 Task: Find connections with filter location Rødovre with filter topic #innovationwith filter profile language German with filter current company Ares Management Corporation with filter school Punjabi University, Patiala with filter industry Furniture and Home Furnishings Manufacturing with filter service category Home Networking with filter keywords title Meals on Wheels Driver
Action: Mouse moved to (589, 78)
Screenshot: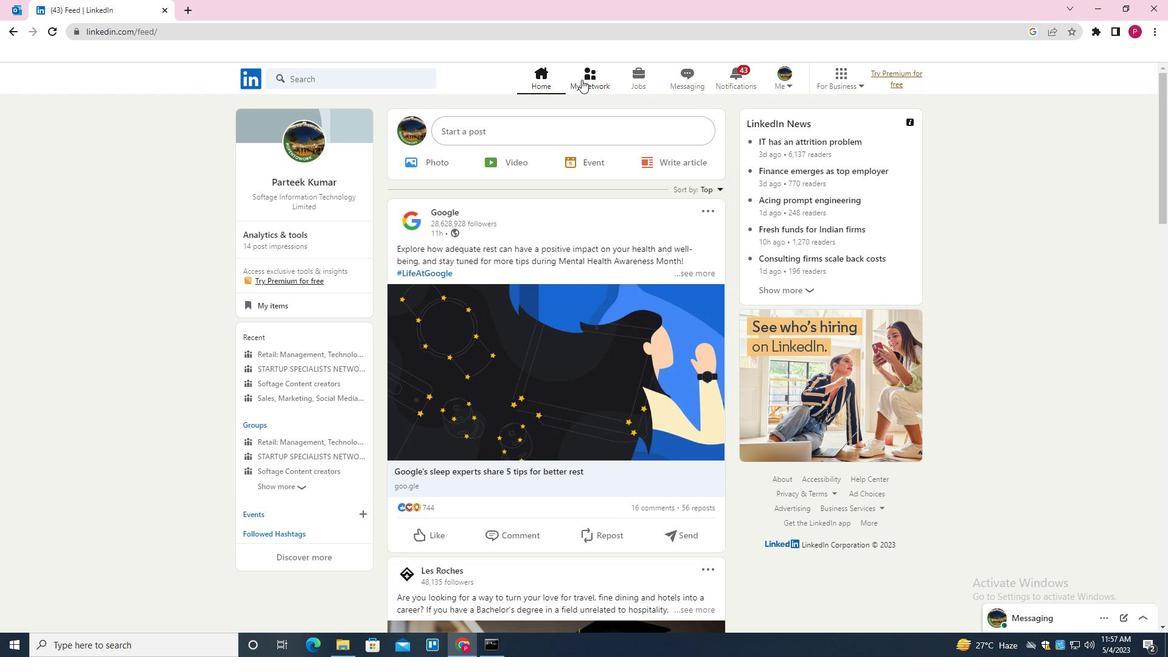 
Action: Mouse pressed left at (589, 78)
Screenshot: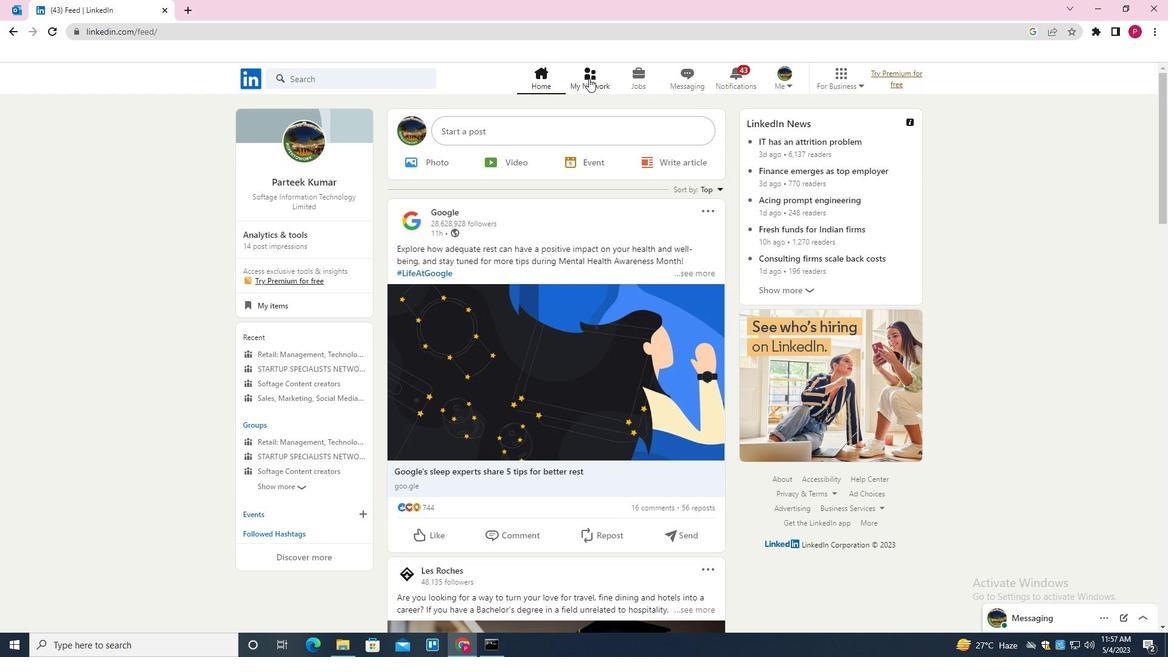 
Action: Mouse moved to (369, 143)
Screenshot: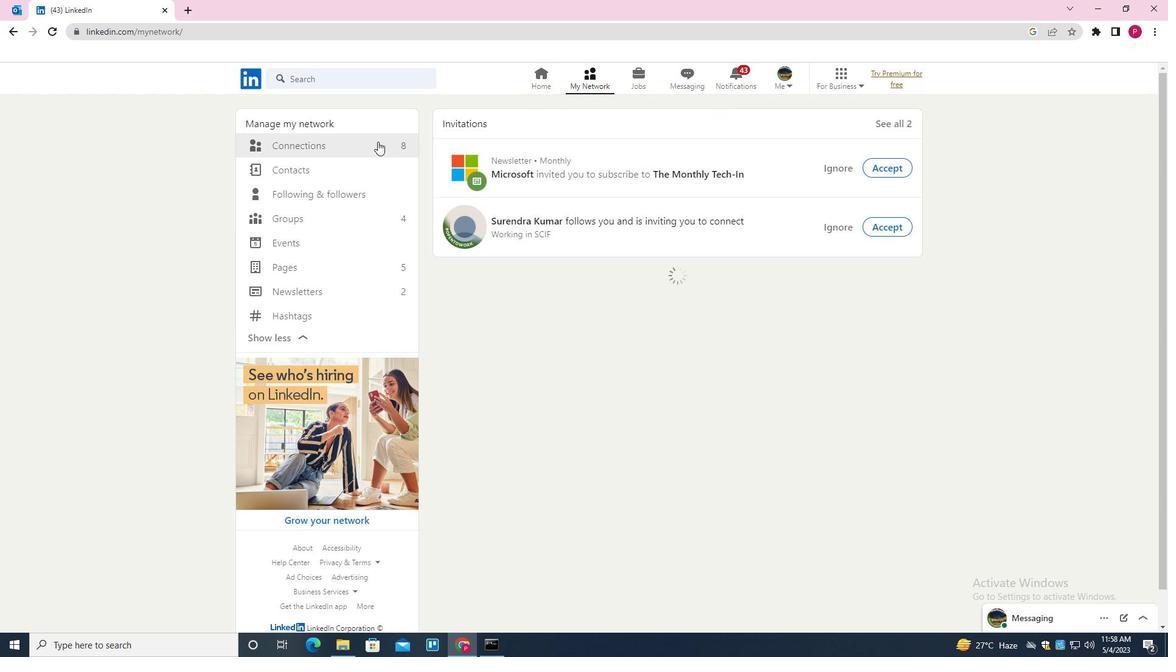 
Action: Mouse pressed left at (369, 143)
Screenshot: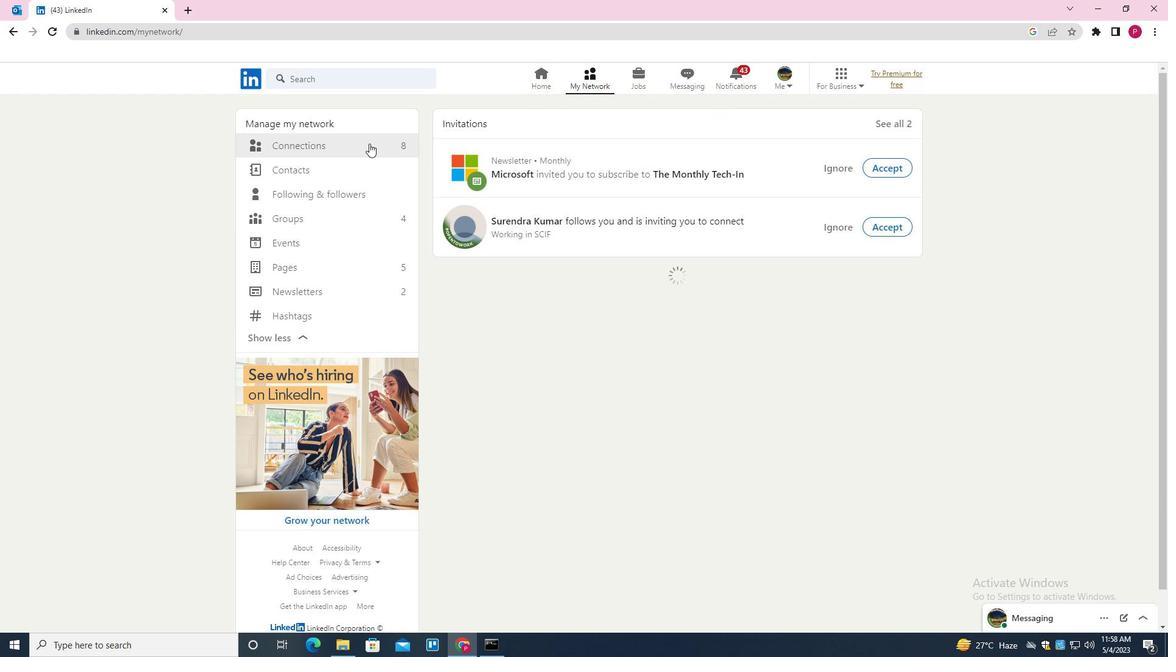 
Action: Mouse moved to (697, 144)
Screenshot: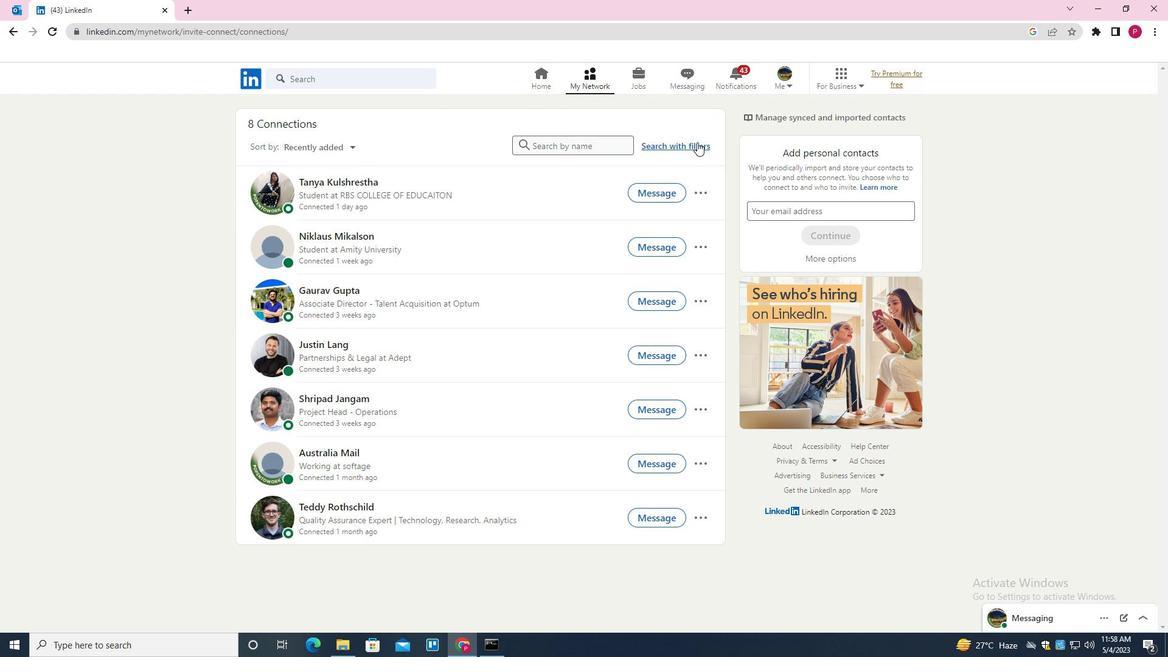 
Action: Mouse pressed left at (697, 144)
Screenshot: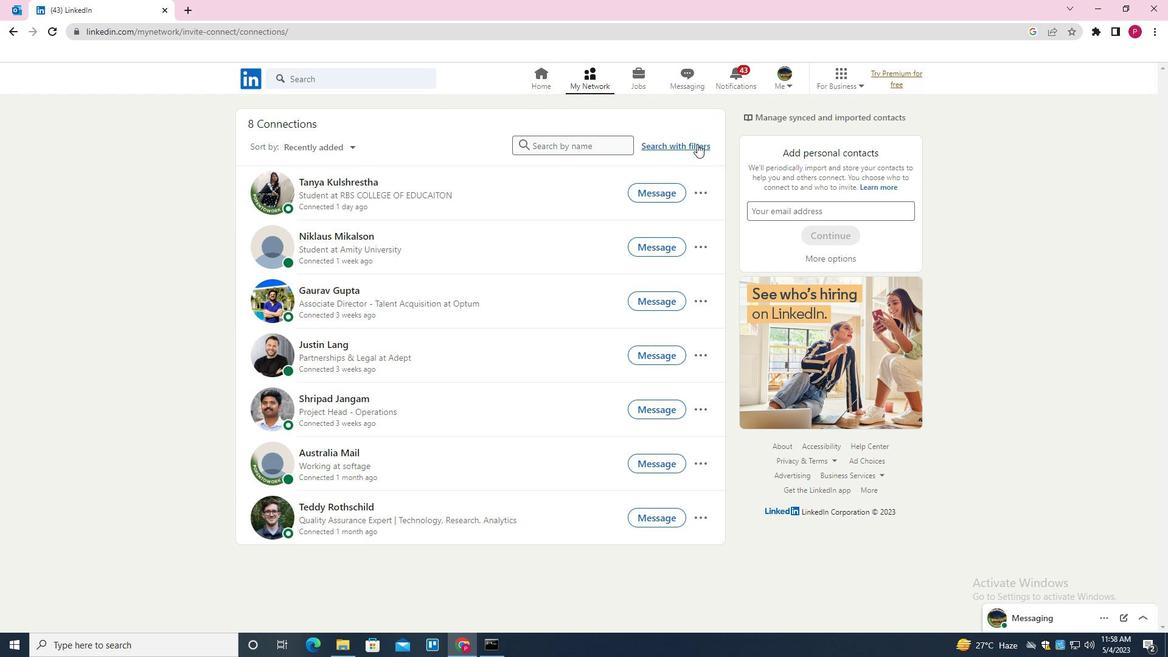 
Action: Mouse moved to (623, 110)
Screenshot: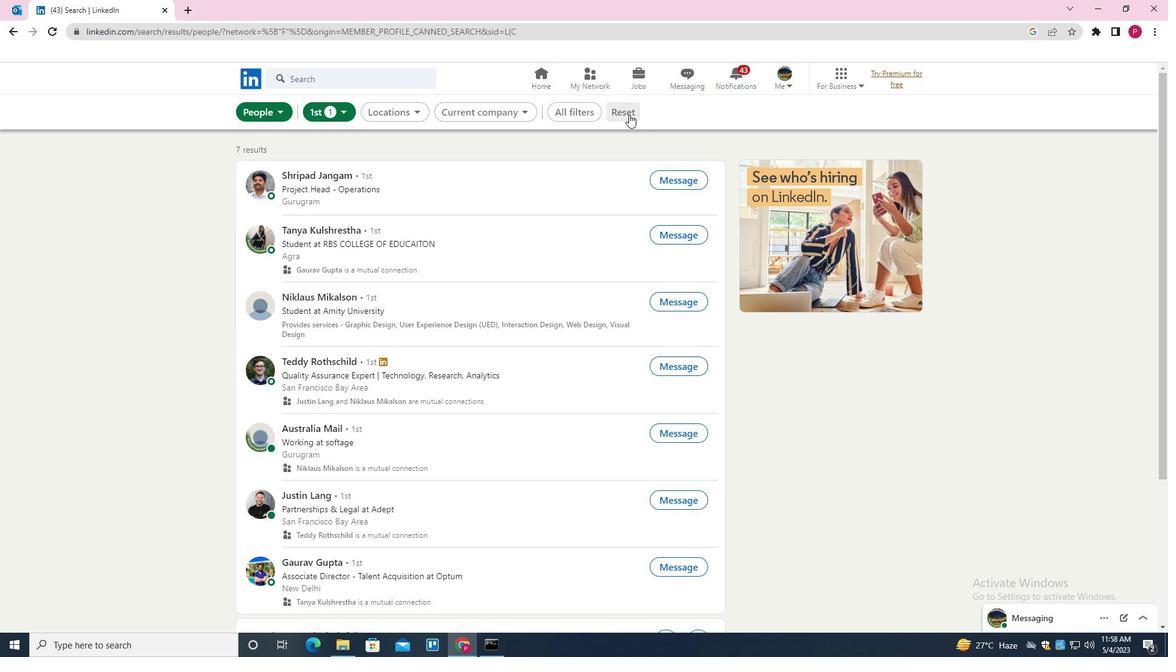 
Action: Mouse pressed left at (623, 110)
Screenshot: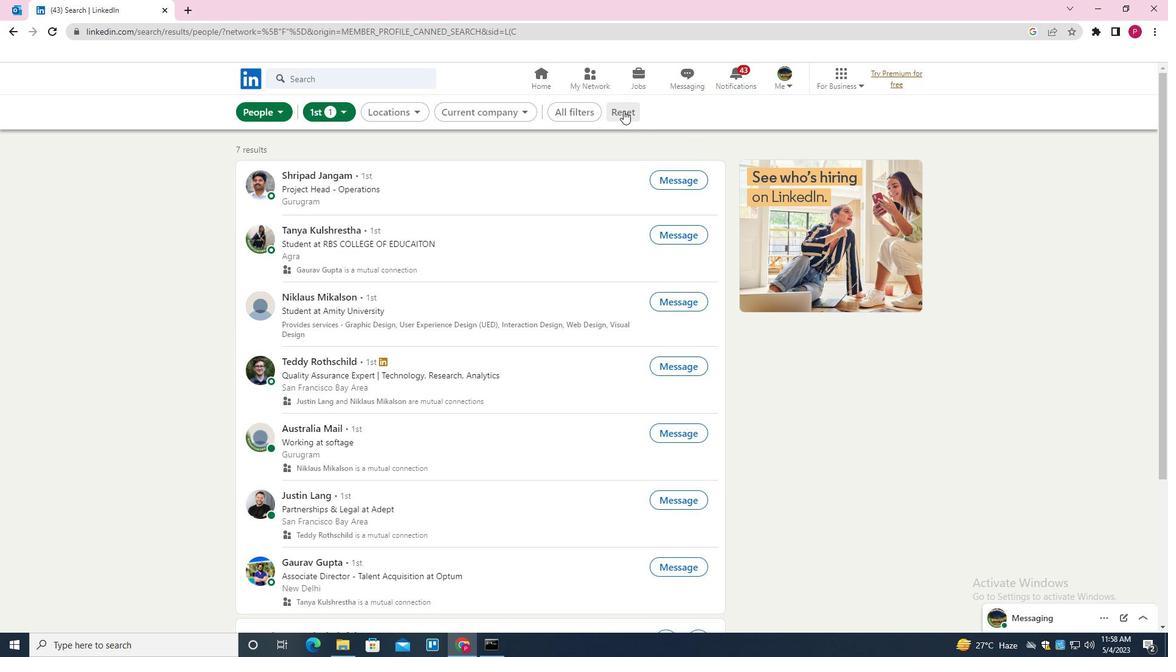 
Action: Mouse moved to (603, 110)
Screenshot: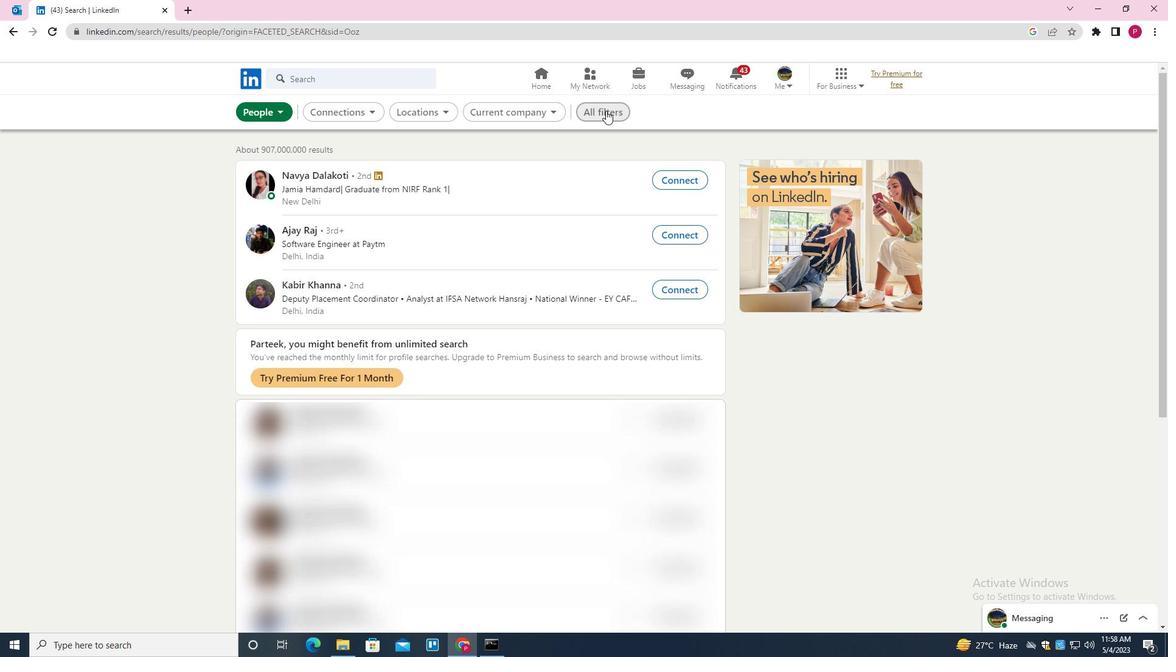 
Action: Mouse pressed left at (603, 110)
Screenshot: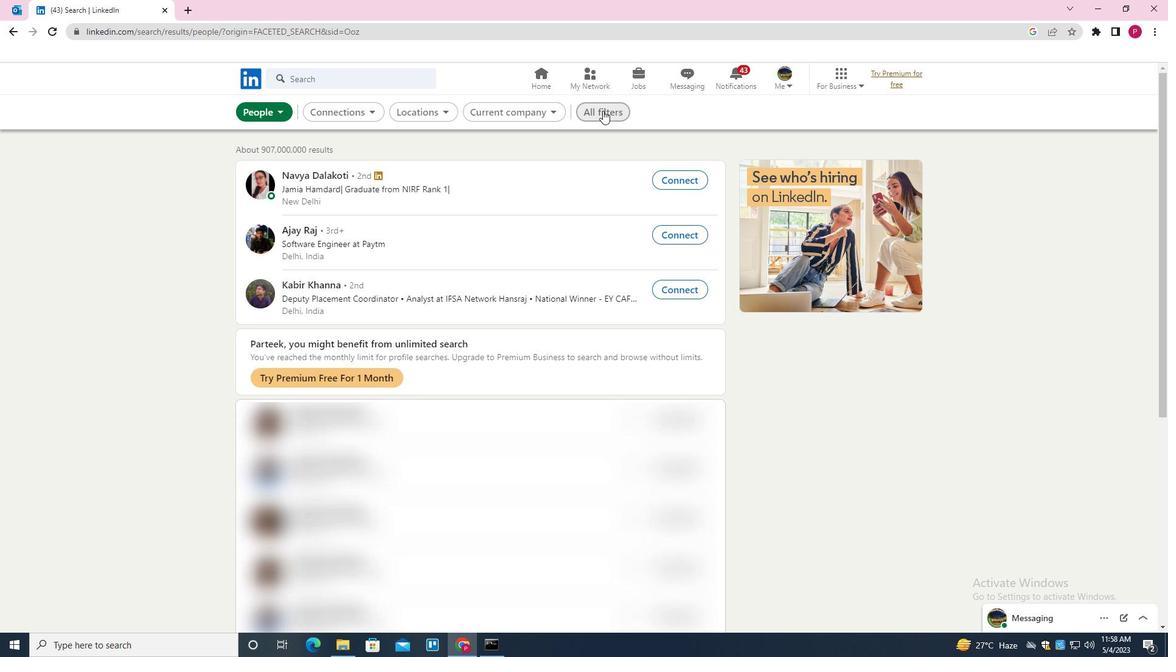 
Action: Mouse moved to (966, 336)
Screenshot: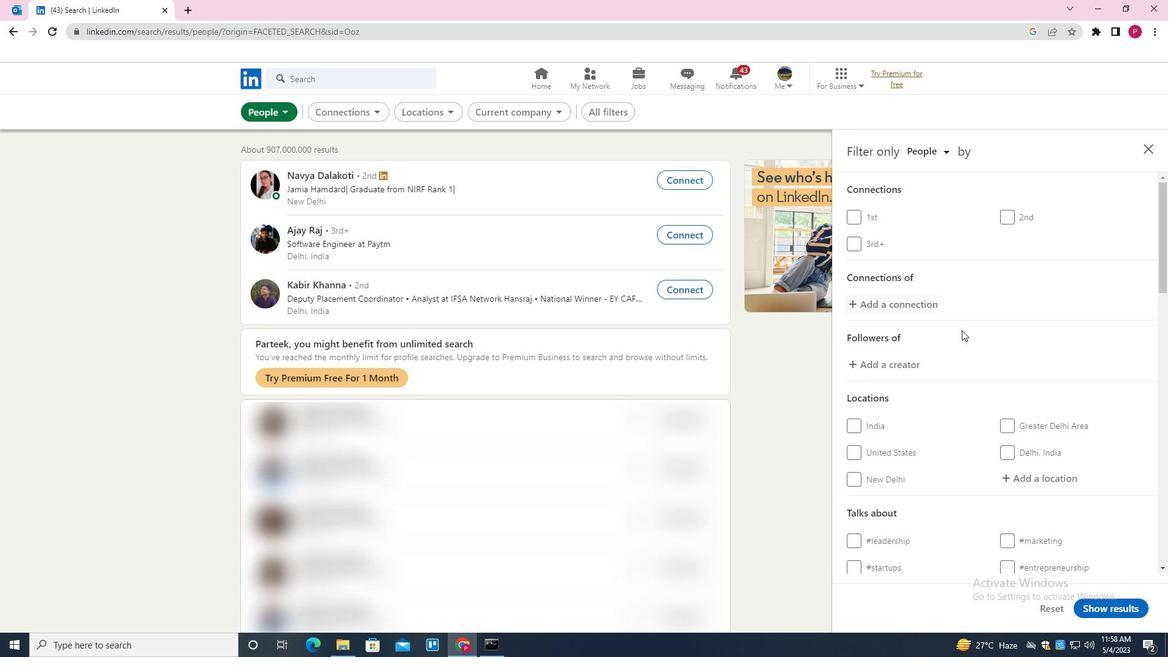 
Action: Mouse scrolled (966, 335) with delta (0, 0)
Screenshot: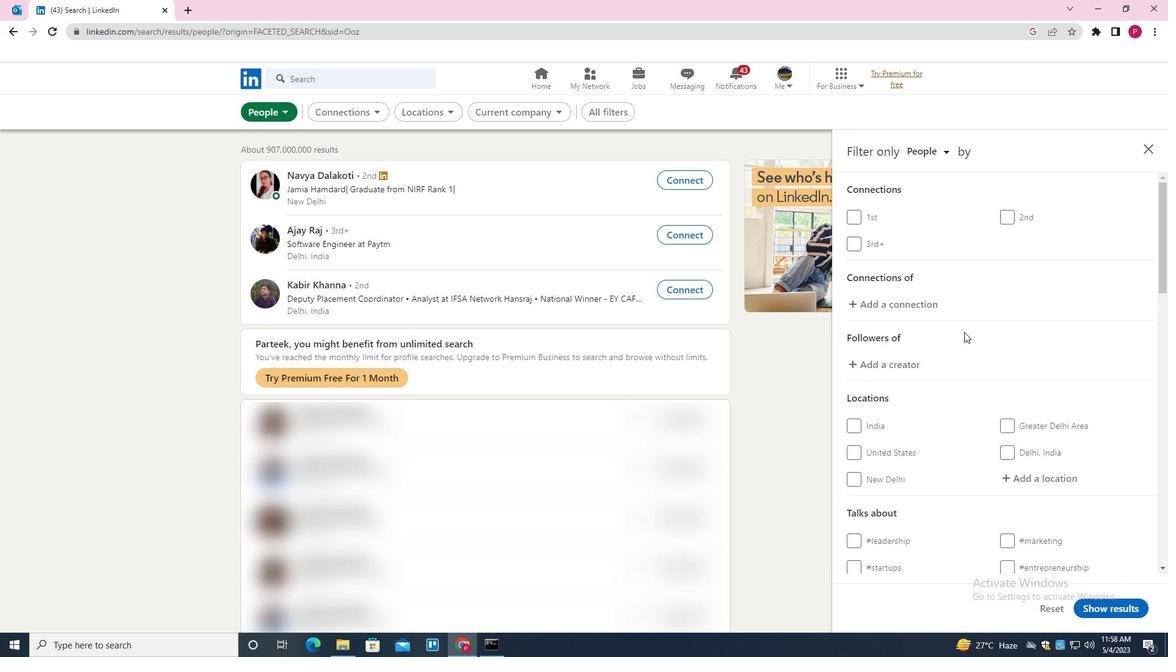 
Action: Mouse moved to (973, 340)
Screenshot: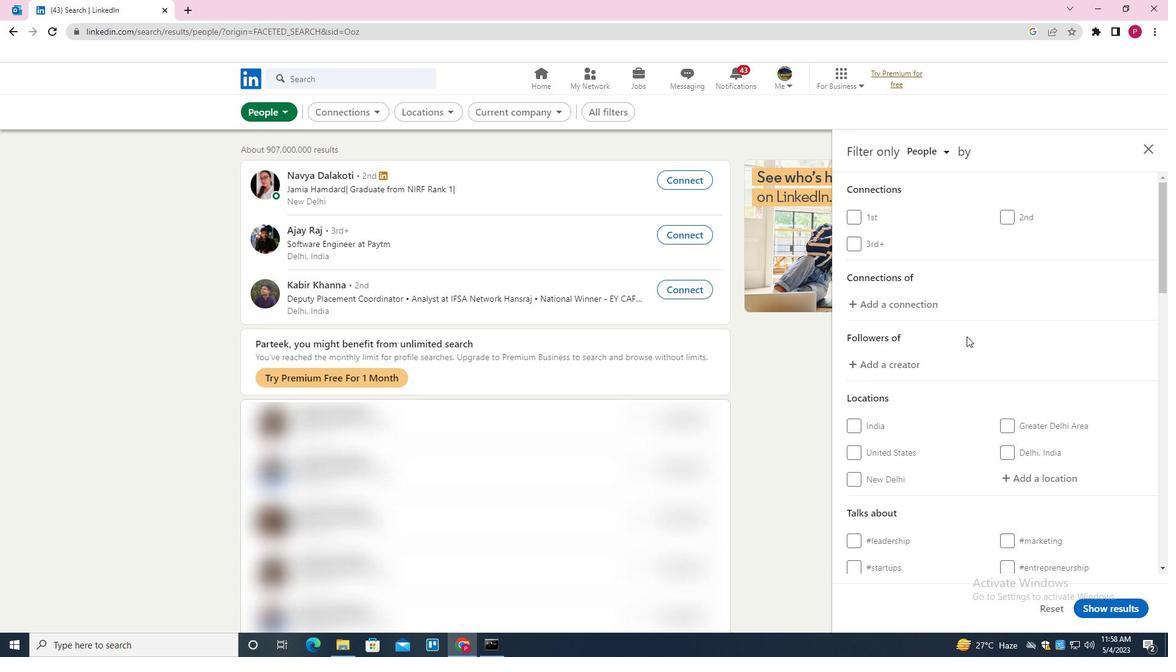
Action: Mouse scrolled (973, 339) with delta (0, 0)
Screenshot: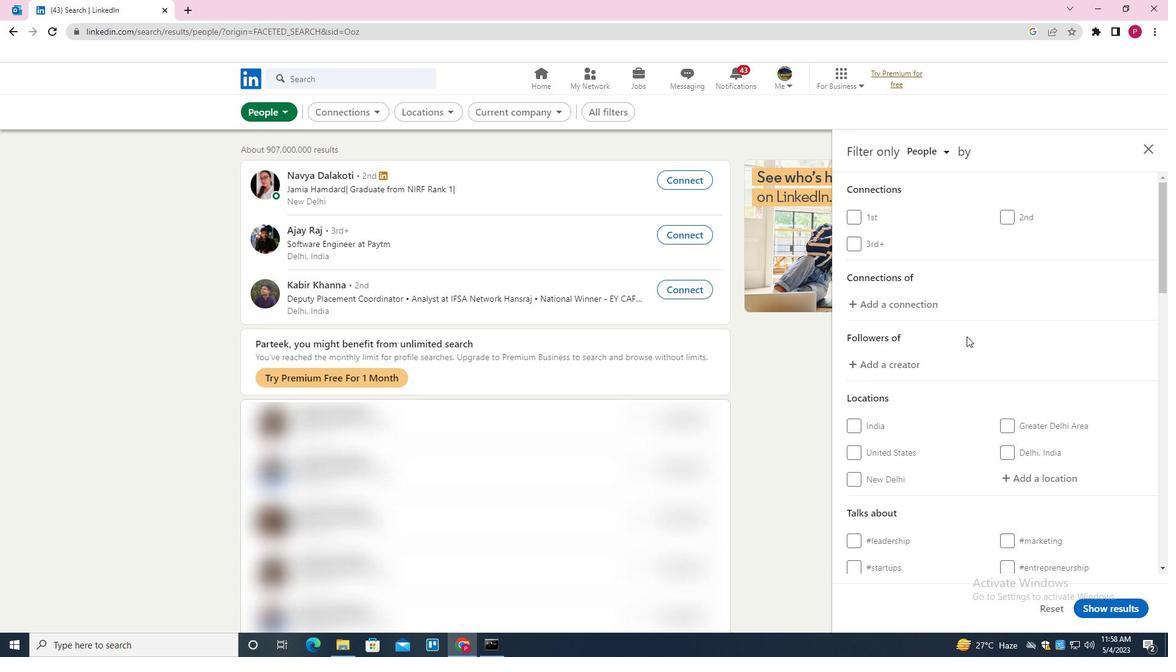 
Action: Mouse moved to (973, 340)
Screenshot: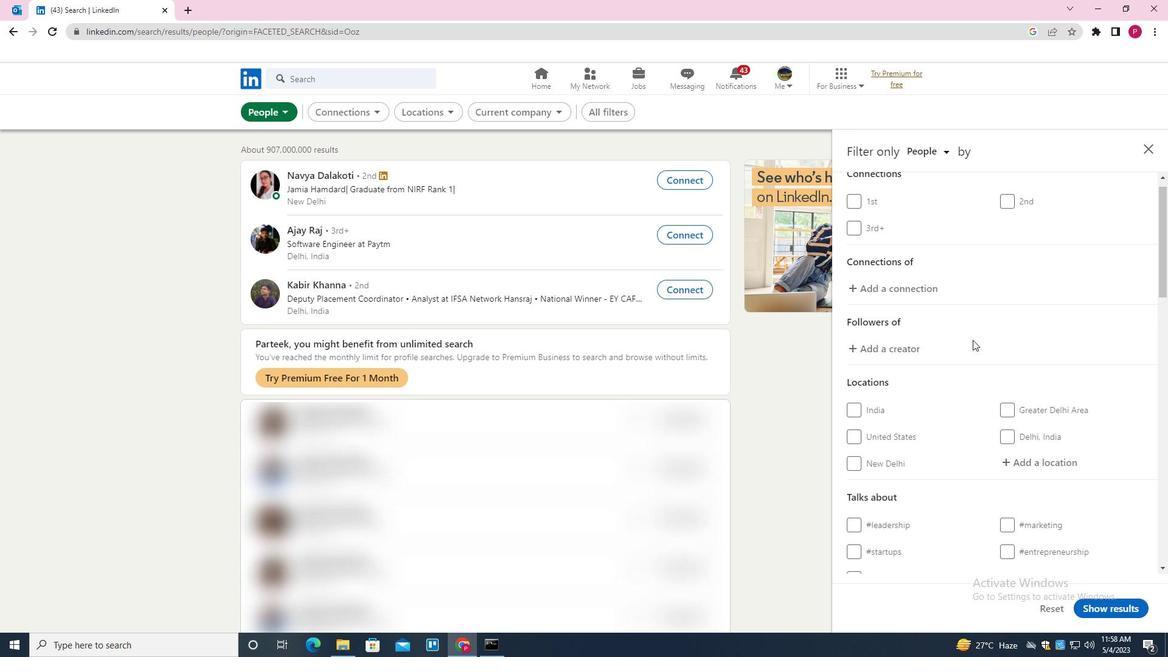 
Action: Mouse scrolled (973, 339) with delta (0, 0)
Screenshot: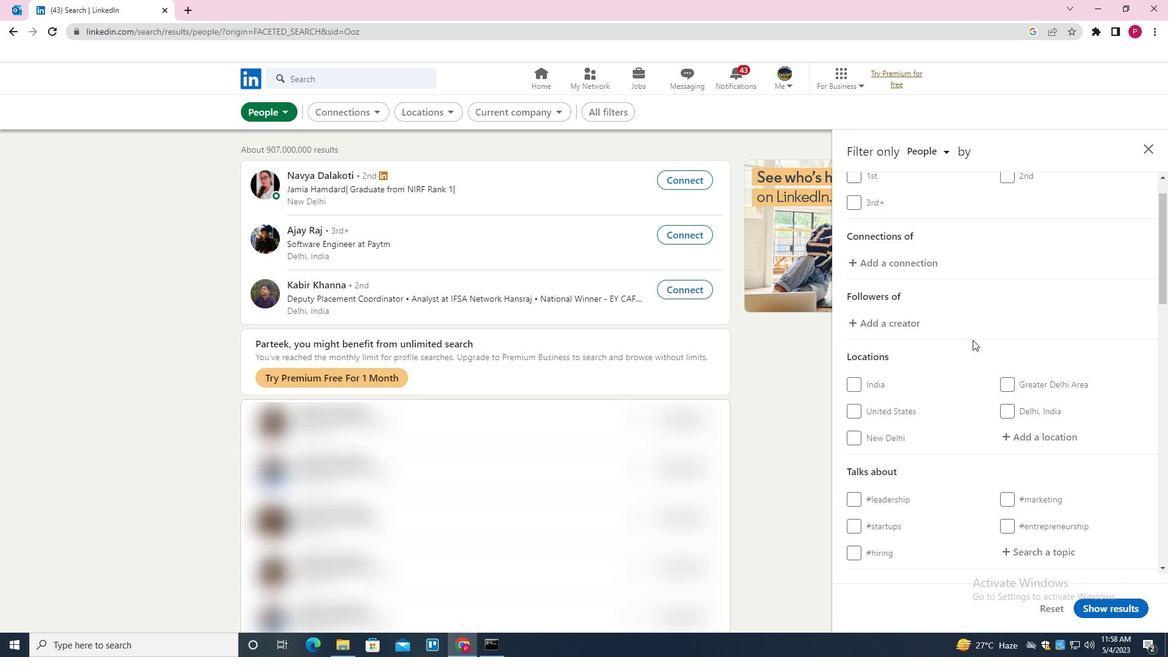
Action: Mouse moved to (1047, 292)
Screenshot: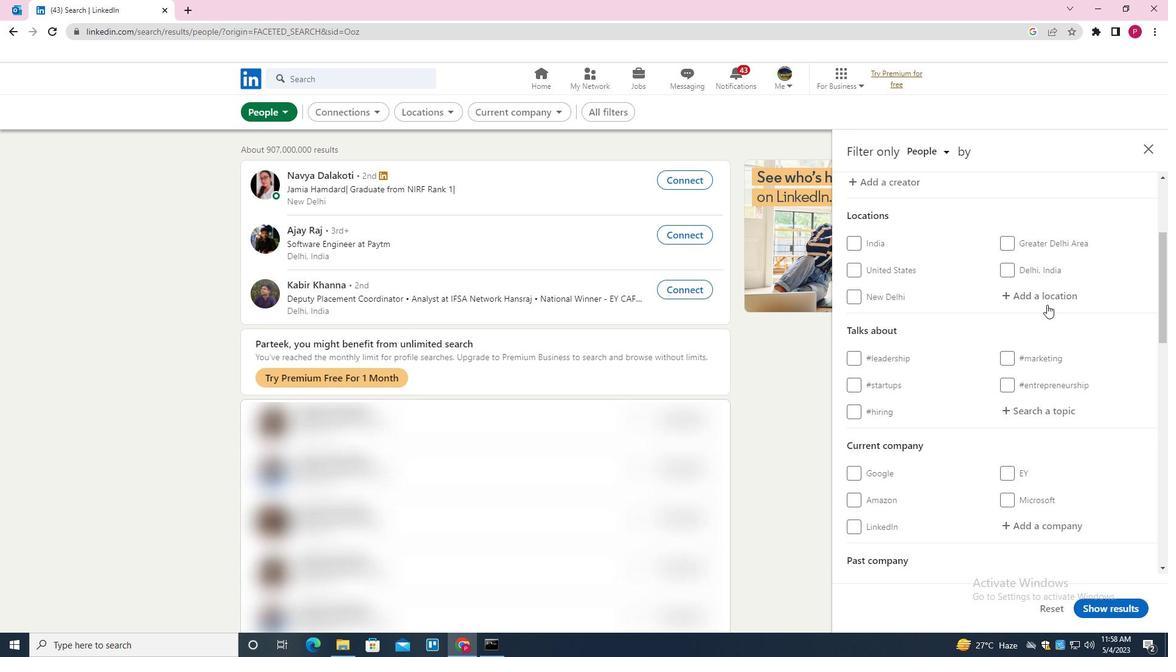 
Action: Mouse pressed left at (1047, 292)
Screenshot: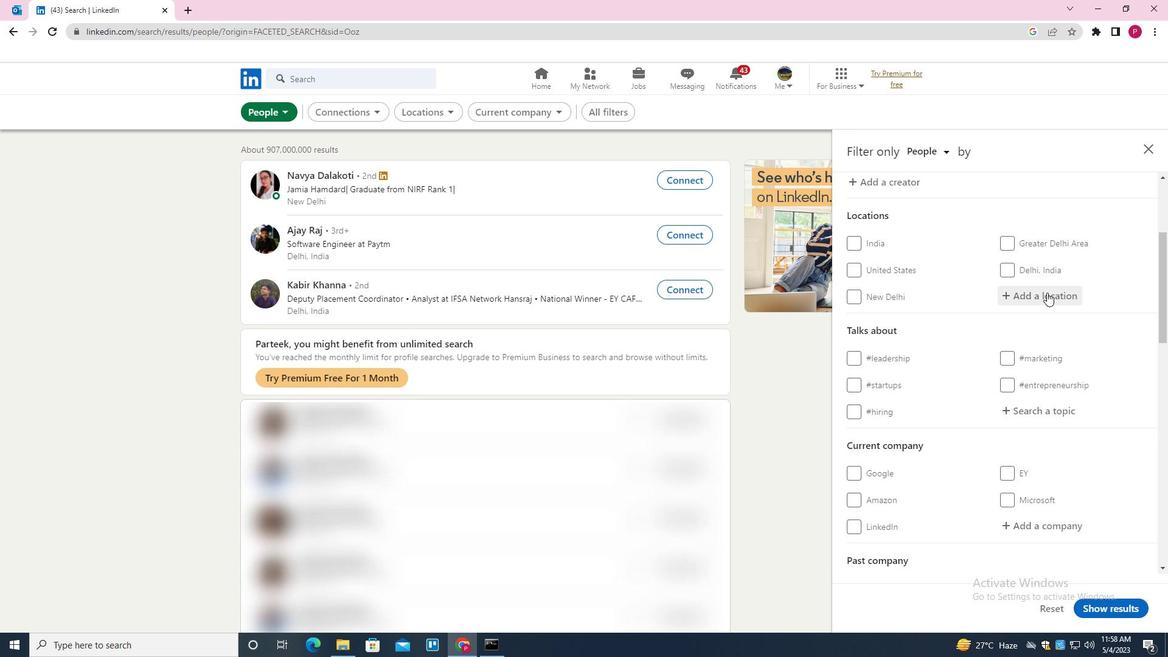 
Action: Key pressed <Key.shift><Key.shift>RODOVRE<Key.down><Key.enter>
Screenshot: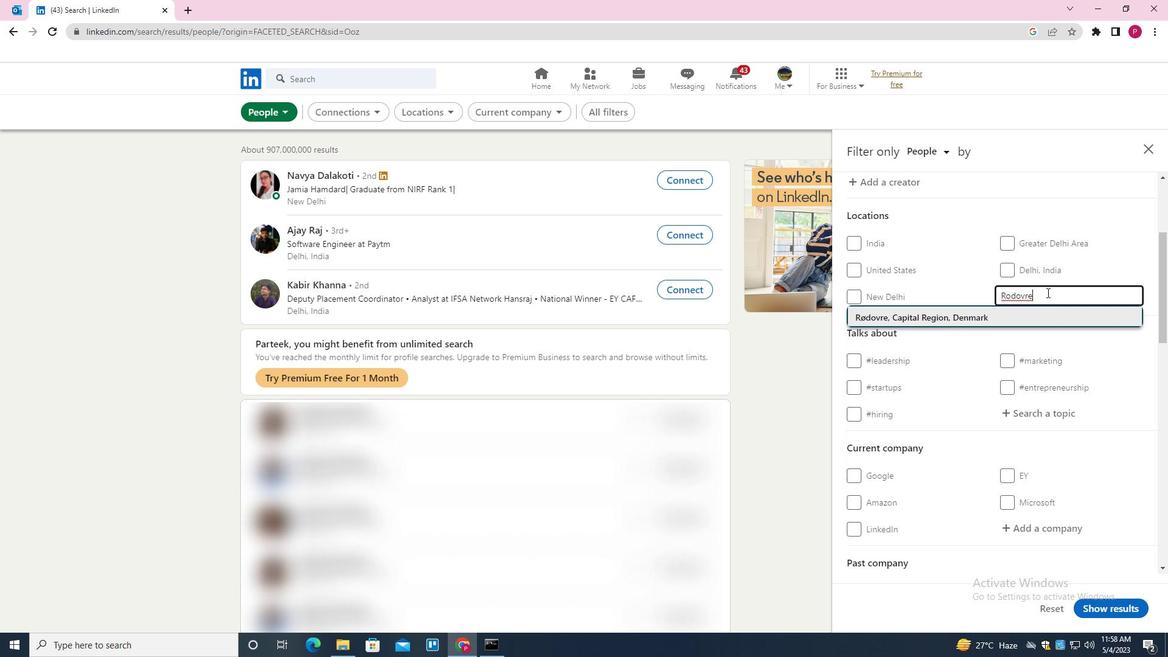 
Action: Mouse moved to (1038, 315)
Screenshot: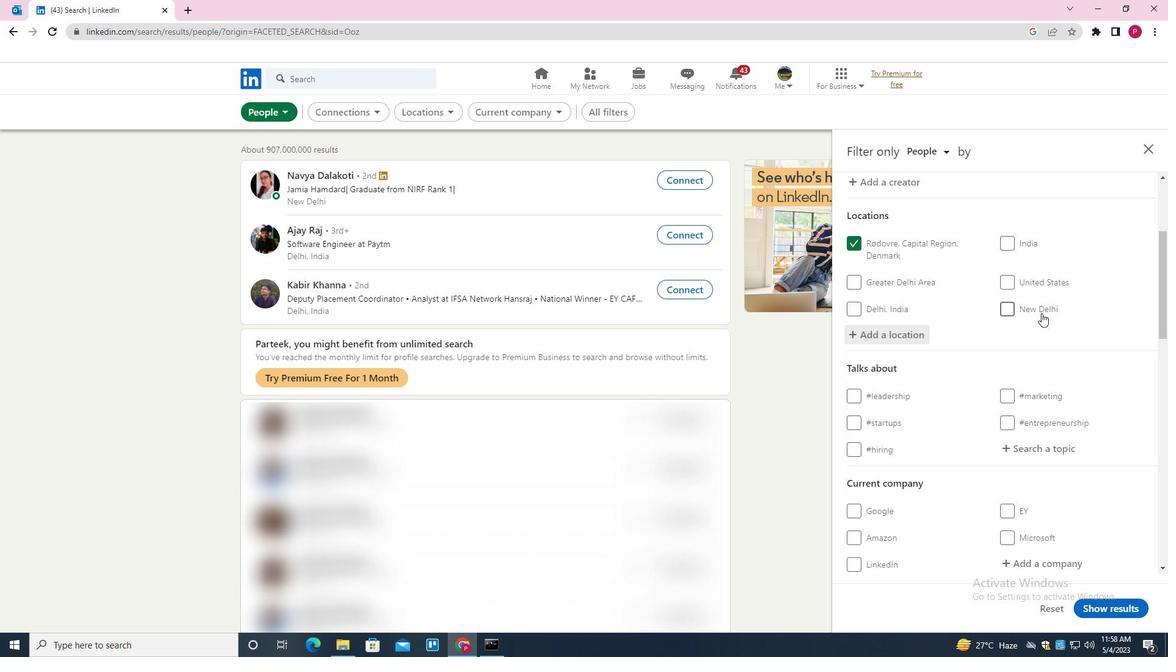 
Action: Mouse scrolled (1038, 315) with delta (0, 0)
Screenshot: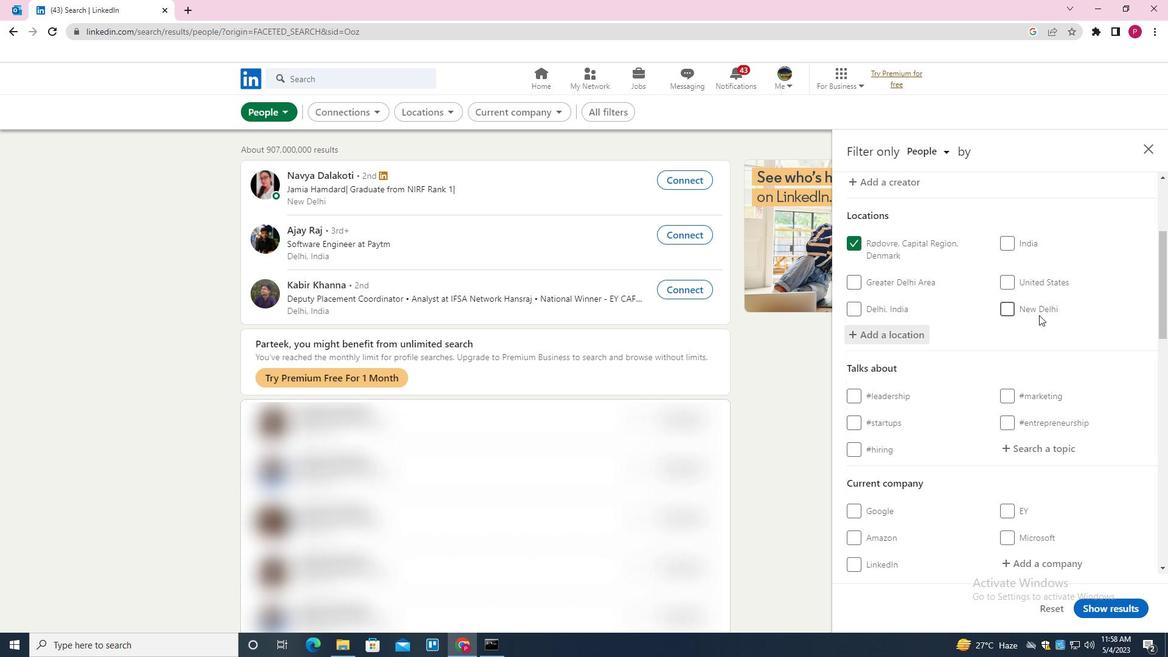 
Action: Mouse scrolled (1038, 315) with delta (0, 0)
Screenshot: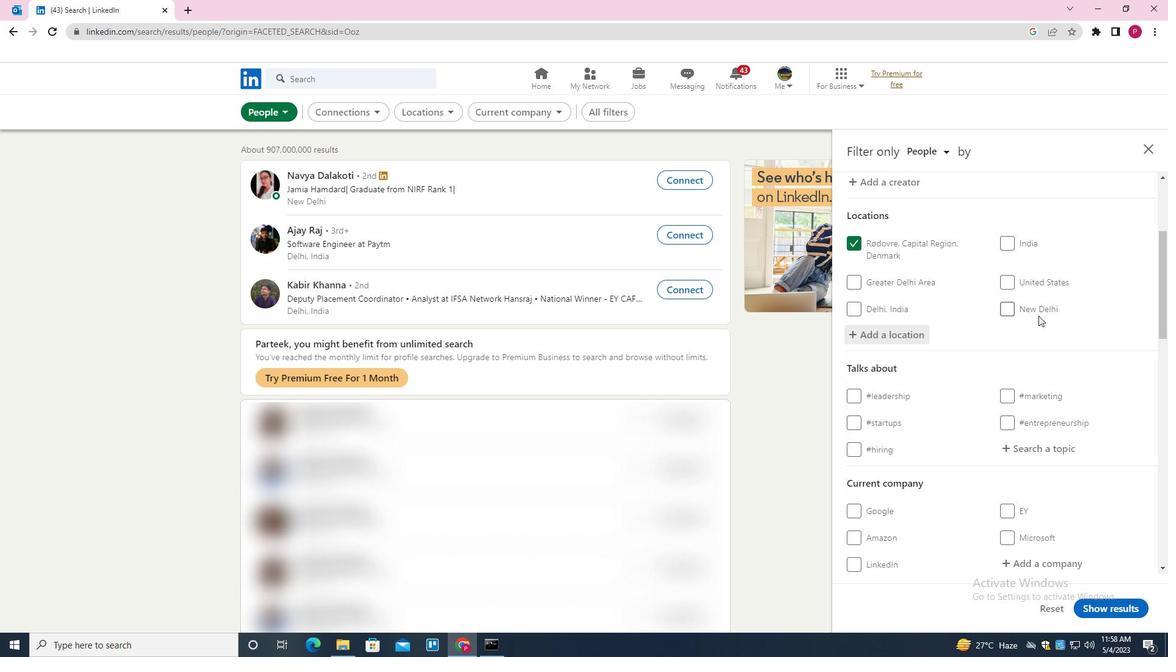 
Action: Mouse moved to (1036, 317)
Screenshot: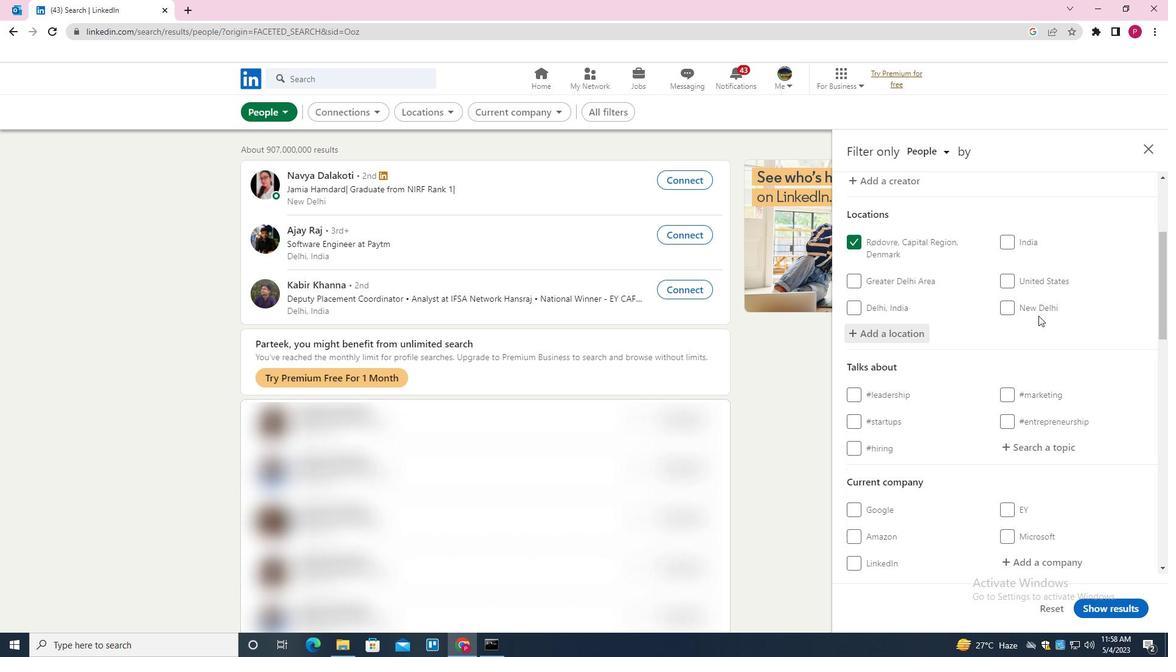 
Action: Mouse scrolled (1036, 316) with delta (0, 0)
Screenshot: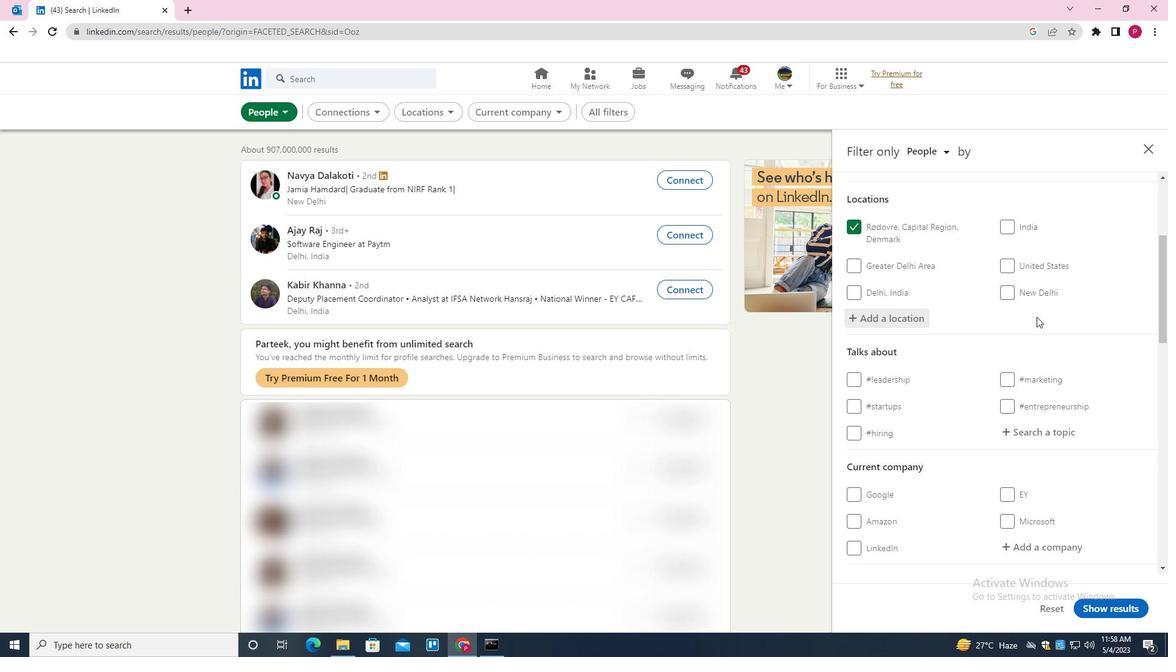 
Action: Mouse moved to (1038, 263)
Screenshot: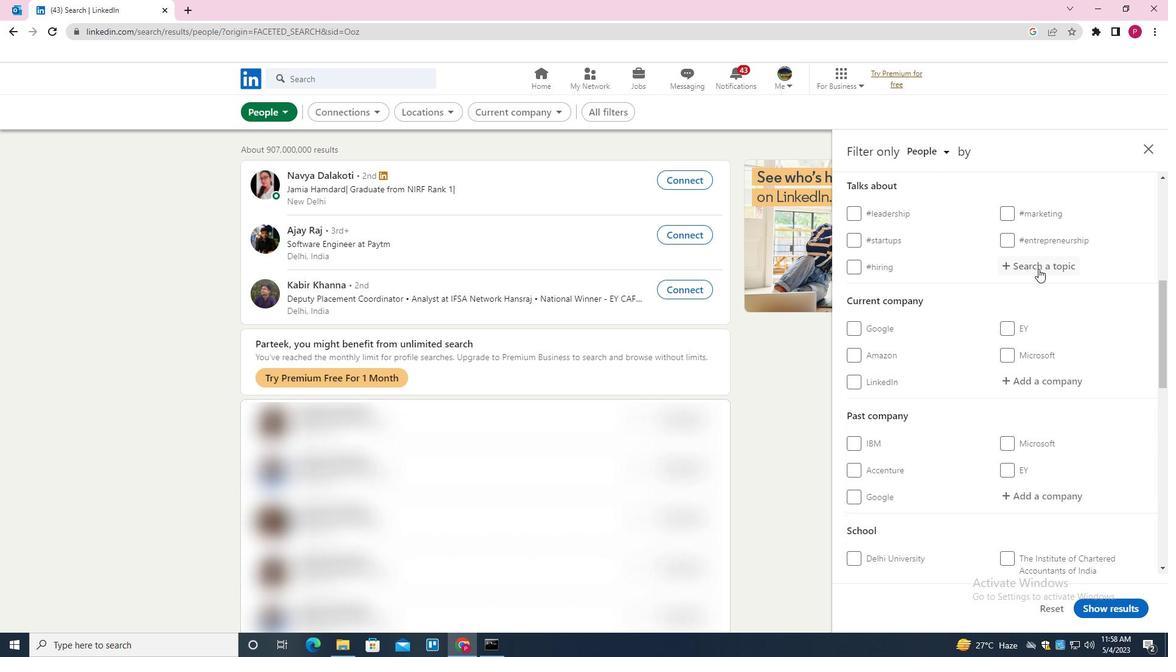 
Action: Mouse pressed left at (1038, 263)
Screenshot: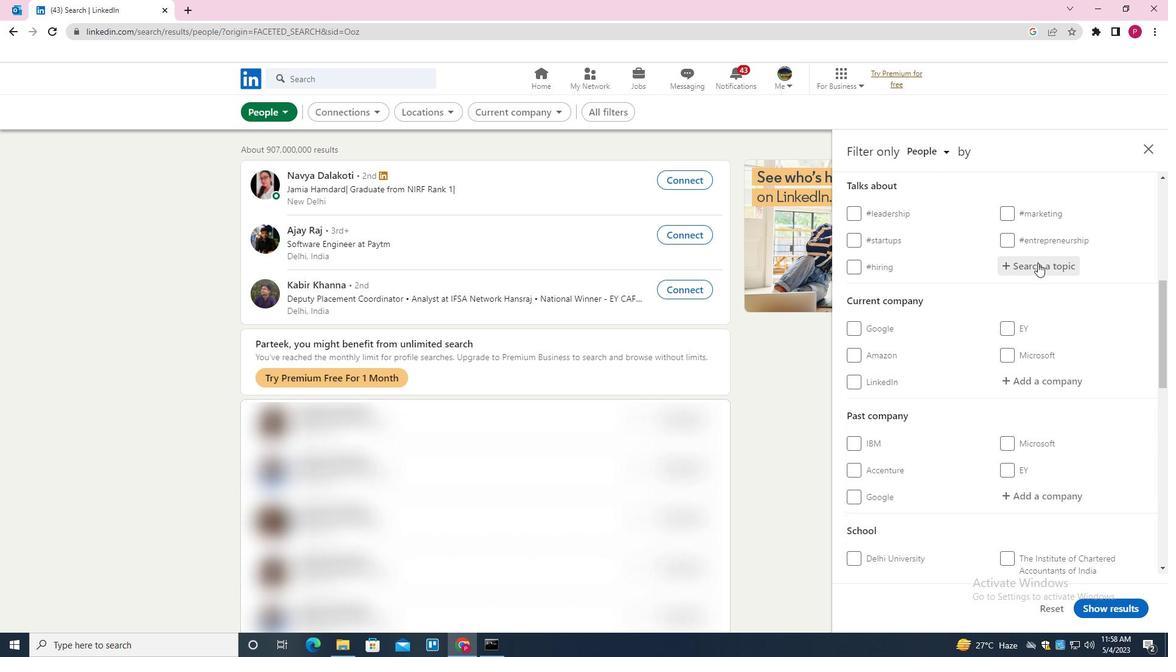 
Action: Key pressed INNOVATION<Key.down><Key.enter>
Screenshot: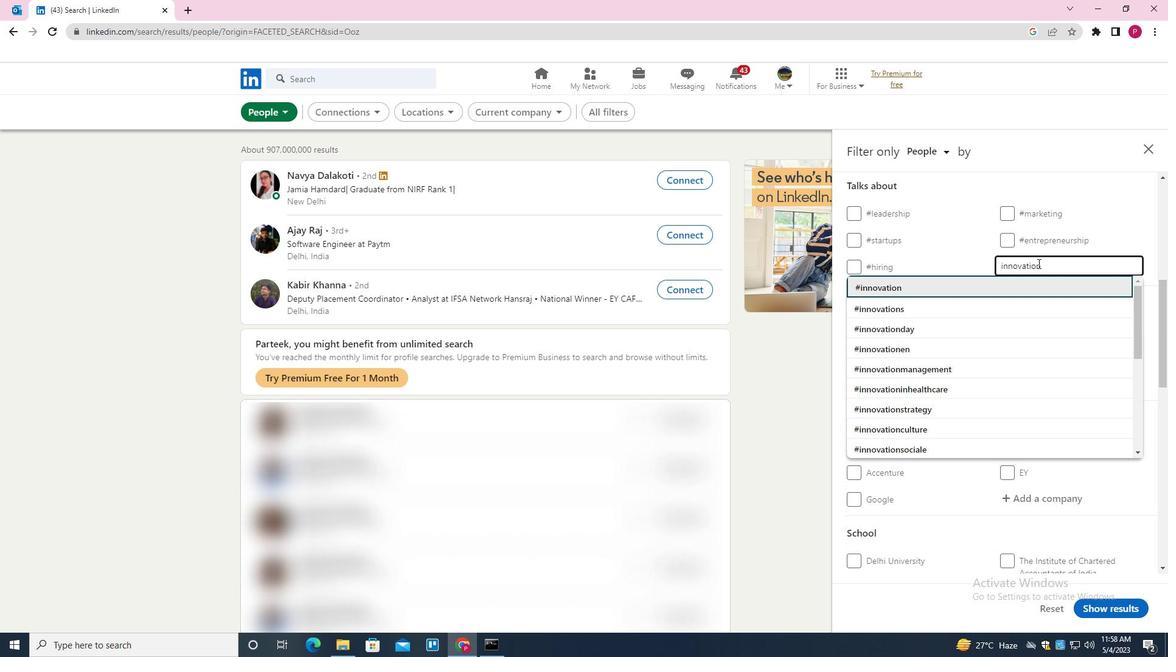
Action: Mouse moved to (978, 304)
Screenshot: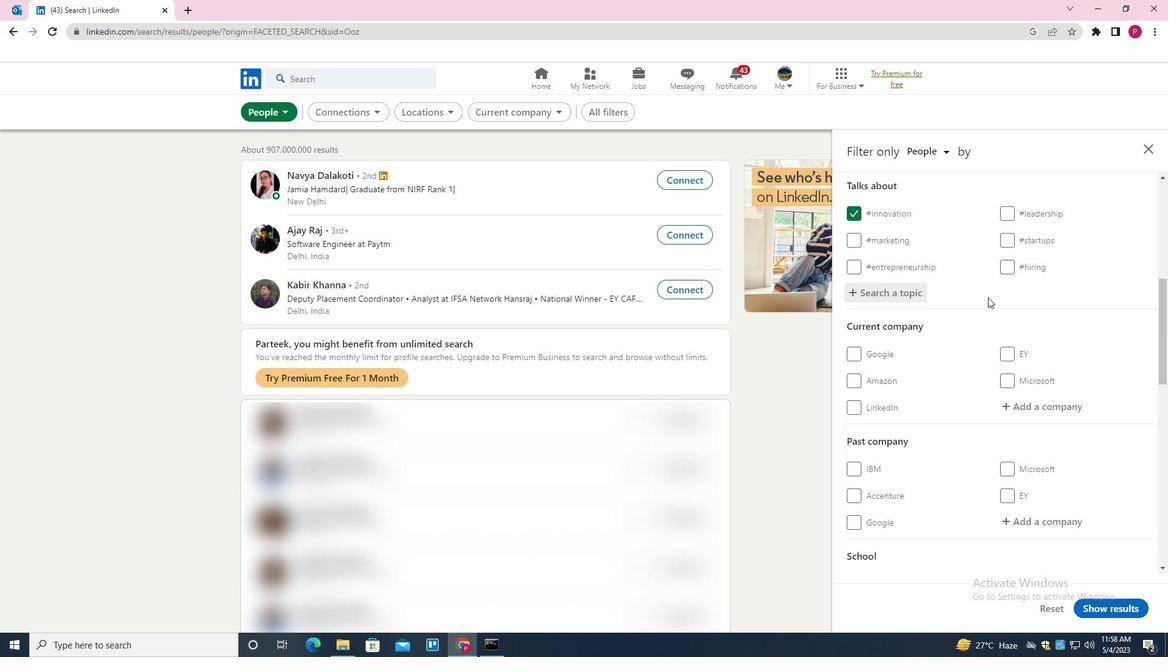 
Action: Mouse scrolled (978, 304) with delta (0, 0)
Screenshot: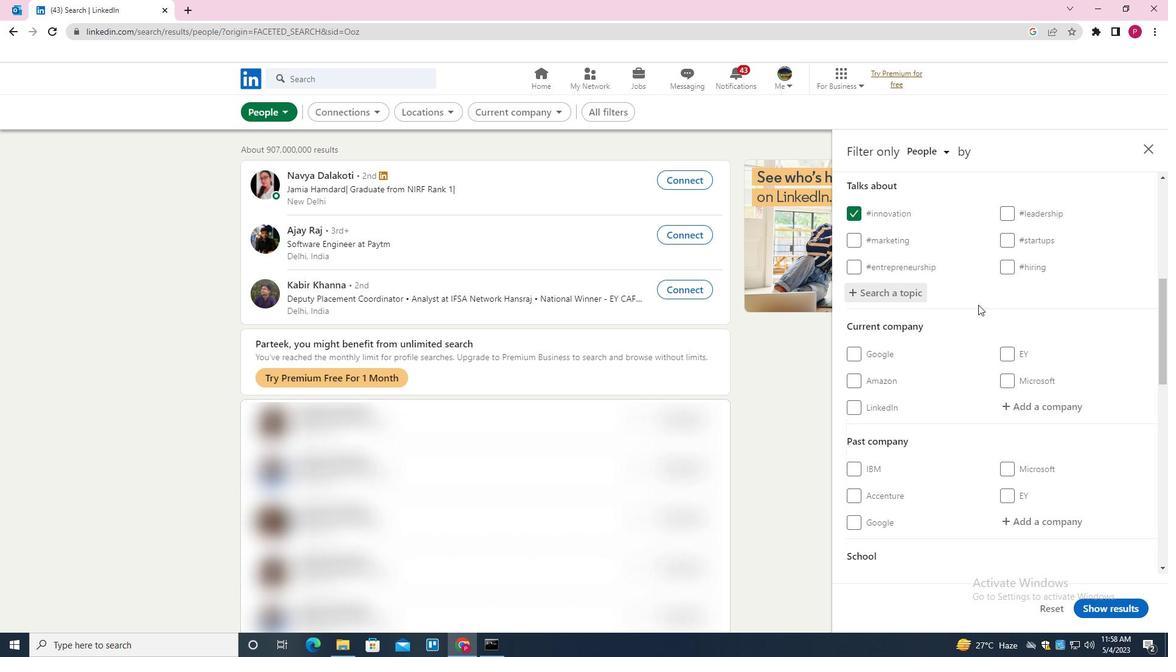 
Action: Mouse scrolled (978, 304) with delta (0, 0)
Screenshot: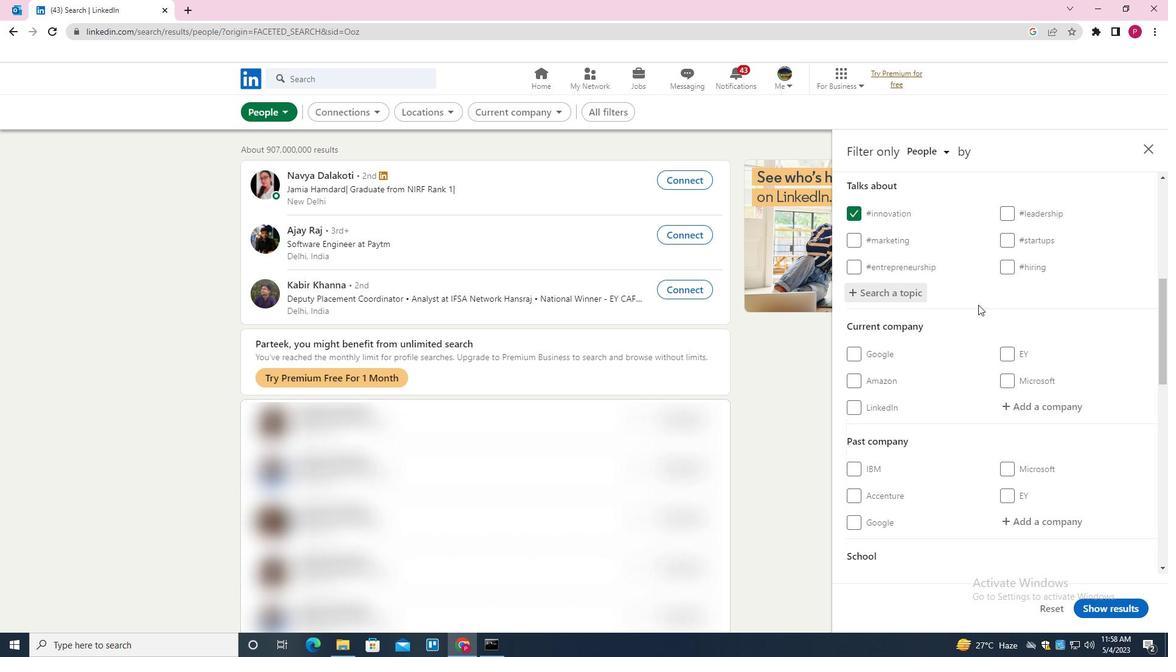 
Action: Mouse scrolled (978, 304) with delta (0, 0)
Screenshot: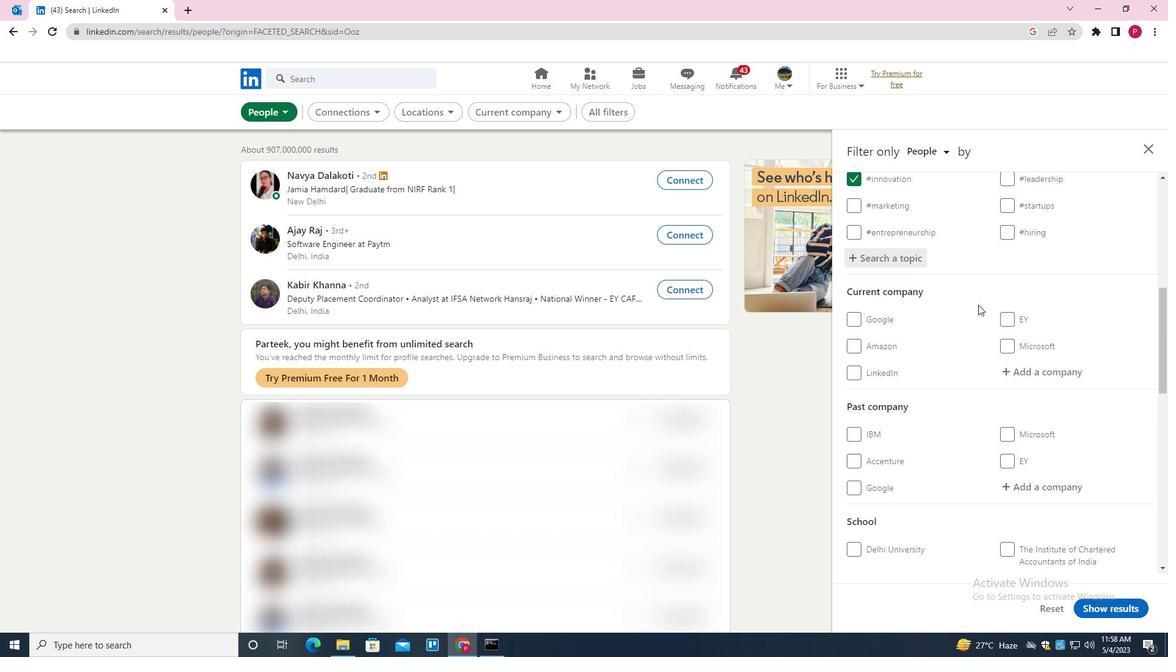 
Action: Mouse moved to (976, 306)
Screenshot: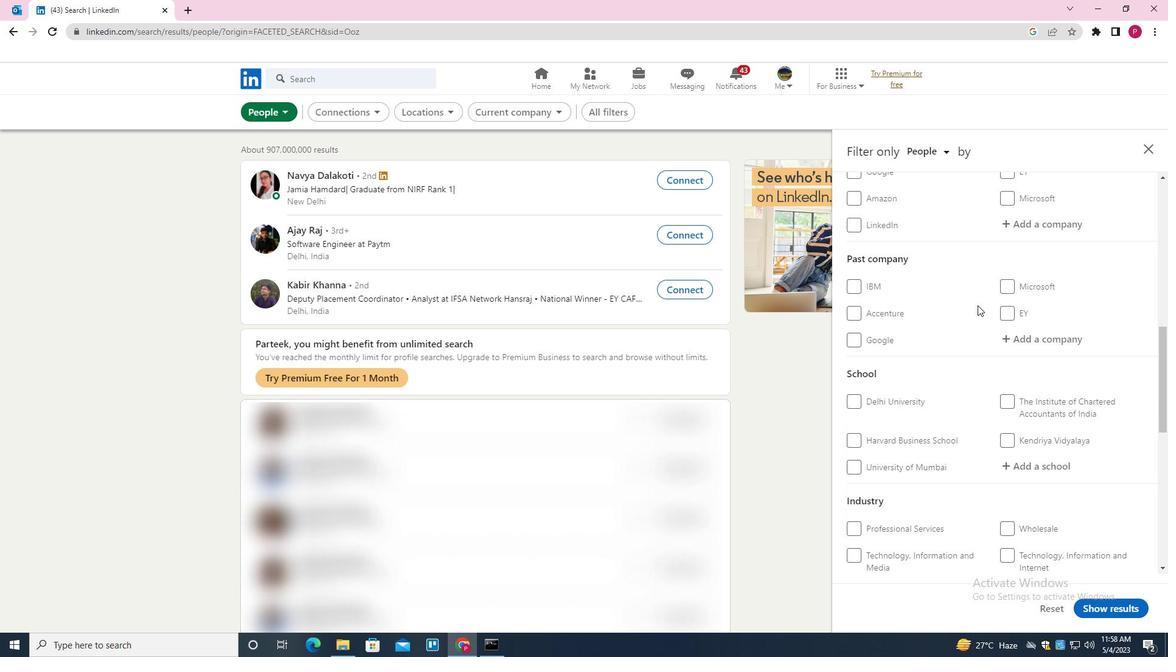 
Action: Mouse scrolled (976, 305) with delta (0, 0)
Screenshot: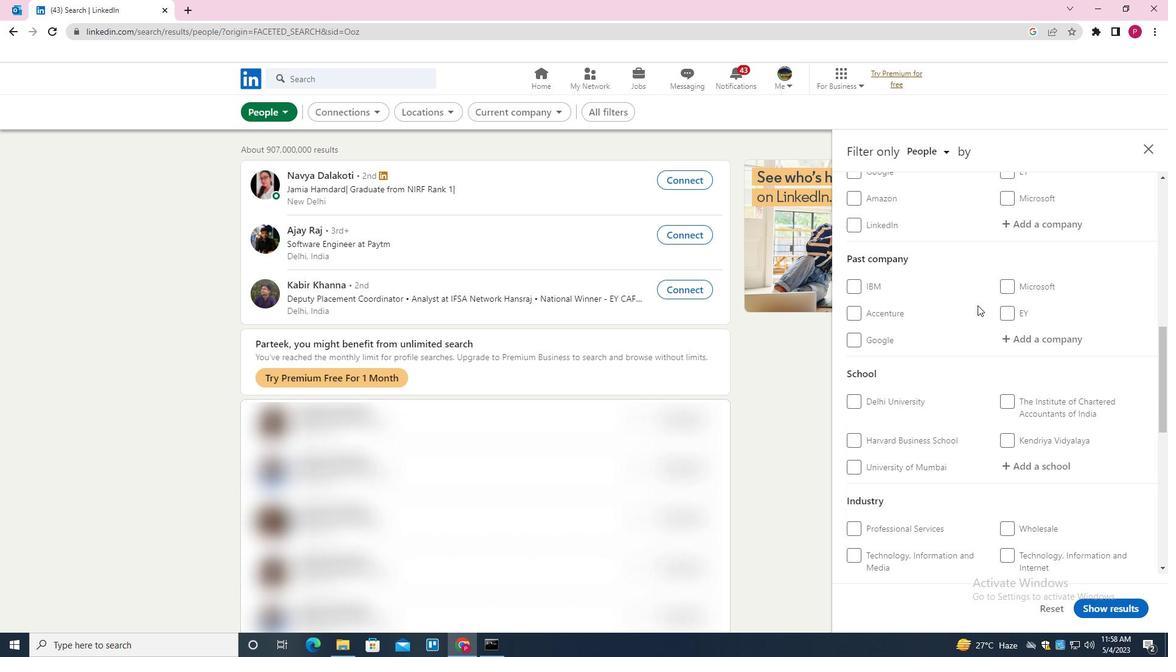 
Action: Mouse scrolled (976, 305) with delta (0, 0)
Screenshot: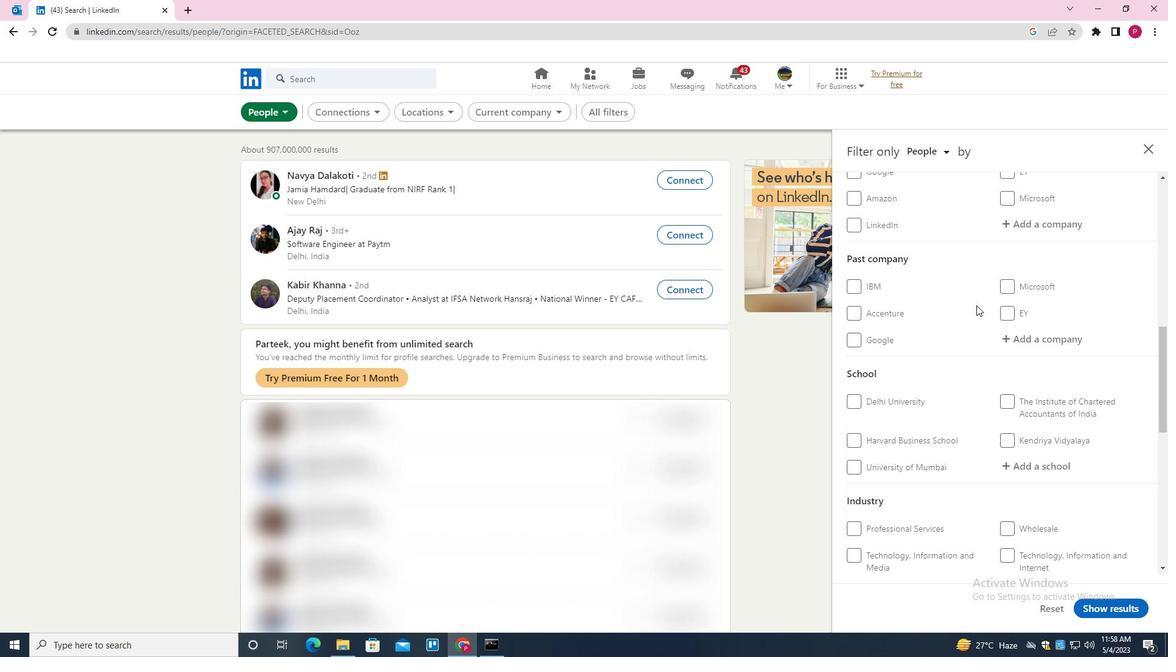 
Action: Mouse scrolled (976, 305) with delta (0, 0)
Screenshot: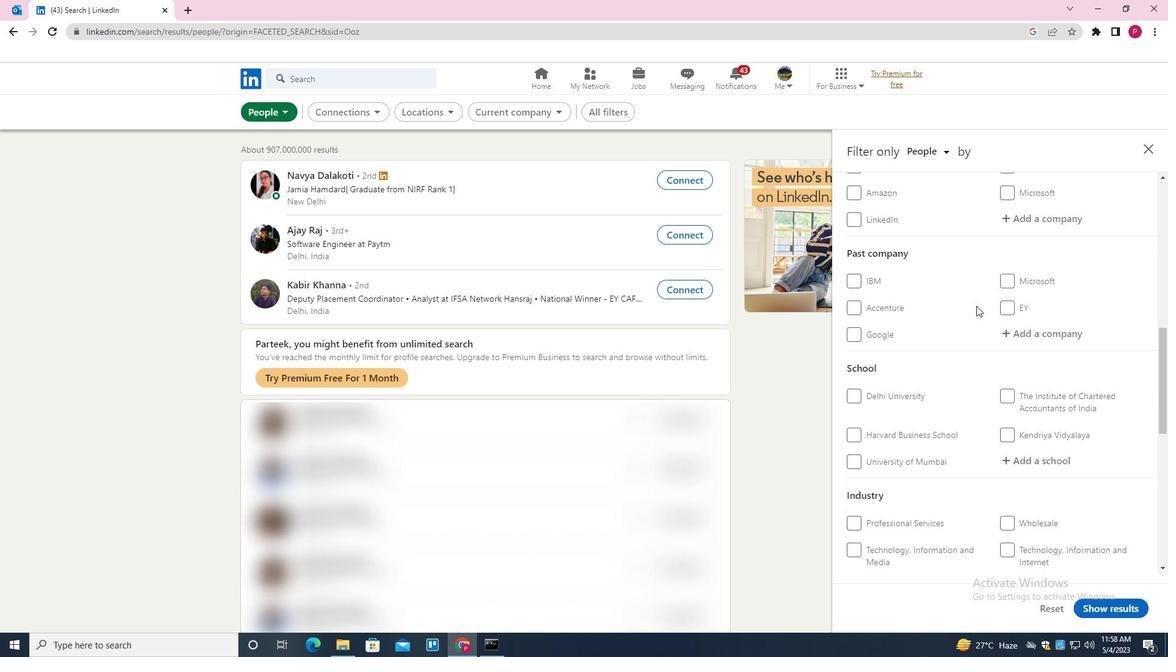 
Action: Mouse scrolled (976, 305) with delta (0, 0)
Screenshot: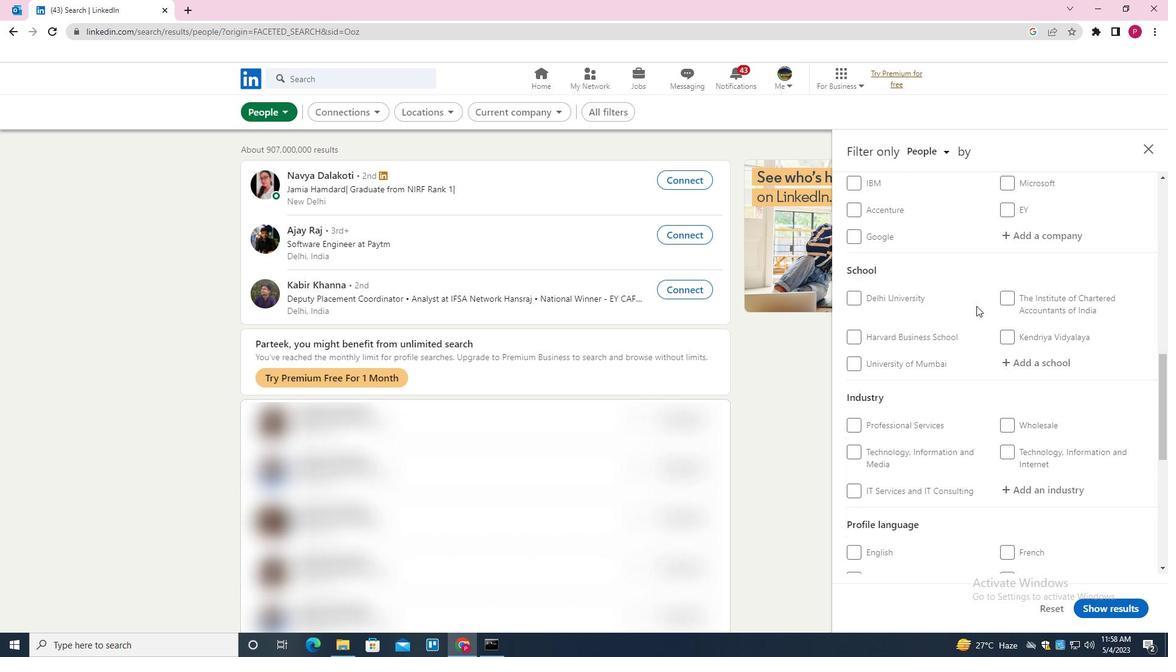 
Action: Mouse scrolled (976, 305) with delta (0, 0)
Screenshot: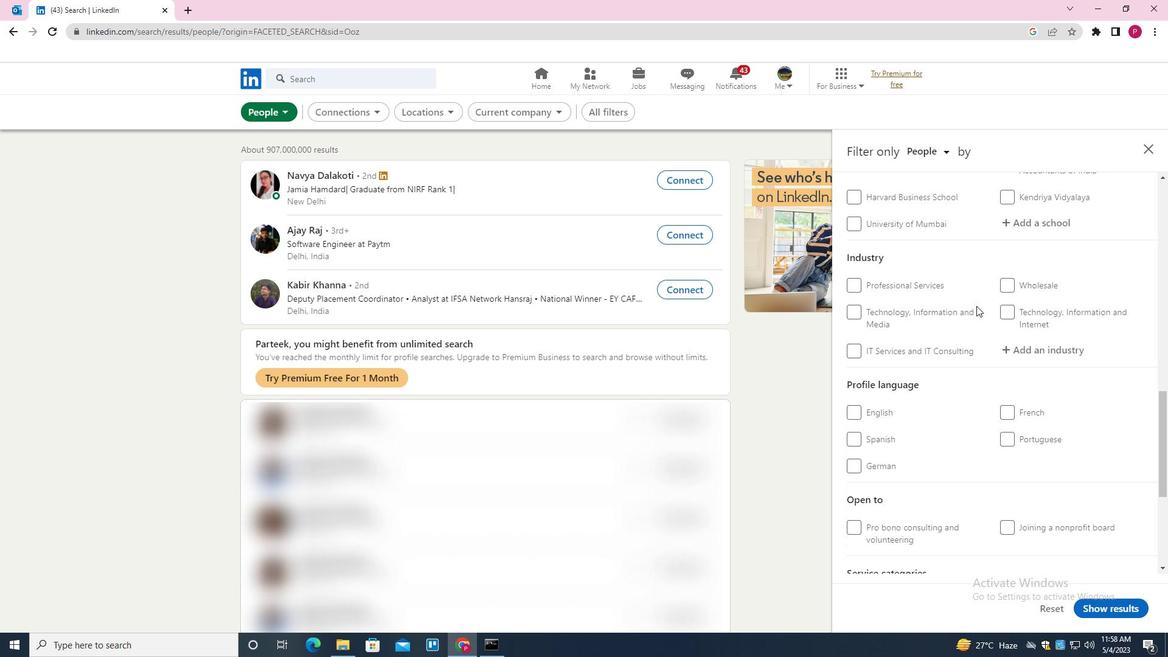 
Action: Mouse scrolled (976, 305) with delta (0, 0)
Screenshot: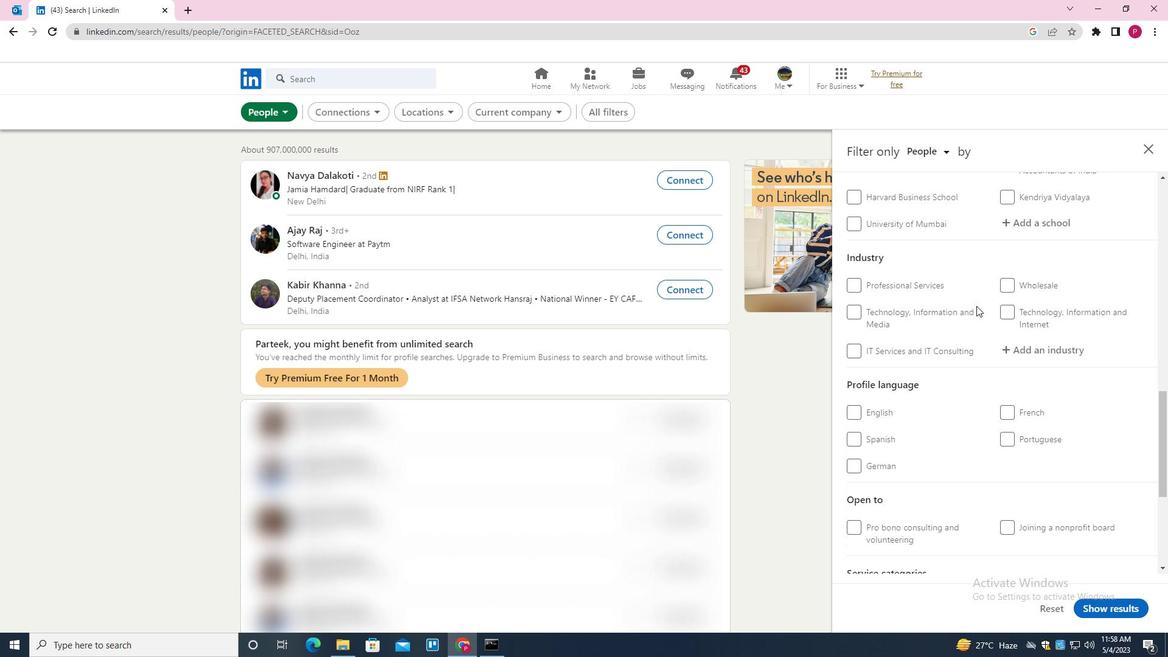 
Action: Mouse moved to (884, 341)
Screenshot: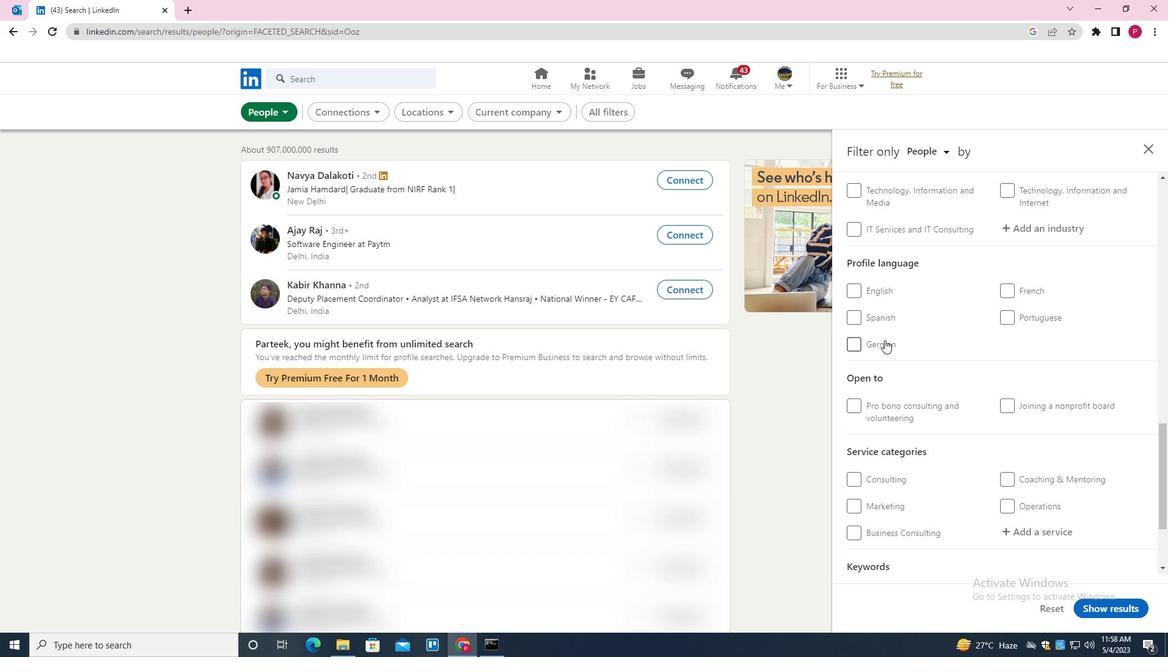 
Action: Mouse pressed left at (884, 341)
Screenshot: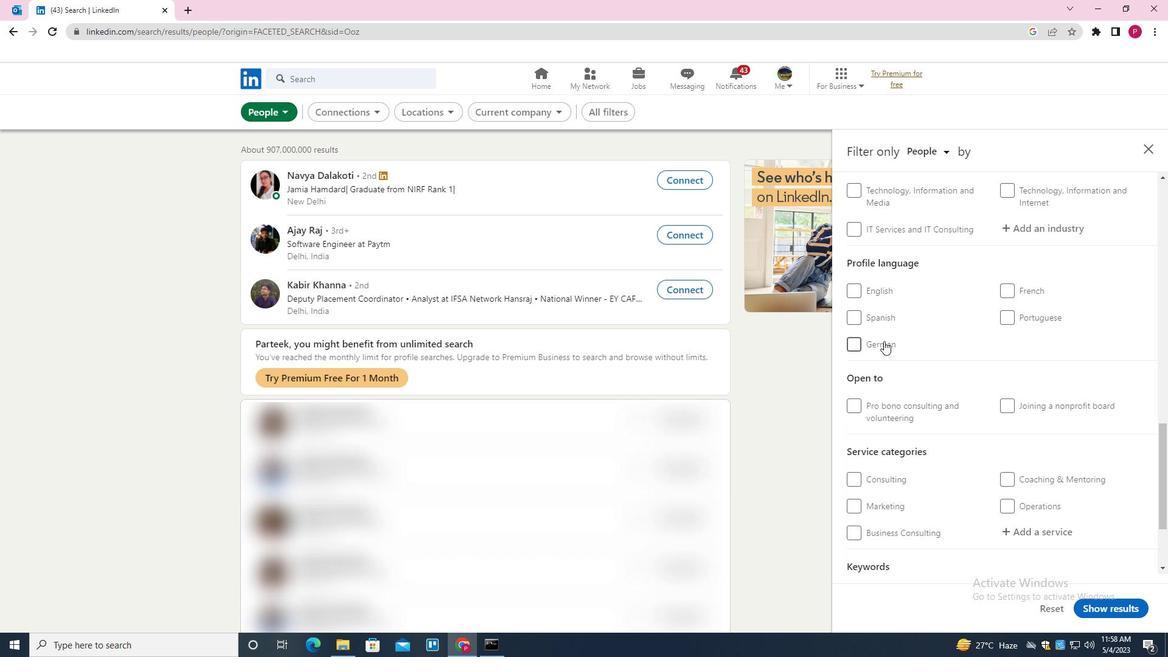 
Action: Mouse moved to (918, 329)
Screenshot: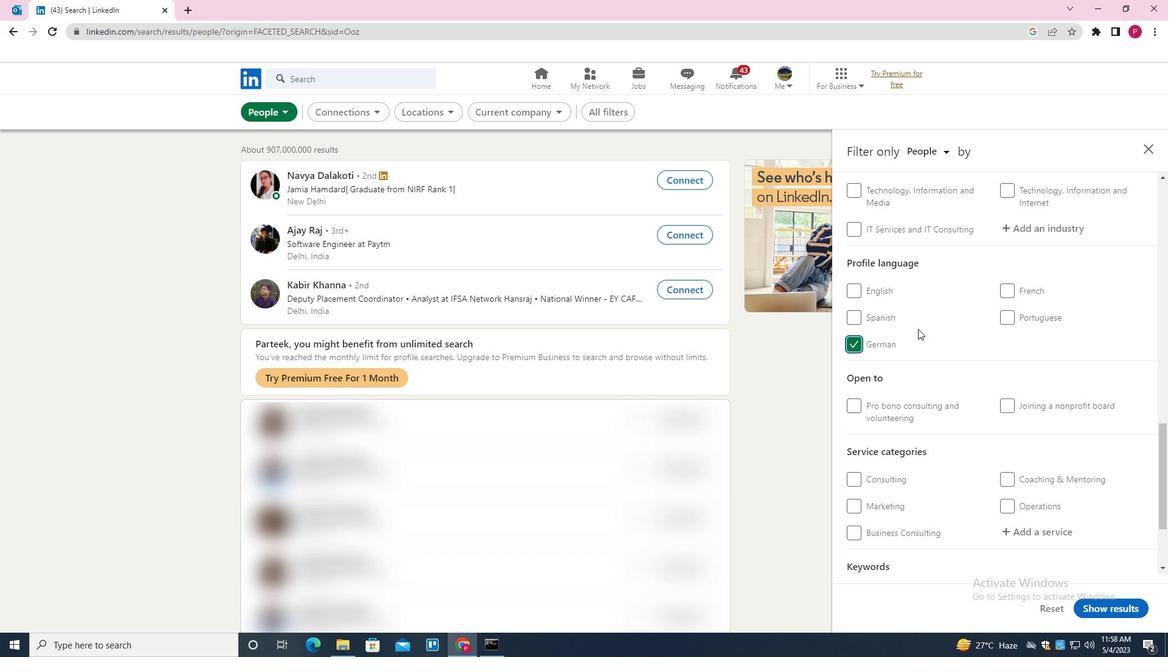 
Action: Mouse scrolled (918, 329) with delta (0, 0)
Screenshot: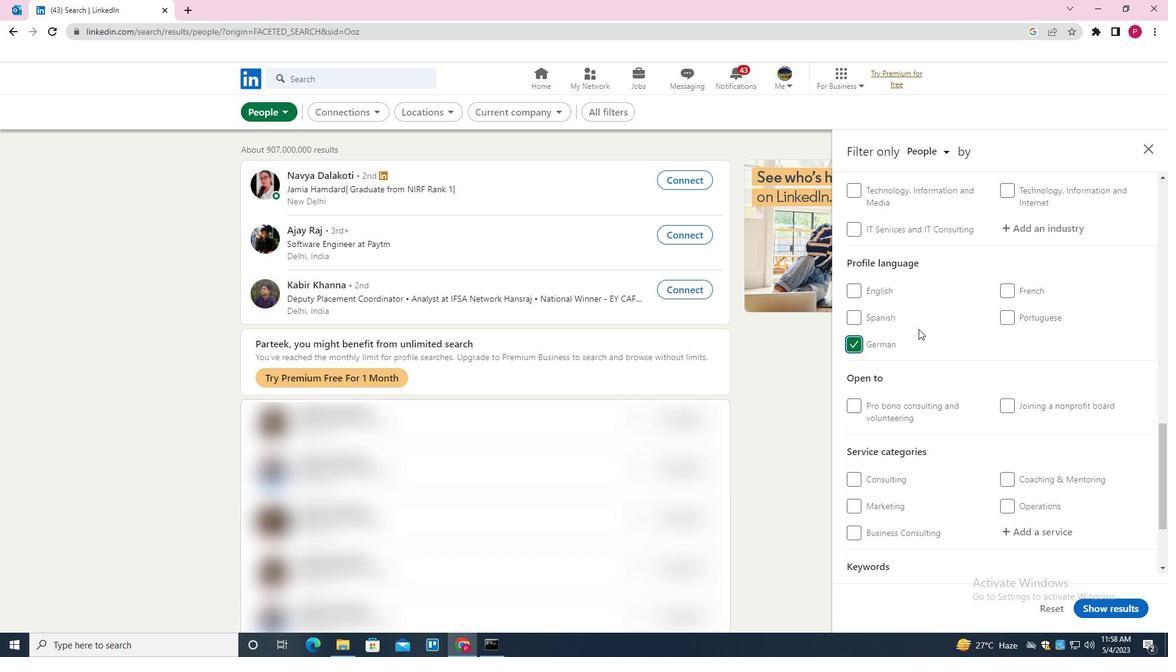 
Action: Mouse scrolled (918, 329) with delta (0, 0)
Screenshot: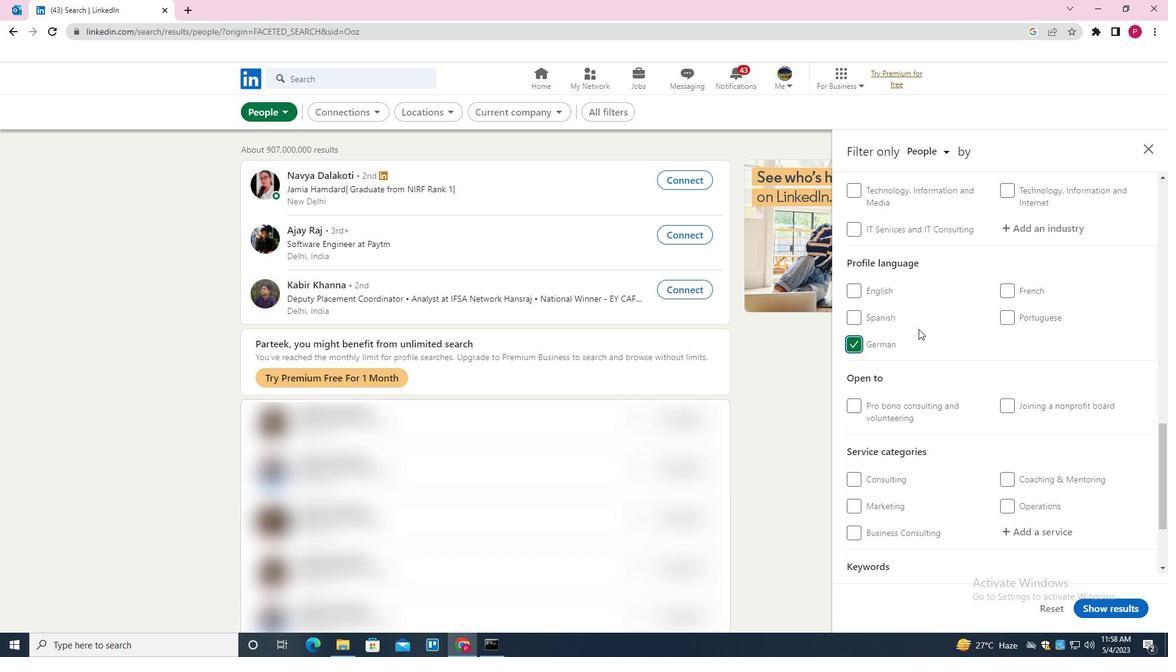 
Action: Mouse scrolled (918, 329) with delta (0, 0)
Screenshot: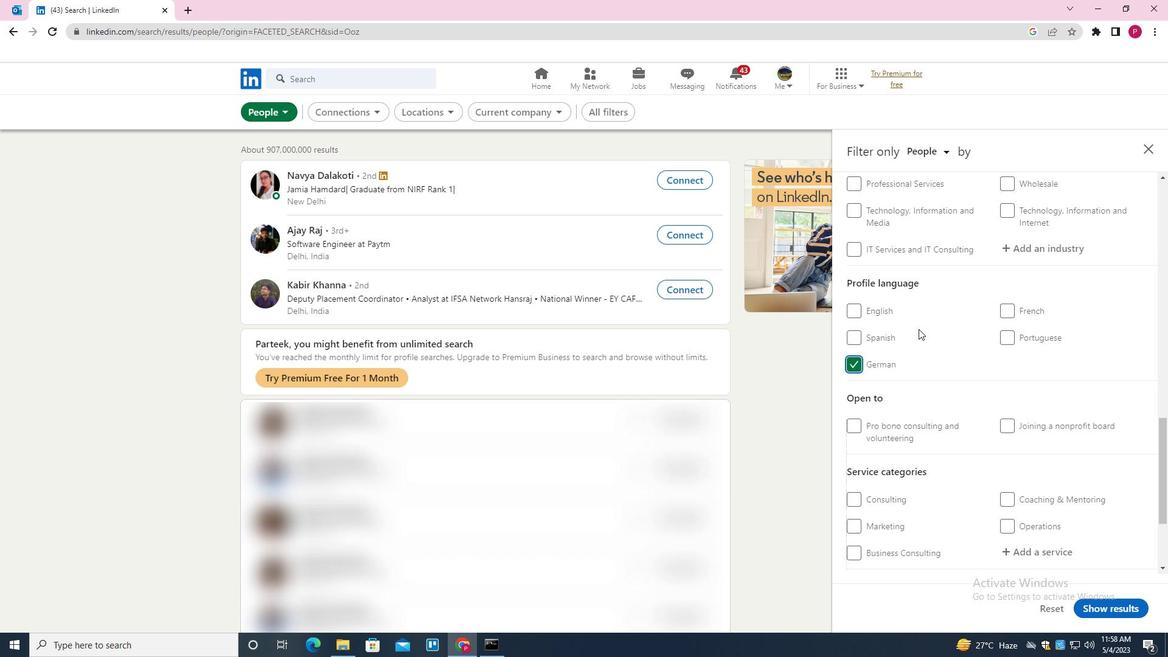 
Action: Mouse scrolled (918, 329) with delta (0, 0)
Screenshot: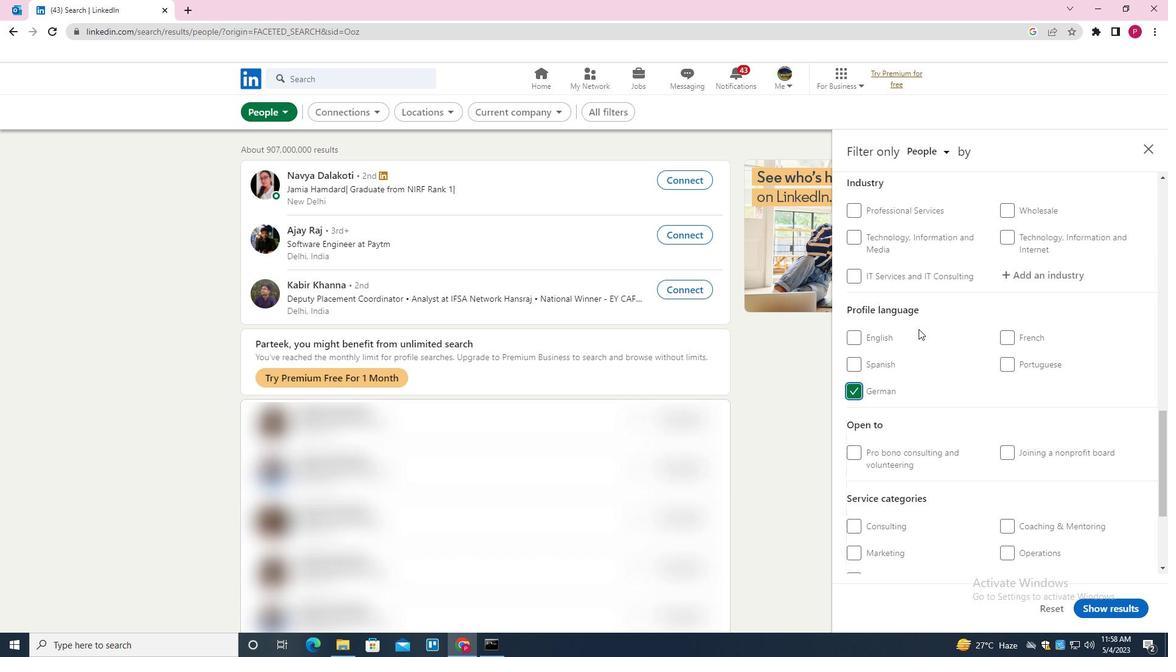 
Action: Mouse scrolled (918, 329) with delta (0, 0)
Screenshot: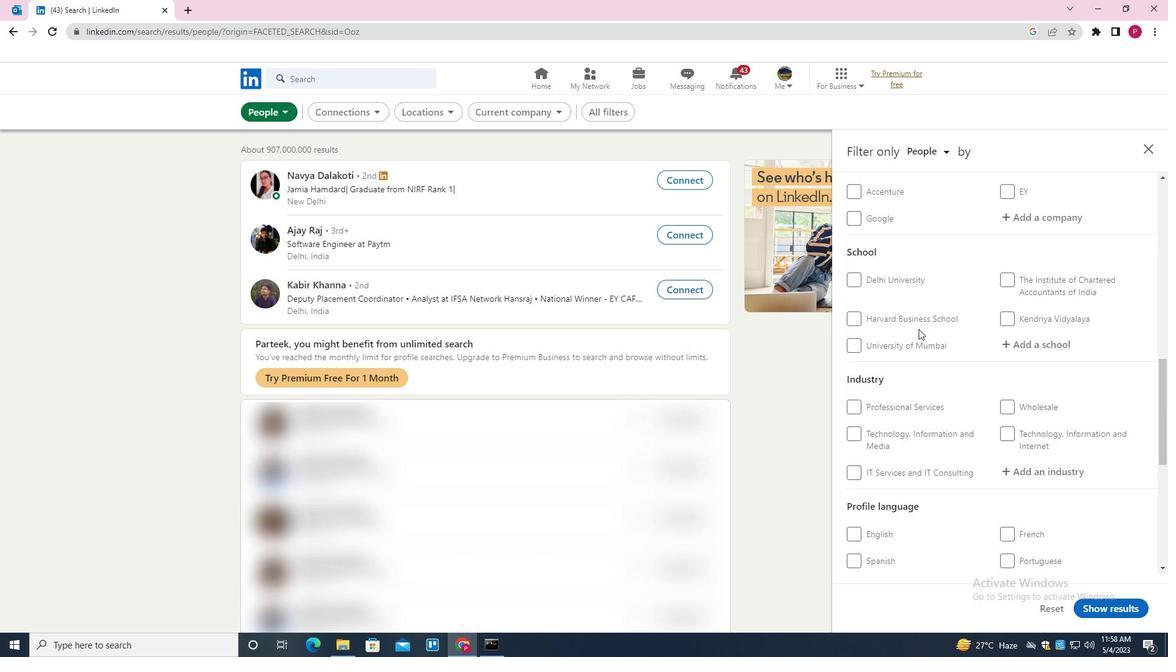 
Action: Mouse scrolled (918, 329) with delta (0, 0)
Screenshot: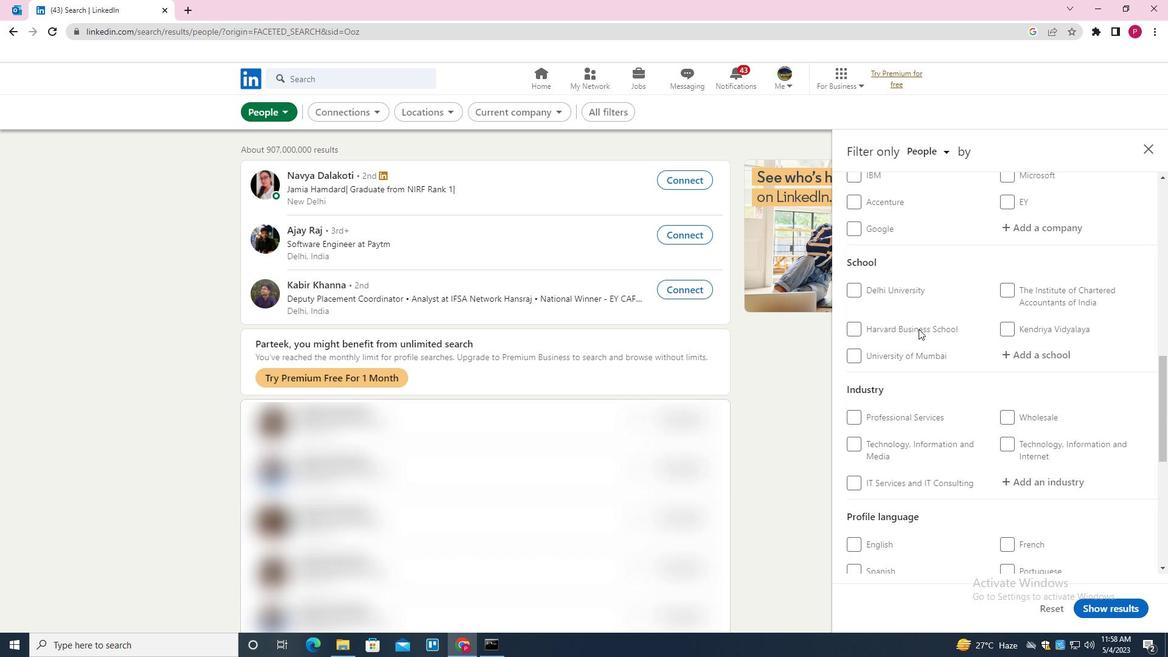 
Action: Mouse scrolled (918, 329) with delta (0, 0)
Screenshot: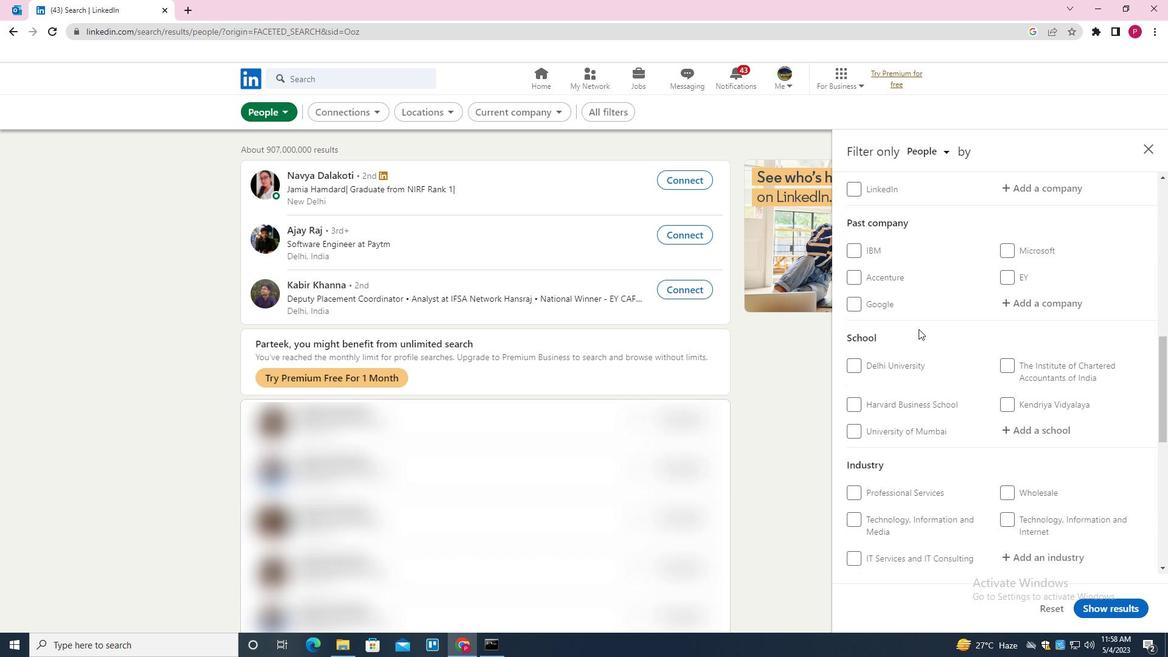 
Action: Mouse scrolled (918, 329) with delta (0, 0)
Screenshot: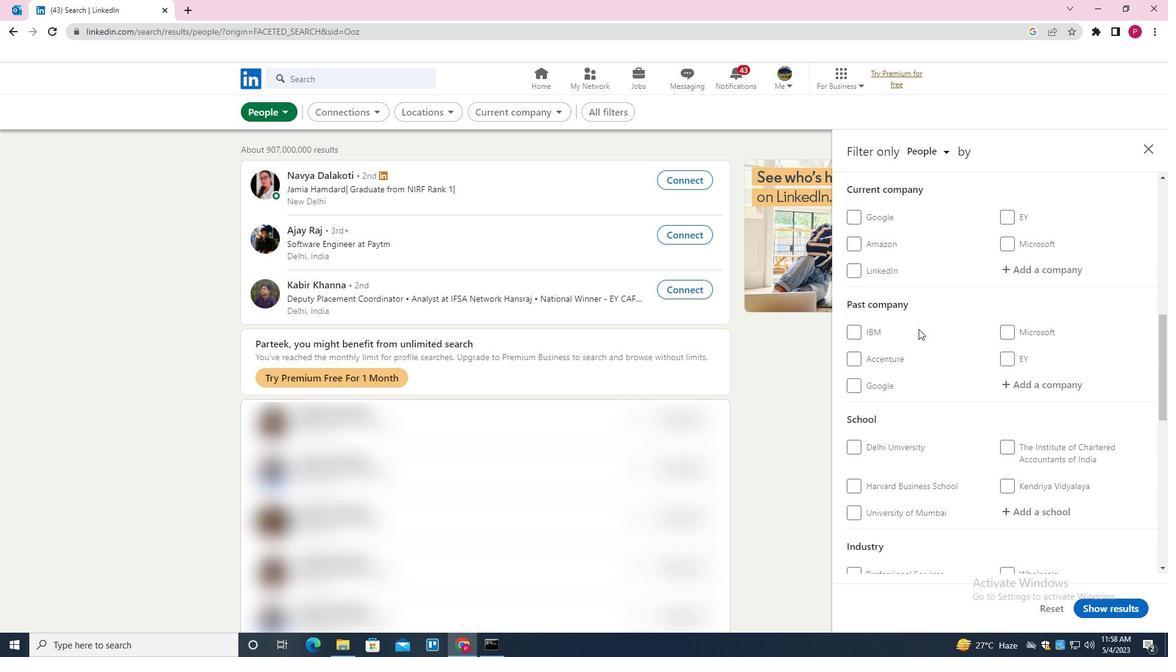 
Action: Mouse moved to (1016, 342)
Screenshot: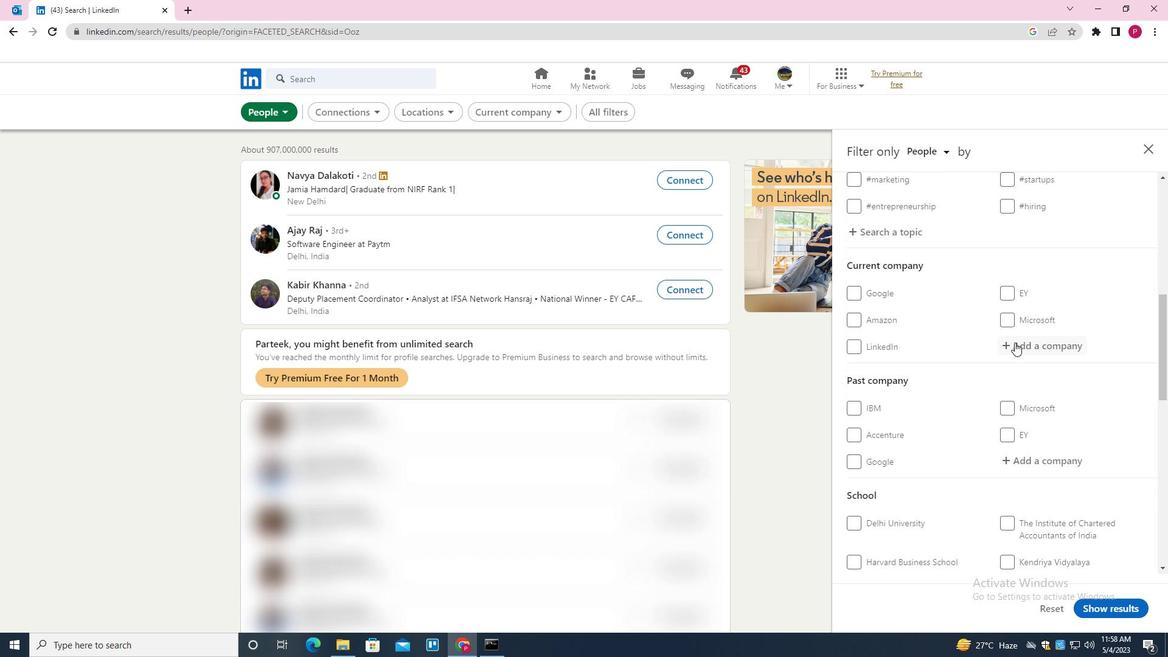 
Action: Mouse pressed left at (1016, 342)
Screenshot: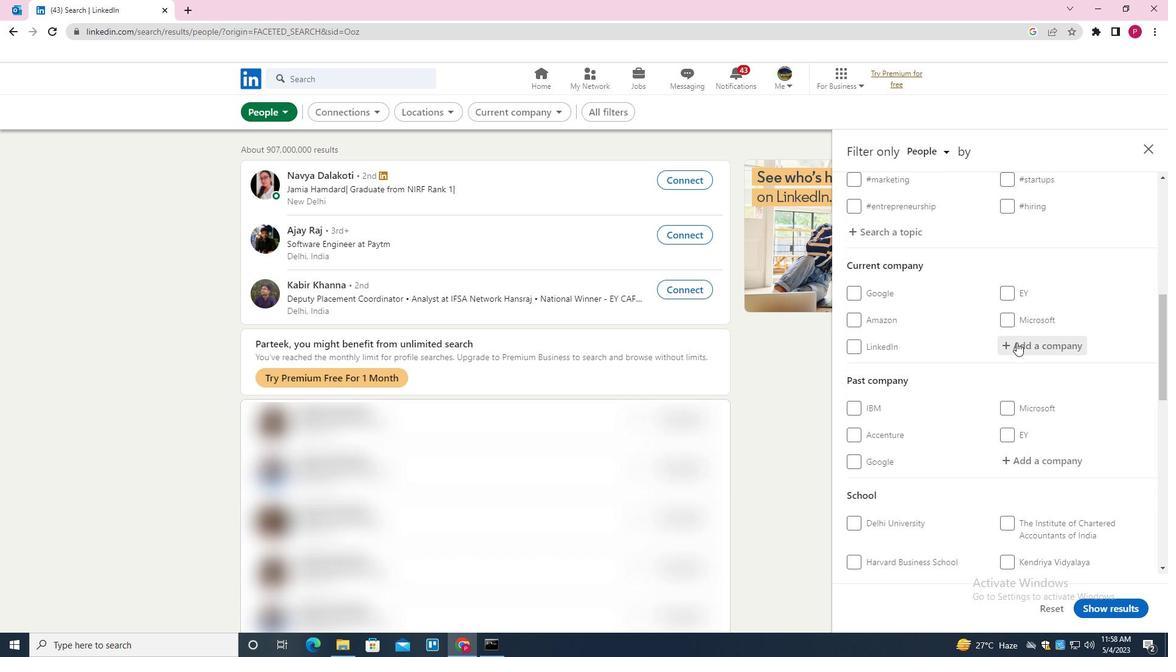 
Action: Key pressed <Key.shift><Key.shift><Key.shift><Key.shift><Key.shift>ARES<Key.space><Key.shift><Key.shift><Key.shift>MANAGEMENT<Key.space><Key.shift><Key.shift>CORPORATION<Key.down><Key.enter>
Screenshot: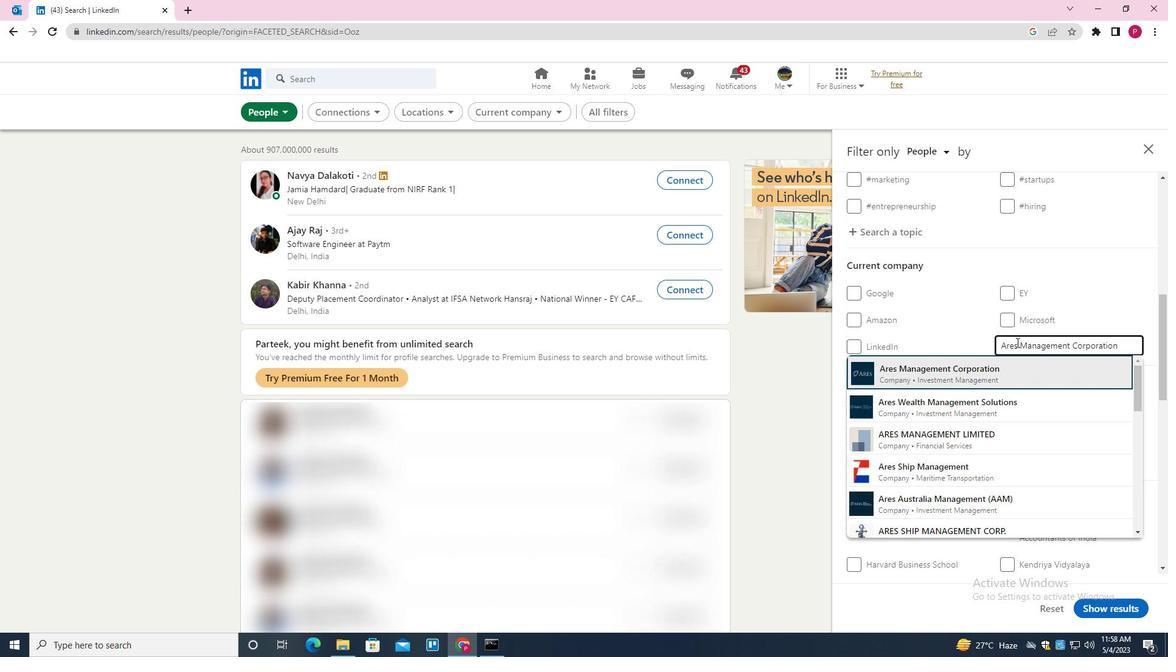 
Action: Mouse moved to (1008, 349)
Screenshot: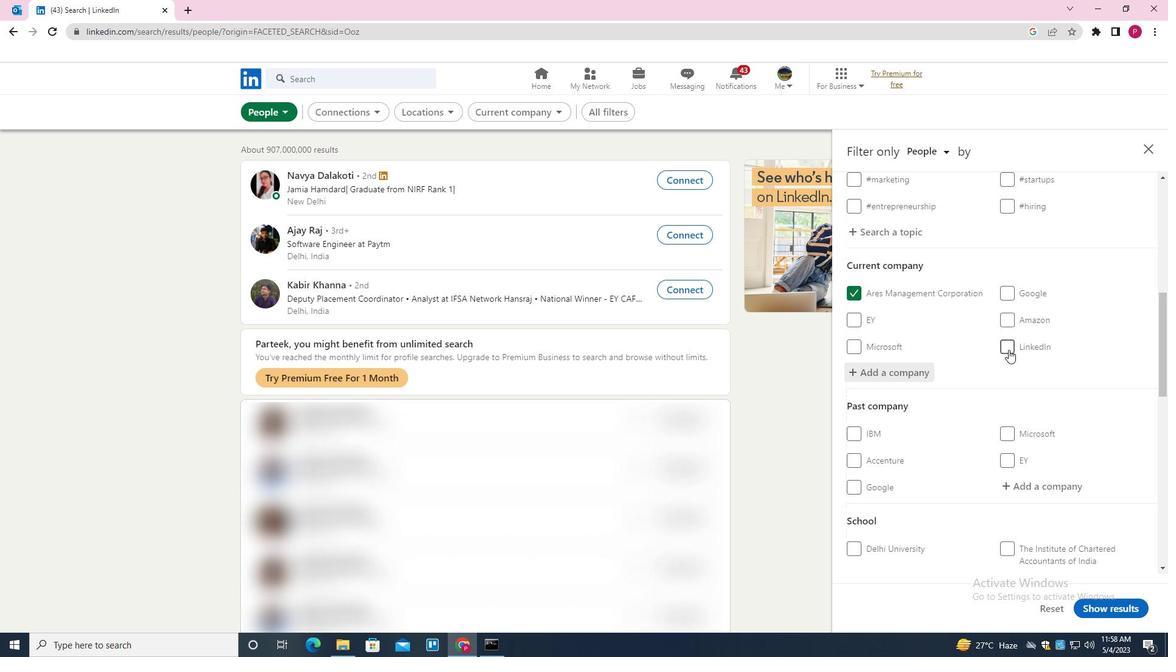 
Action: Mouse scrolled (1008, 349) with delta (0, 0)
Screenshot: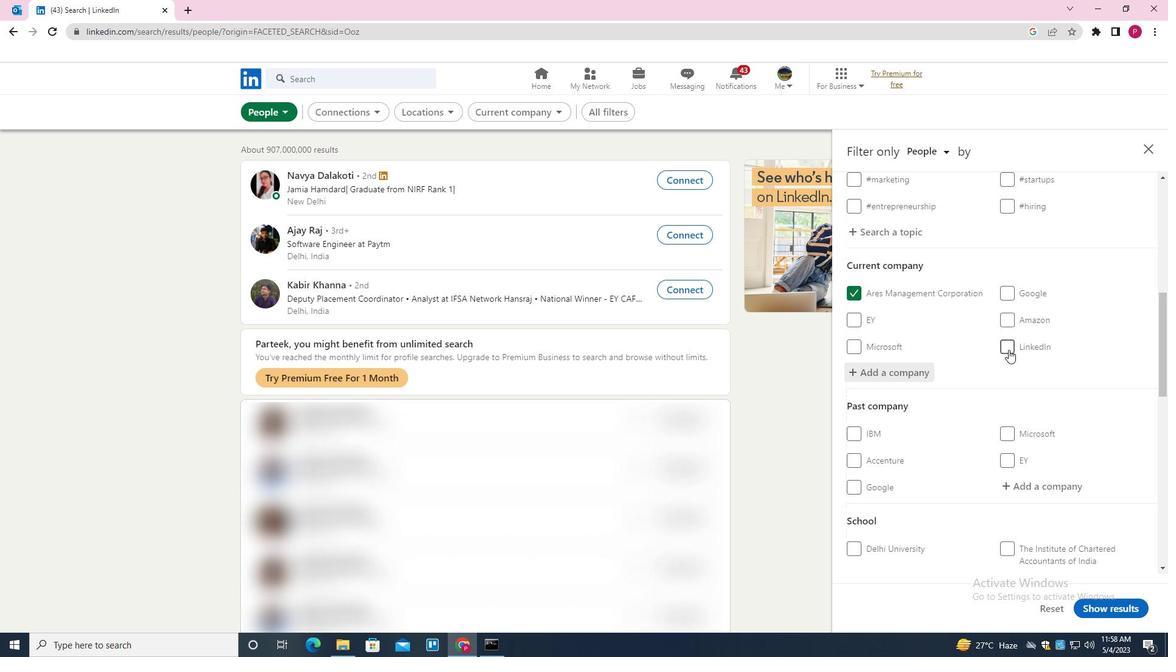 
Action: Mouse moved to (1006, 348)
Screenshot: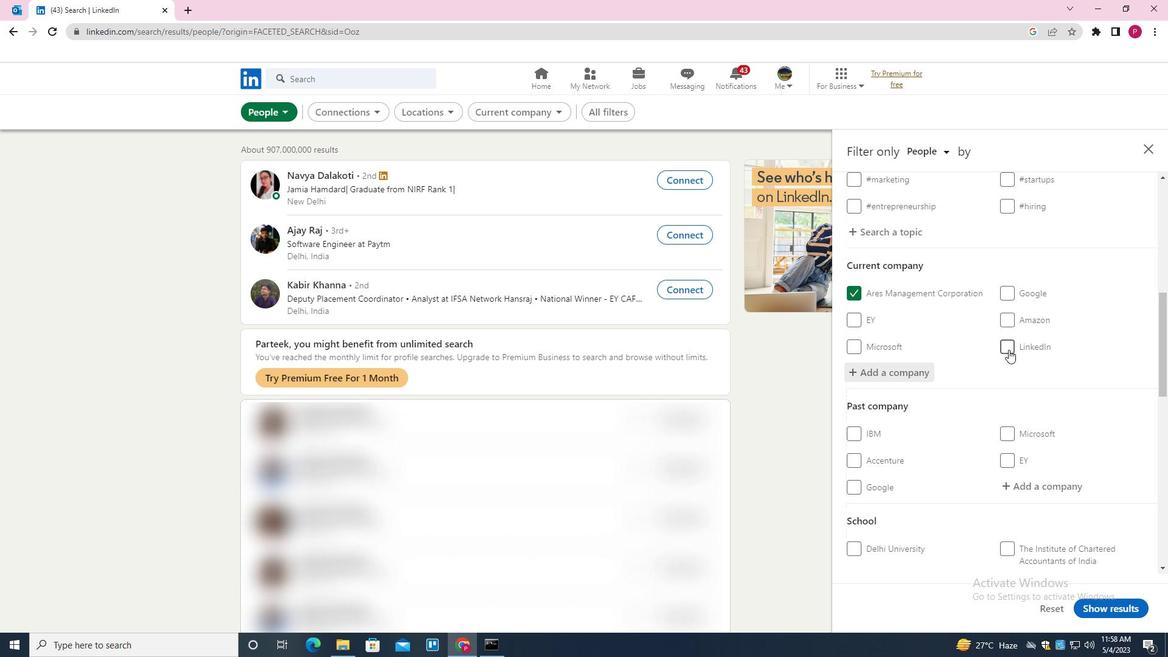 
Action: Mouse scrolled (1006, 347) with delta (0, 0)
Screenshot: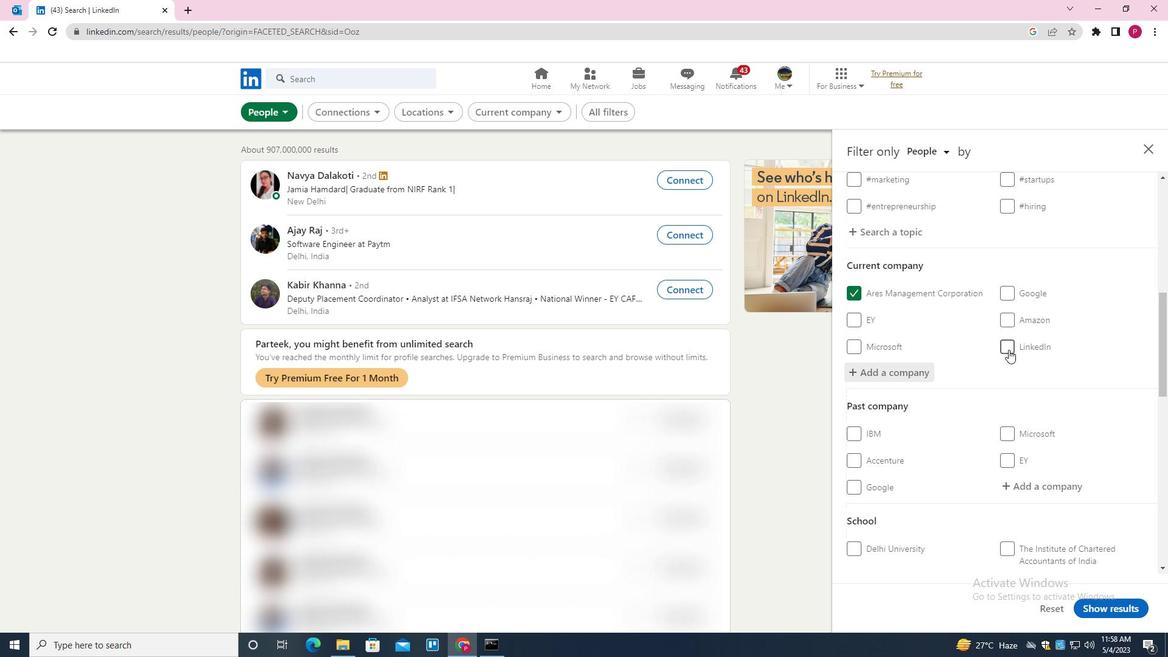 
Action: Mouse moved to (1006, 348)
Screenshot: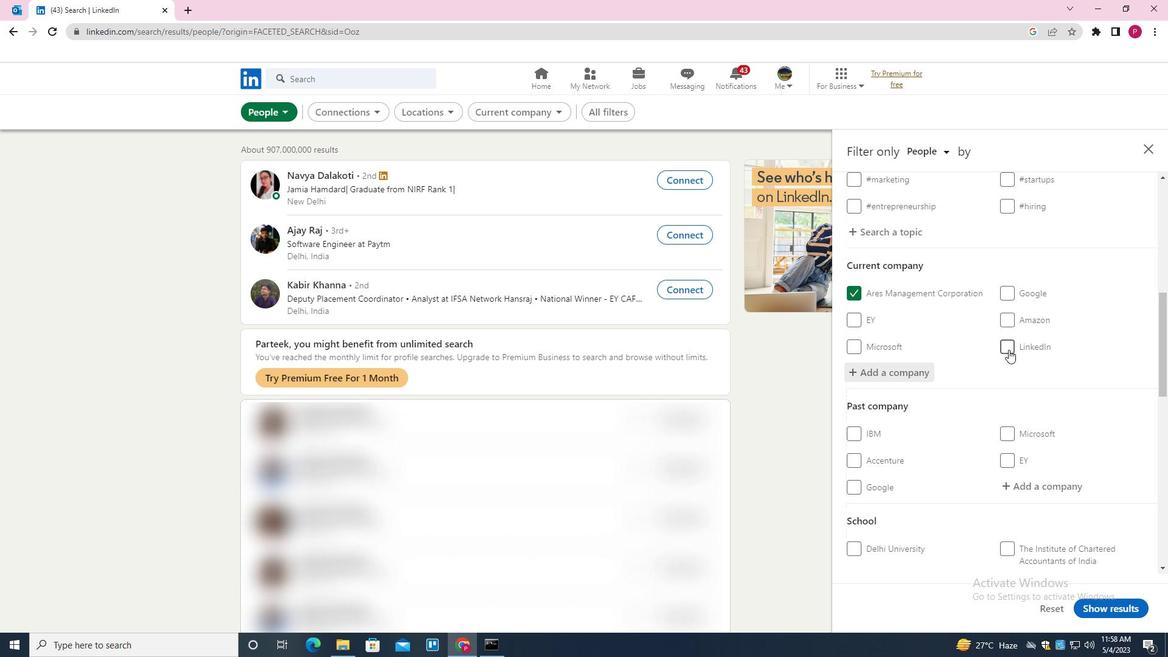 
Action: Mouse scrolled (1006, 347) with delta (0, 0)
Screenshot: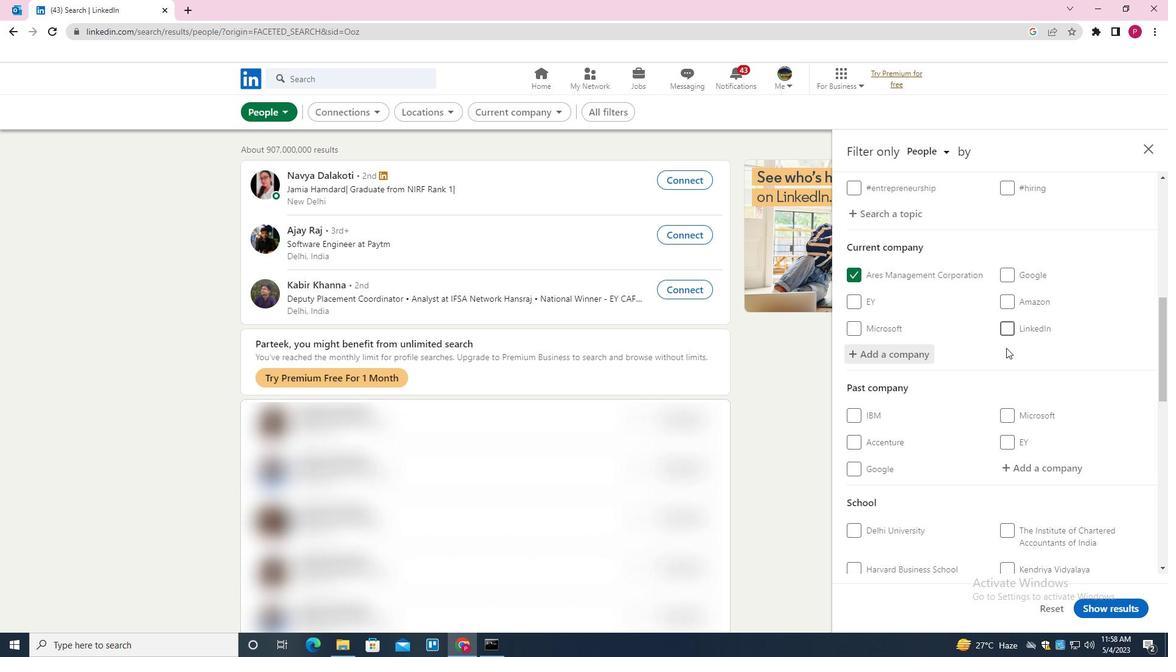 
Action: Mouse scrolled (1006, 347) with delta (0, 0)
Screenshot: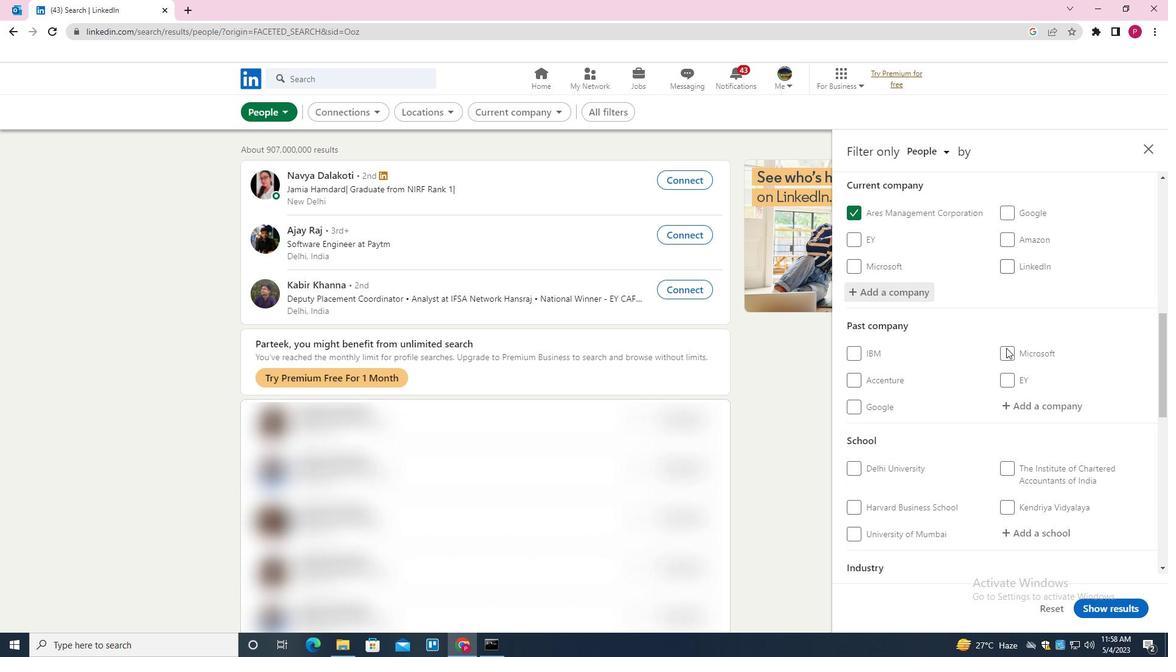 
Action: Mouse moved to (1034, 368)
Screenshot: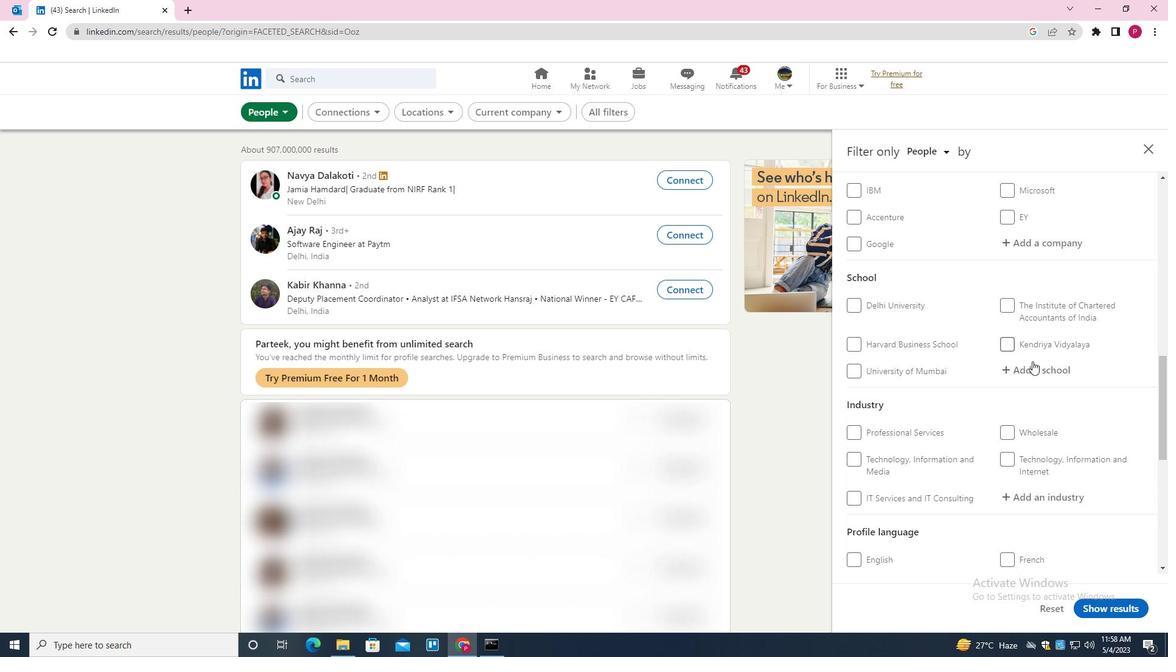 
Action: Mouse pressed left at (1034, 368)
Screenshot: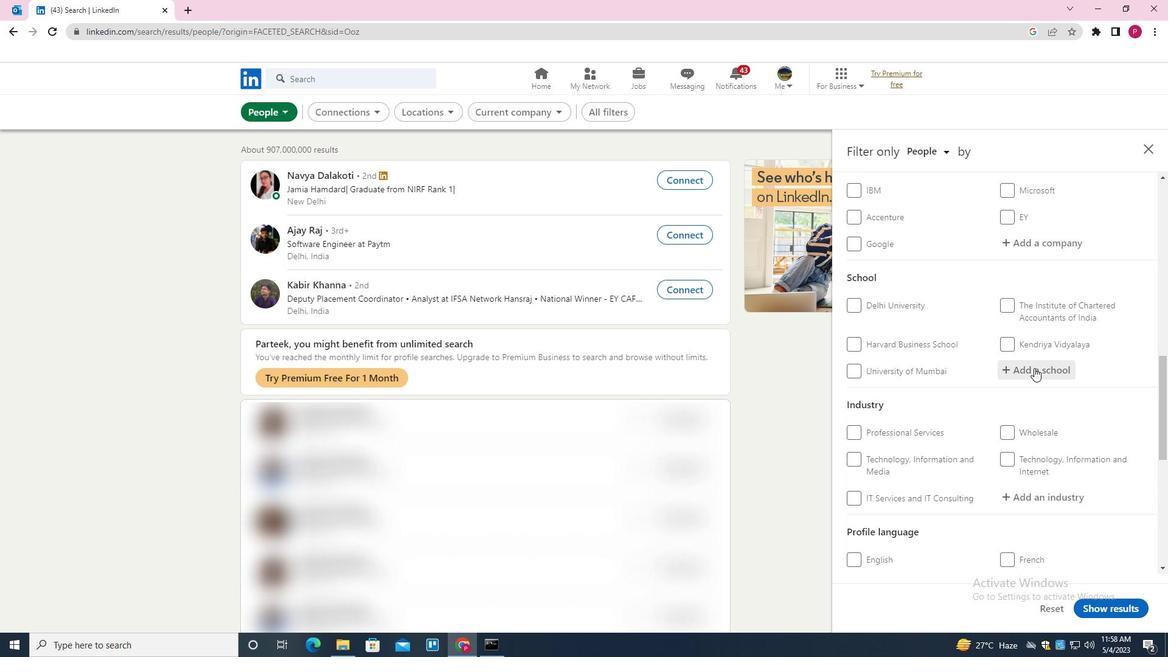 
Action: Key pressed <Key.shift><Key.shift><Key.shift><Key.shift><Key.shift><Key.shift>PUNJABI<Key.space><Key.shift>UNIVERSITY<Key.space><Key.down><Key.down><Key.enter>
Screenshot: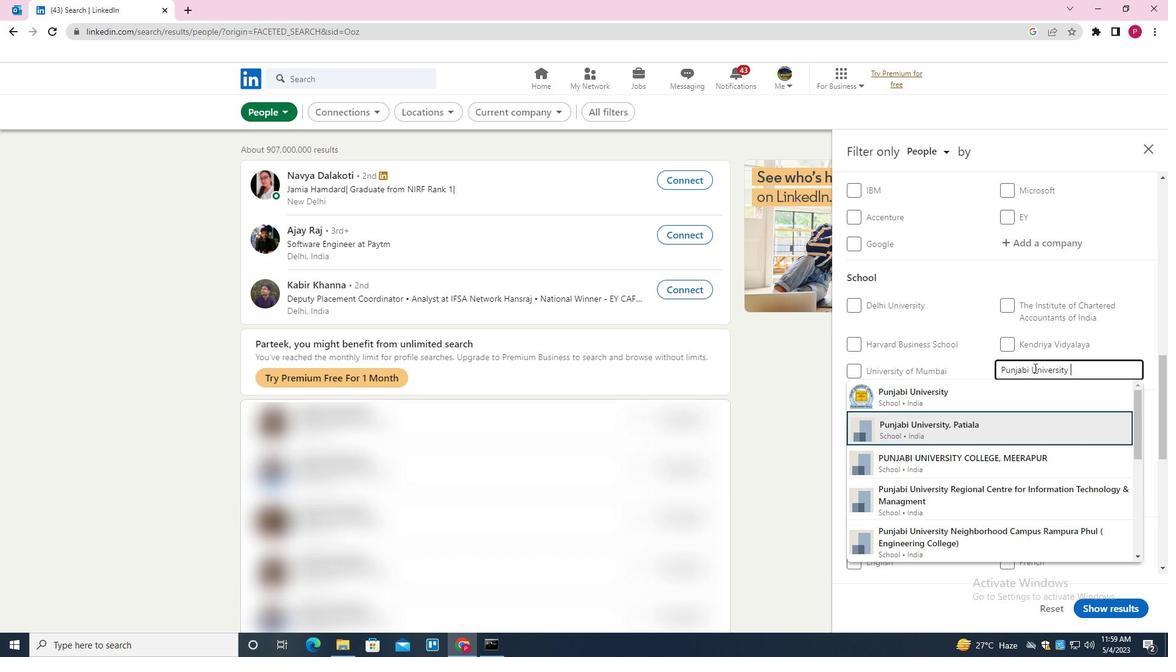 
Action: Mouse moved to (1013, 335)
Screenshot: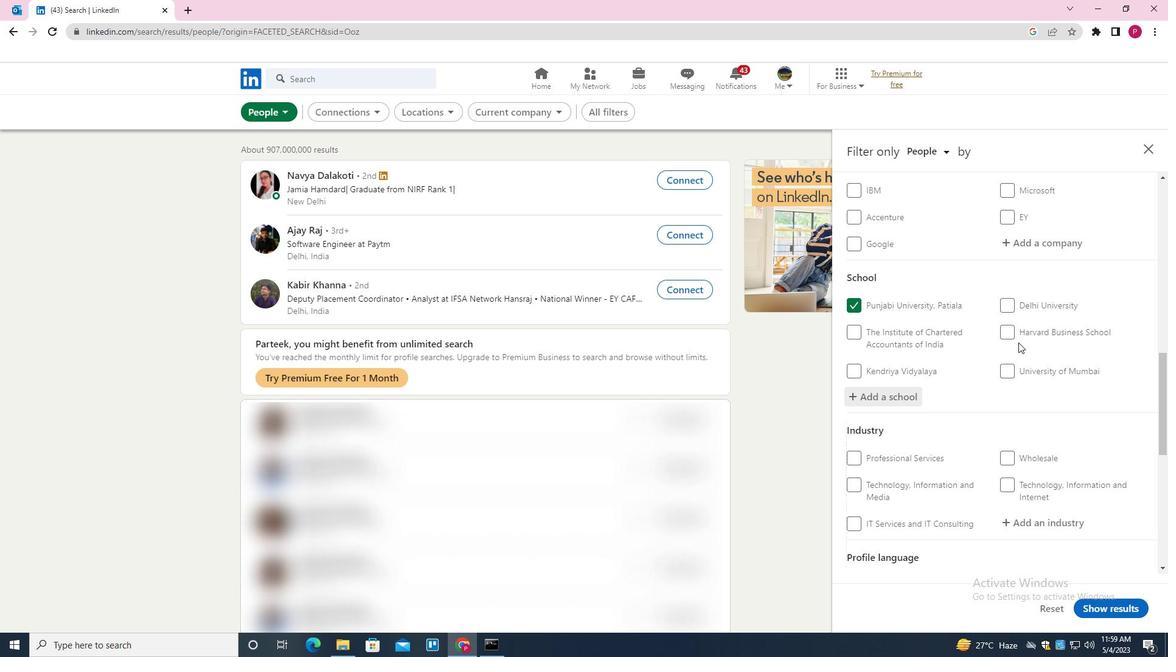 
Action: Mouse scrolled (1013, 335) with delta (0, 0)
Screenshot: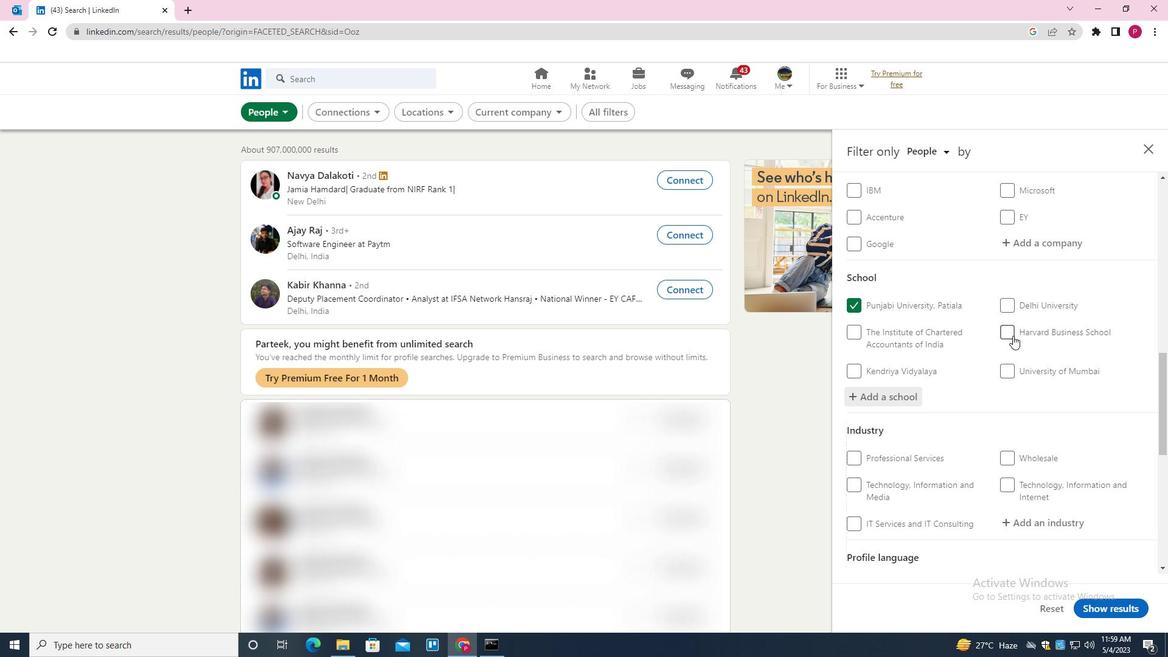 
Action: Mouse scrolled (1013, 335) with delta (0, 0)
Screenshot: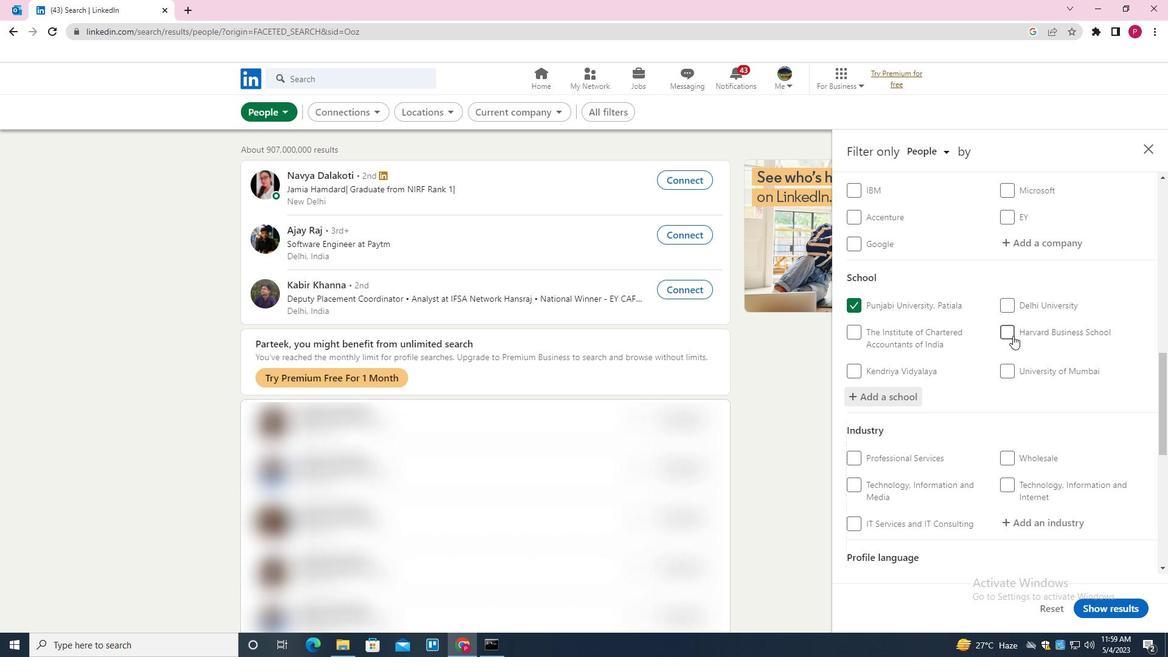 
Action: Mouse scrolled (1013, 335) with delta (0, 0)
Screenshot: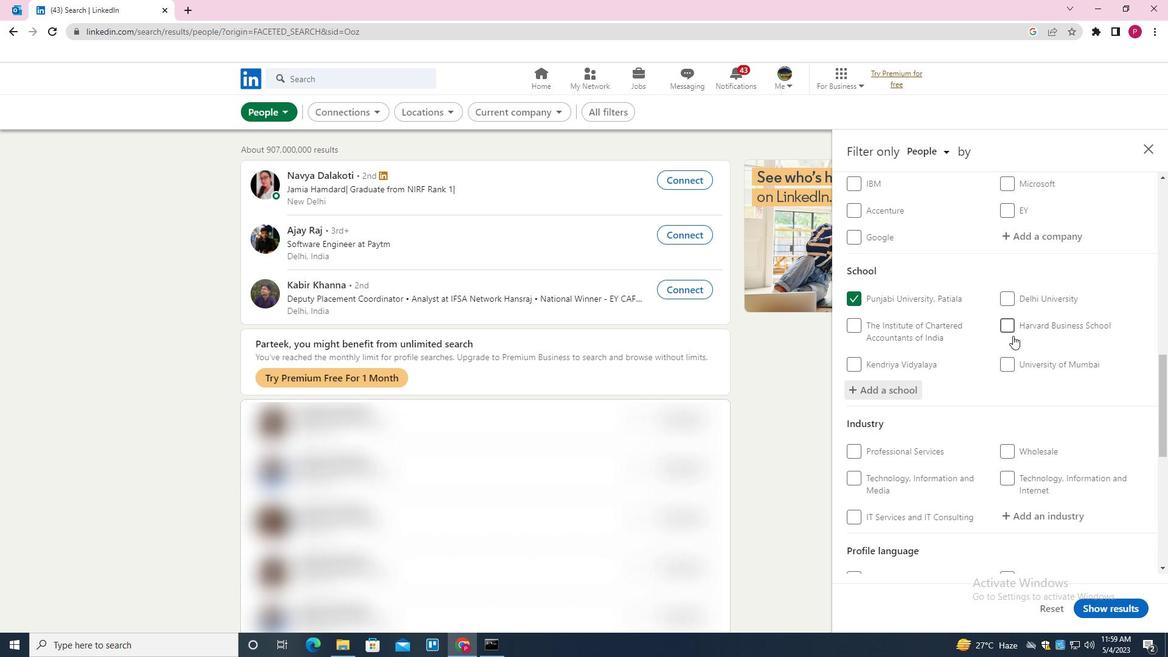 
Action: Mouse moved to (1032, 341)
Screenshot: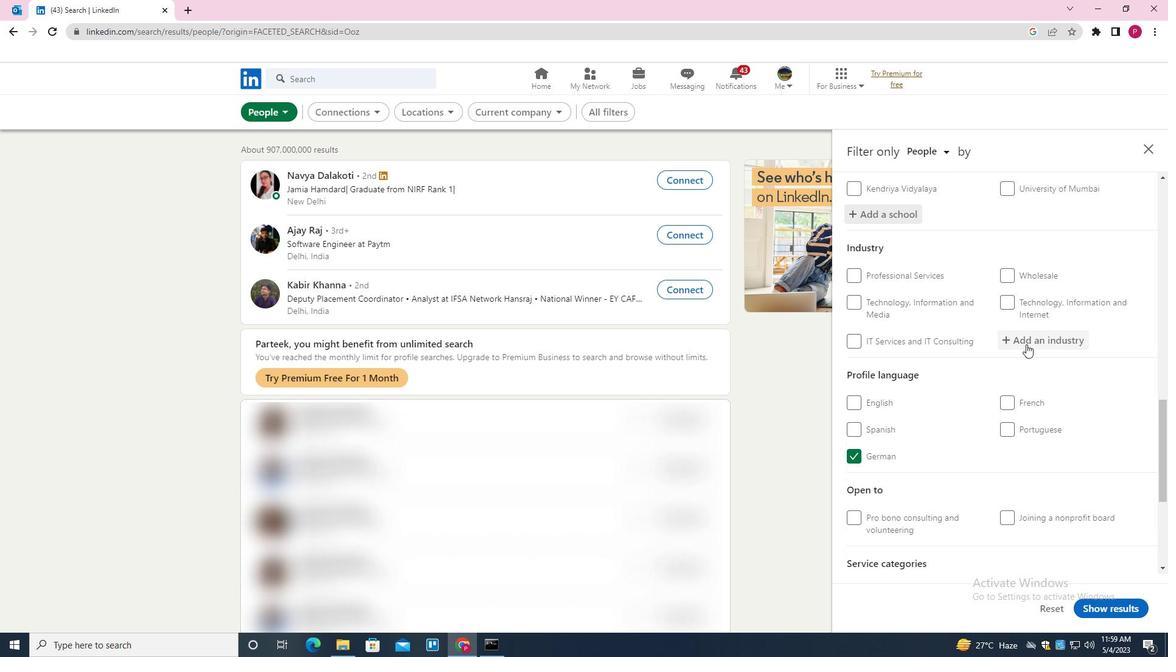 
Action: Mouse pressed left at (1032, 341)
Screenshot: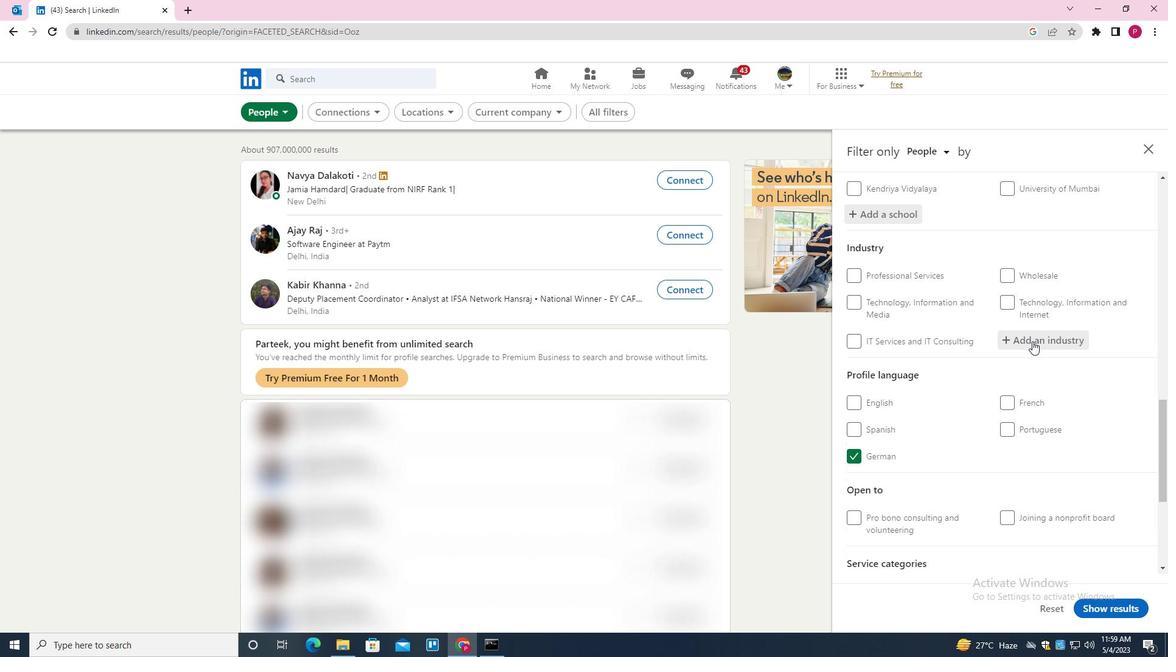 
Action: Key pressed <Key.shift><Key.shift><Key.shift><Key.shift><Key.shift><Key.shift><Key.shift><Key.shift><Key.shift><Key.shift><Key.shift><Key.shift>FURNITURE<Key.space>AND<Key.space><Key.shift>HOME<Key.space><Key.shift><Key.shift><Key.shift><Key.shift><Key.shift><Key.shift><Key.shift><Key.shift><Key.shift><Key.shift><Key.shift><Key.shift><Key.shift><Key.shift><Key.shift><Key.shift><Key.shift><Key.shift><Key.shift><Key.shift><Key.shift><Key.shift><Key.shift><Key.shift><Key.shift><Key.shift><Key.shift><Key.shift><Key.shift><Key.shift><Key.shift><Key.shift><Key.shift><Key.shift><Key.shift><Key.shift><Key.shift><Key.shift><Key.shift><Key.shift><Key.shift><Key.shift><Key.shift><Key.shift><Key.shift><Key.shift><Key.shift><Key.shift><Key.shift><Key.shift><Key.shift><Key.shift><Key.shift><Key.shift><Key.shift><Key.shift><Key.shift><Key.shift><Key.shift><Key.shift><Key.shift><Key.shift><Key.shift><Key.shift><Key.shift><Key.shift><Key.shift><Key.shift><Key.shift><Key.shift><Key.shift><Key.shift><Key.shift><Key.shift><Key.shift><Key.shift><Key.shift><Key.shift><Key.shift><Key.shift><Key.shift>FURNISHINGS<Key.space><Key.shift><Key.shift><Key.shift><Key.shift><Key.shift><Key.shift><Key.shift><Key.shift><Key.shift><Key.shift><Key.shift><Key.shift><Key.shift><Key.shift><Key.shift><Key.shift><Key.shift><Key.shift><Key.shift><Key.shift><Key.shift><Key.shift><Key.shift><Key.shift><Key.shift><Key.shift><Key.shift><Key.shift><Key.shift><Key.shift><Key.shift><Key.shift><Key.shift><Key.shift><Key.shift><Key.shift><Key.shift><Key.shift><Key.shift><Key.shift><Key.shift><Key.shift><Key.shift><Key.shift><Key.shift><Key.shift><Key.shift>MANUFACTURING<Key.down><Key.enter>
Screenshot: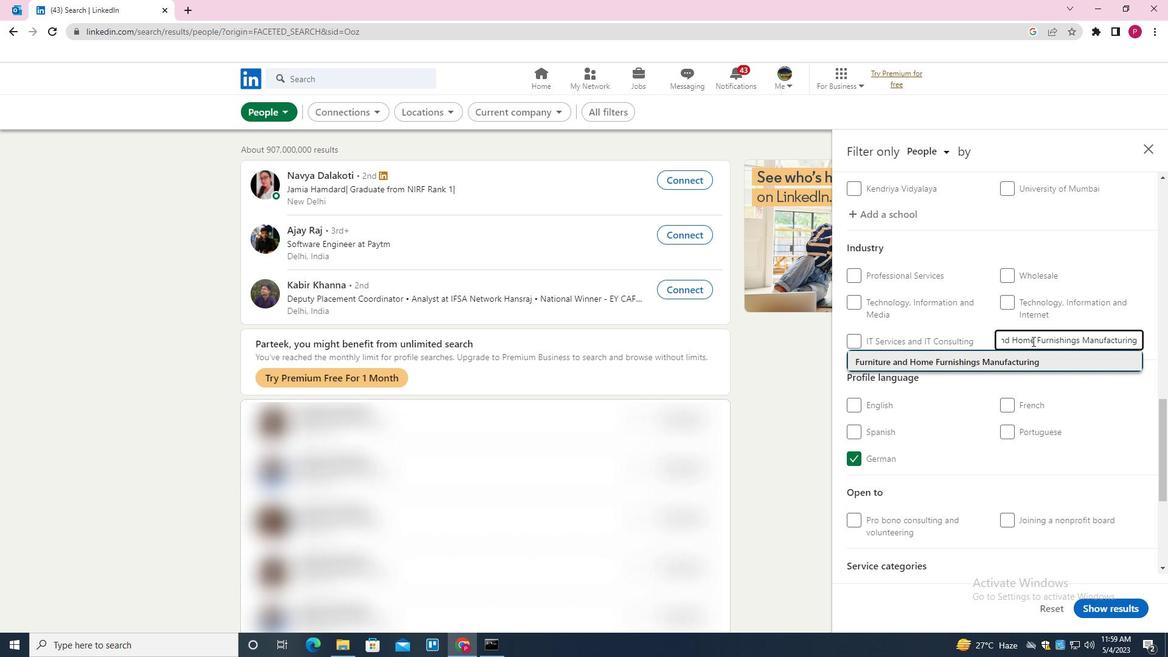 
Action: Mouse moved to (977, 381)
Screenshot: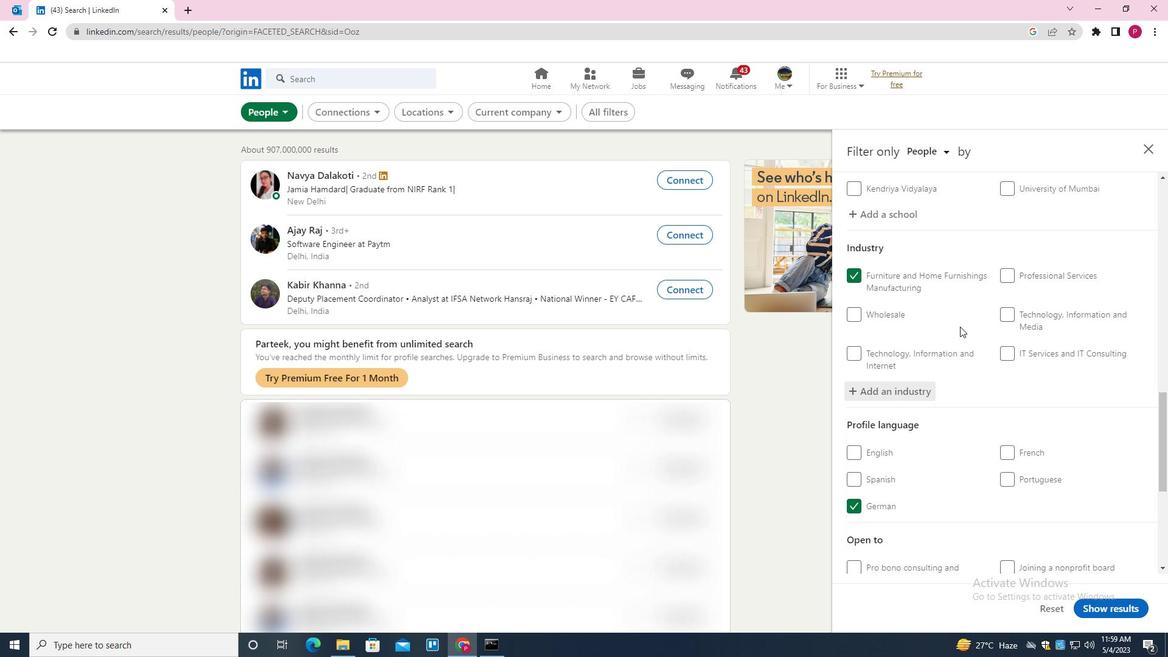 
Action: Mouse scrolled (977, 380) with delta (0, 0)
Screenshot: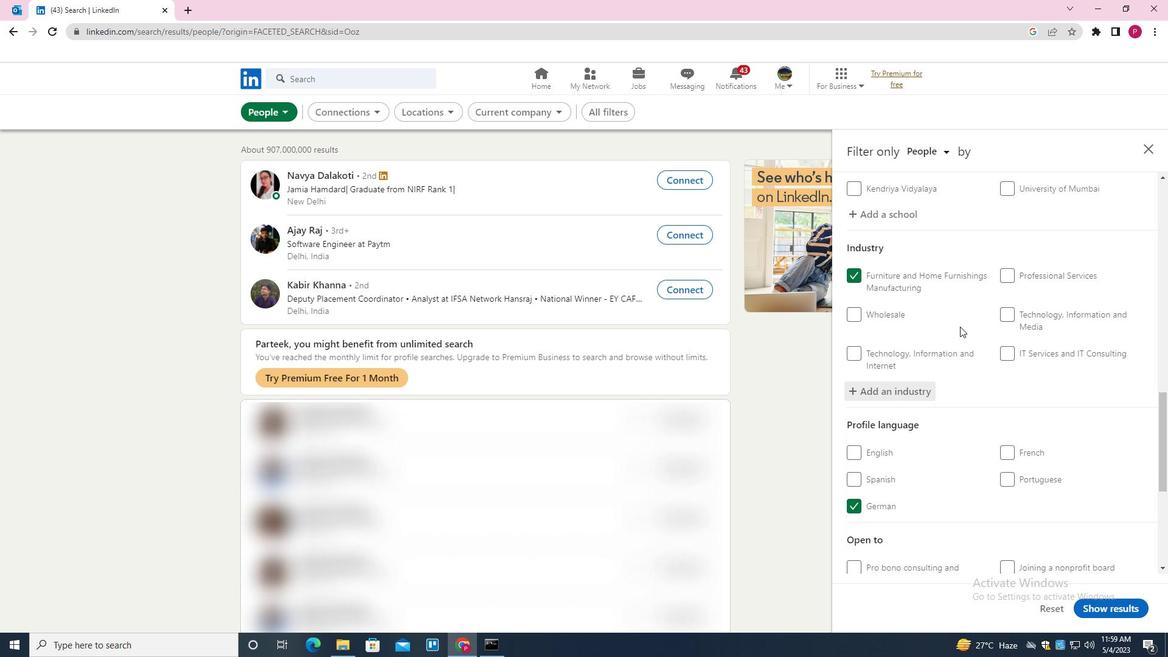 
Action: Mouse moved to (978, 383)
Screenshot: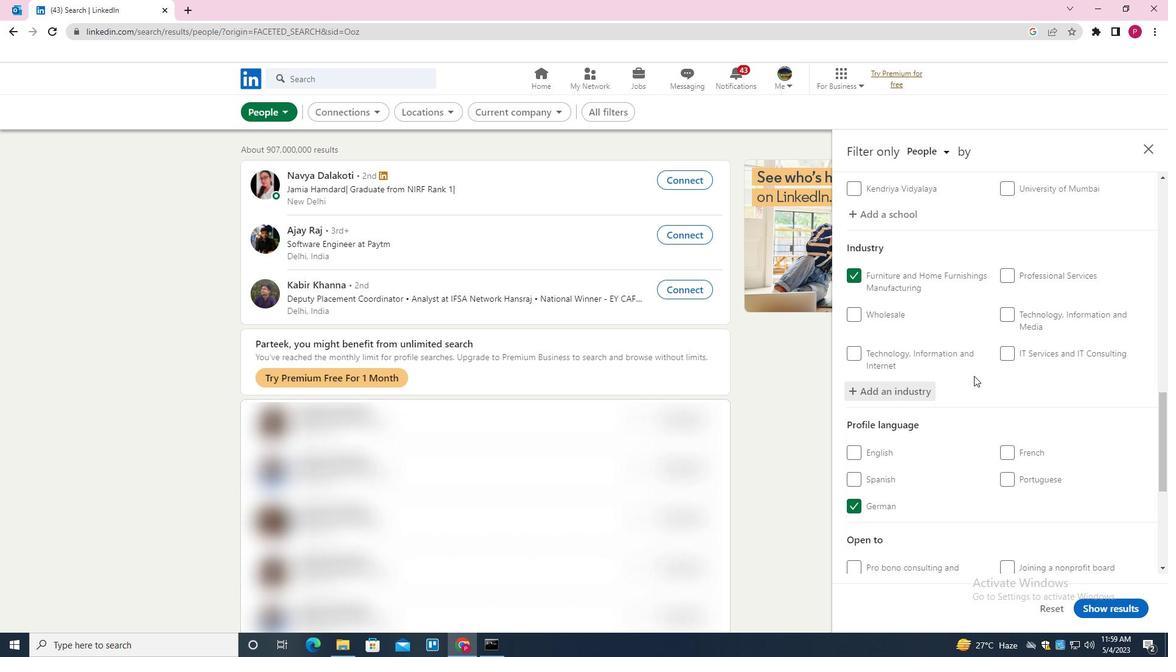 
Action: Mouse scrolled (978, 383) with delta (0, 0)
Screenshot: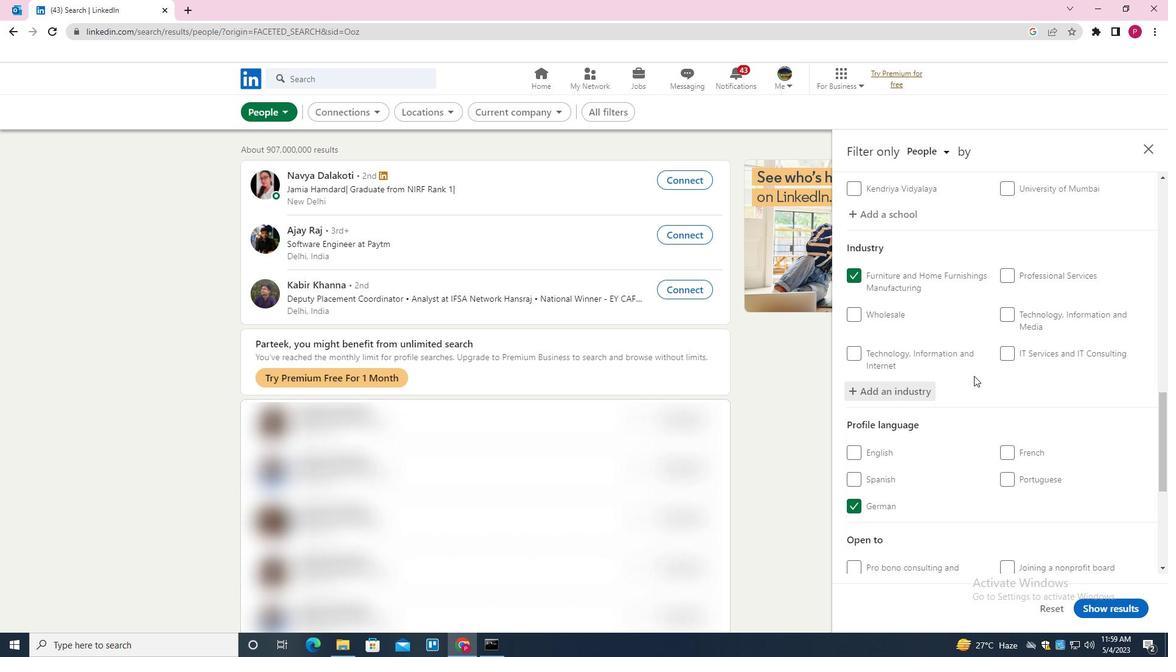 
Action: Mouse moved to (978, 384)
Screenshot: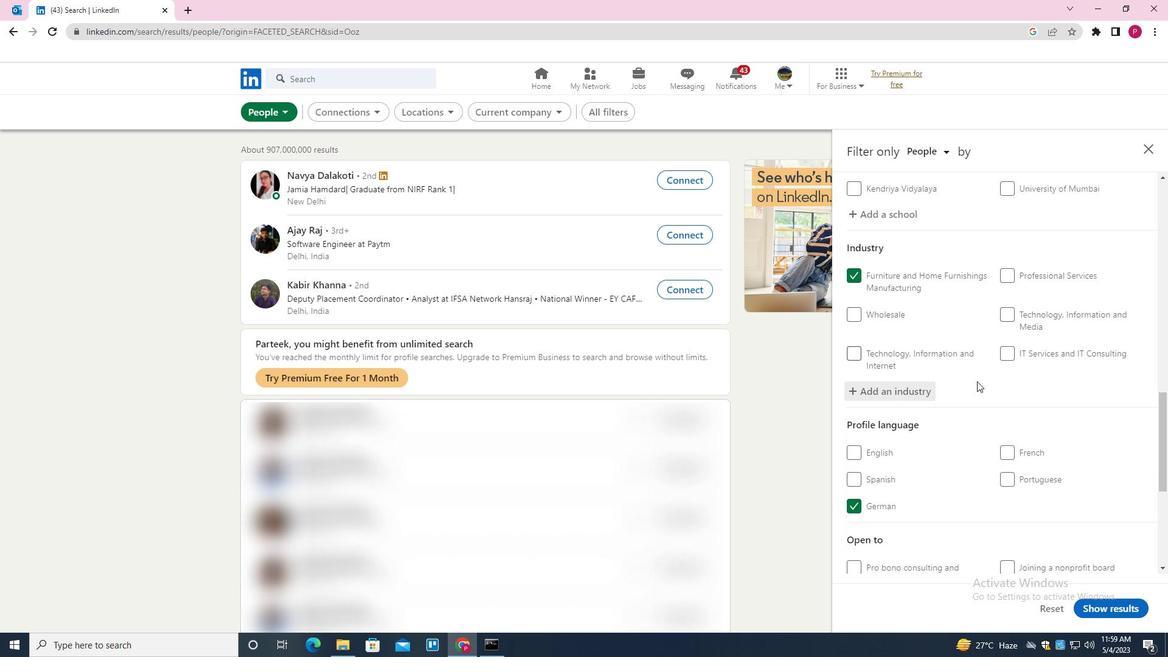 
Action: Mouse scrolled (978, 383) with delta (0, 0)
Screenshot: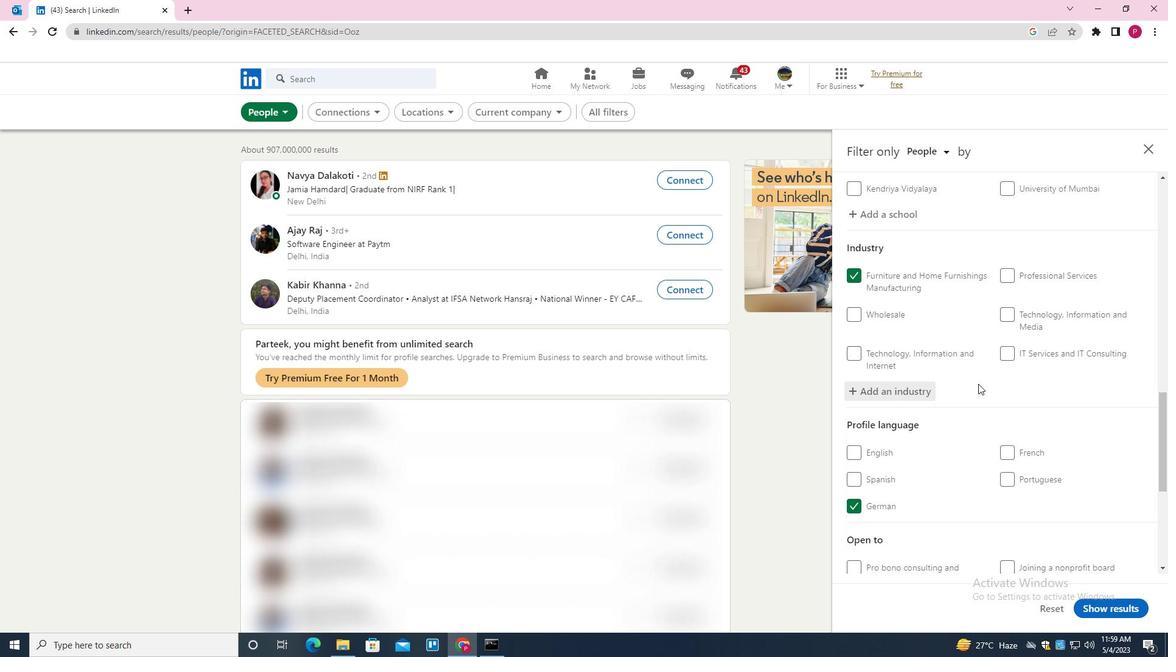 
Action: Mouse moved to (979, 386)
Screenshot: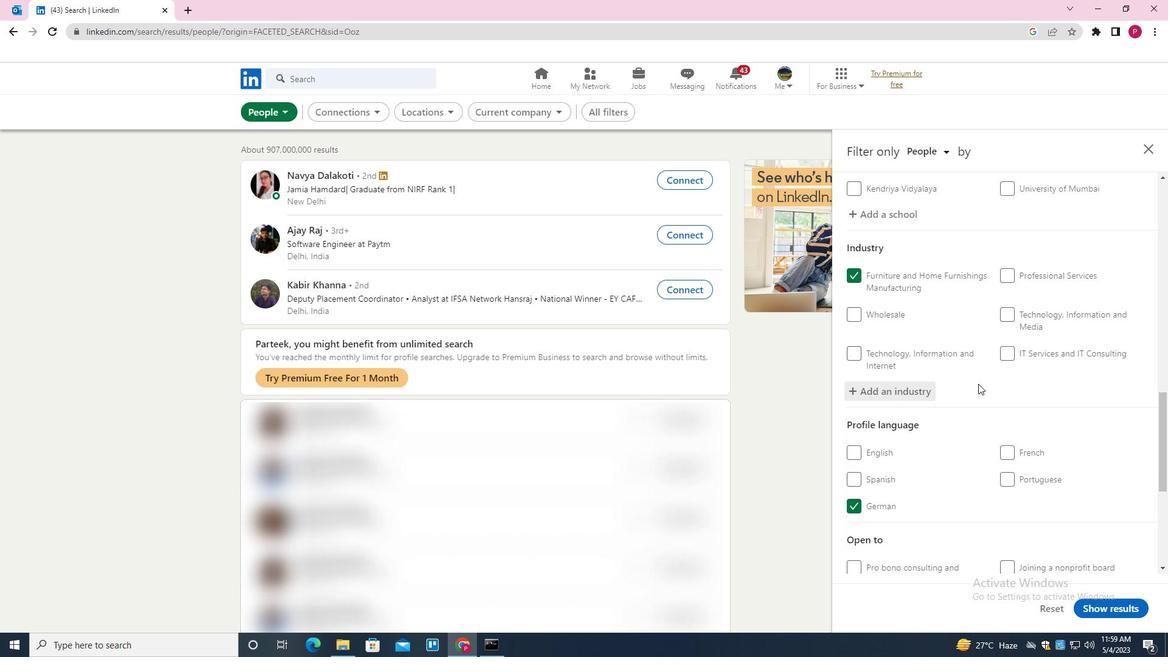 
Action: Mouse scrolled (979, 385) with delta (0, 0)
Screenshot: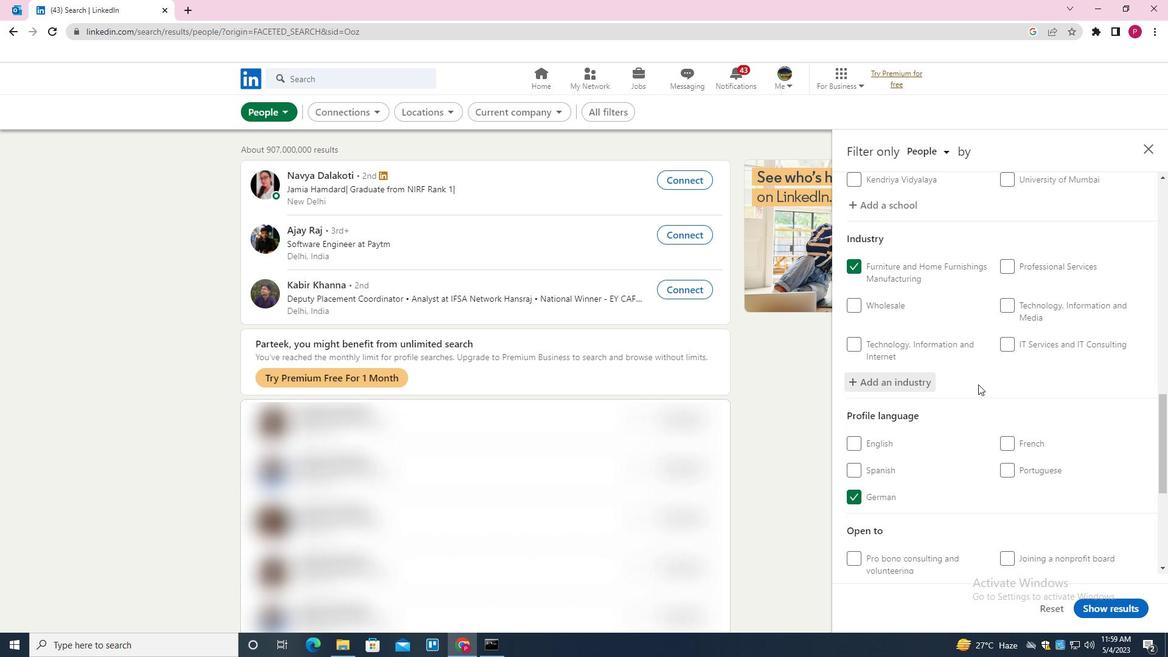 
Action: Mouse moved to (980, 389)
Screenshot: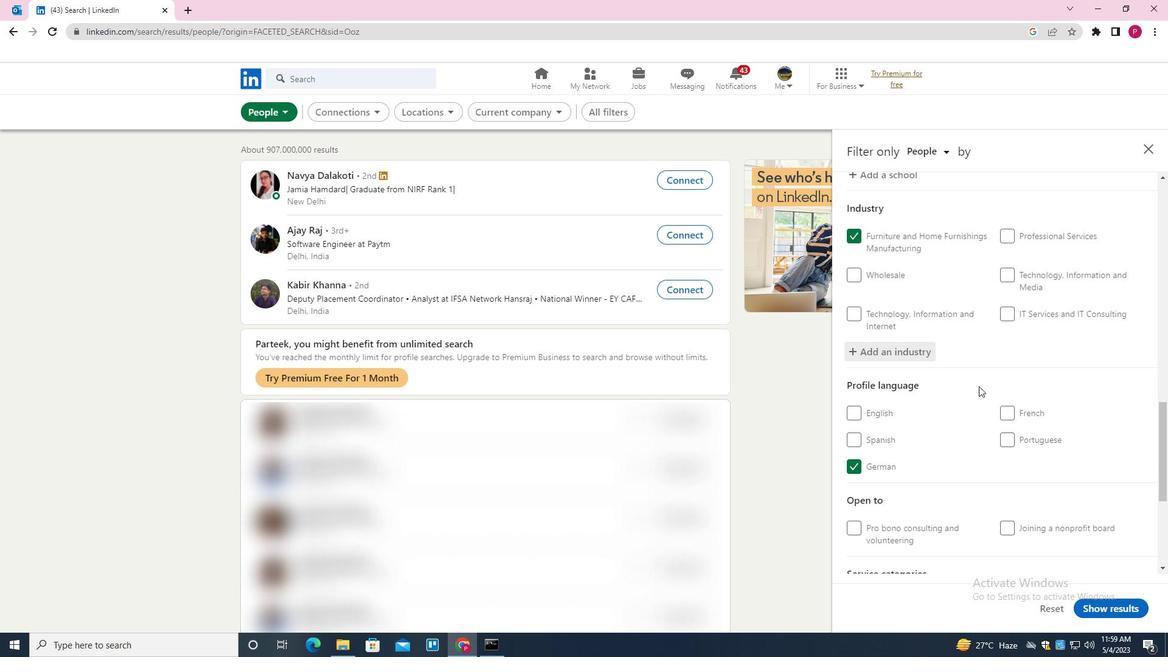 
Action: Mouse scrolled (980, 388) with delta (0, 0)
Screenshot: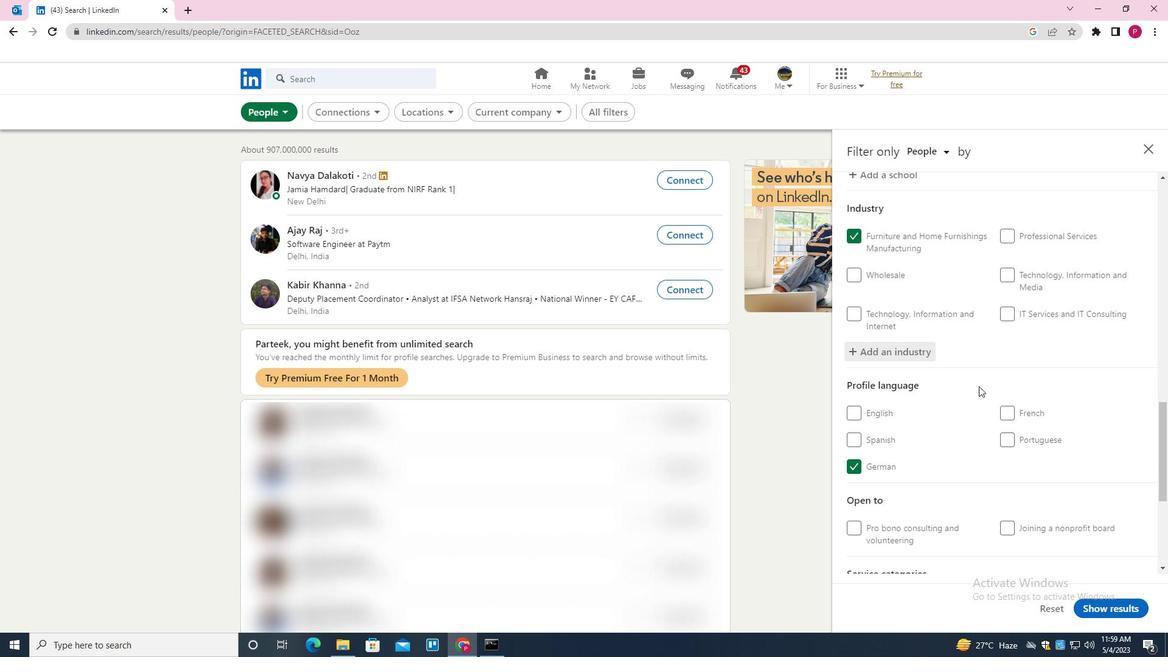 
Action: Mouse moved to (1045, 406)
Screenshot: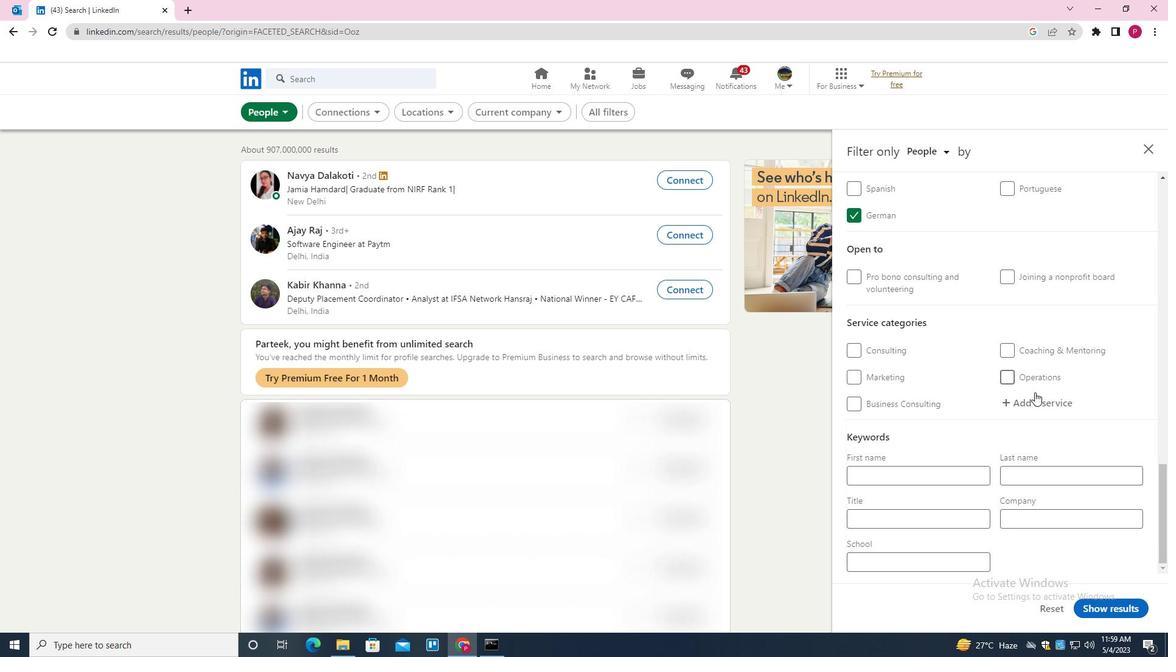 
Action: Mouse pressed left at (1045, 406)
Screenshot: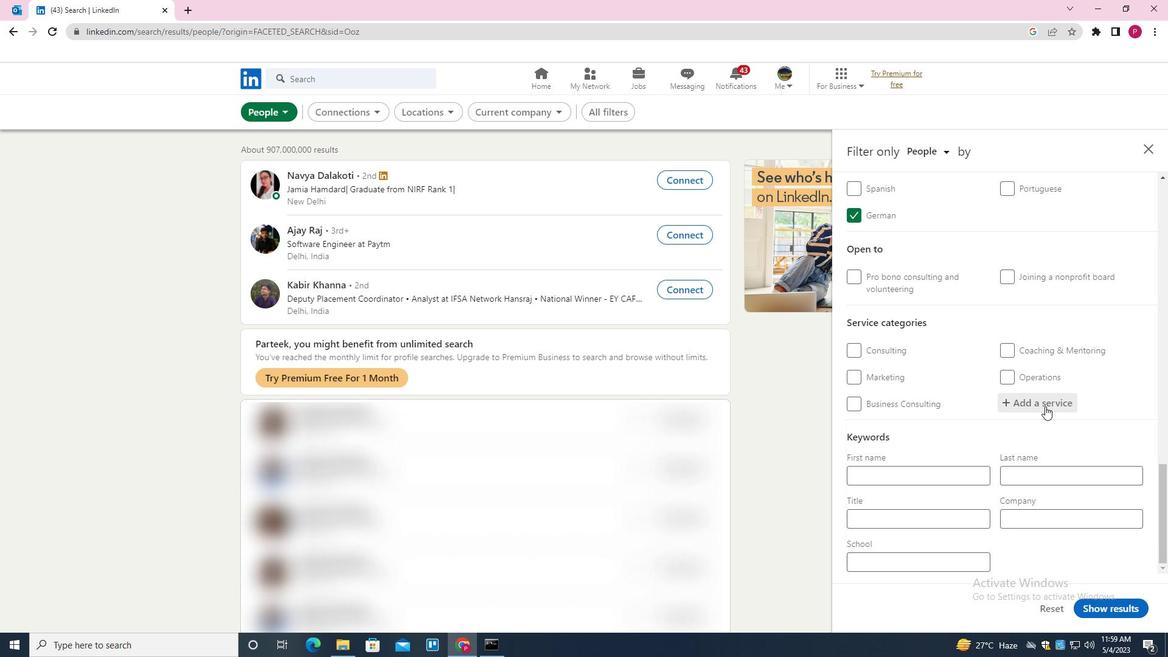 
Action: Key pressed <Key.shift>HOME<Key.space><Key.shift><Key.shift><Key.shift>NETWORKING<Key.down><Key.enter>
Screenshot: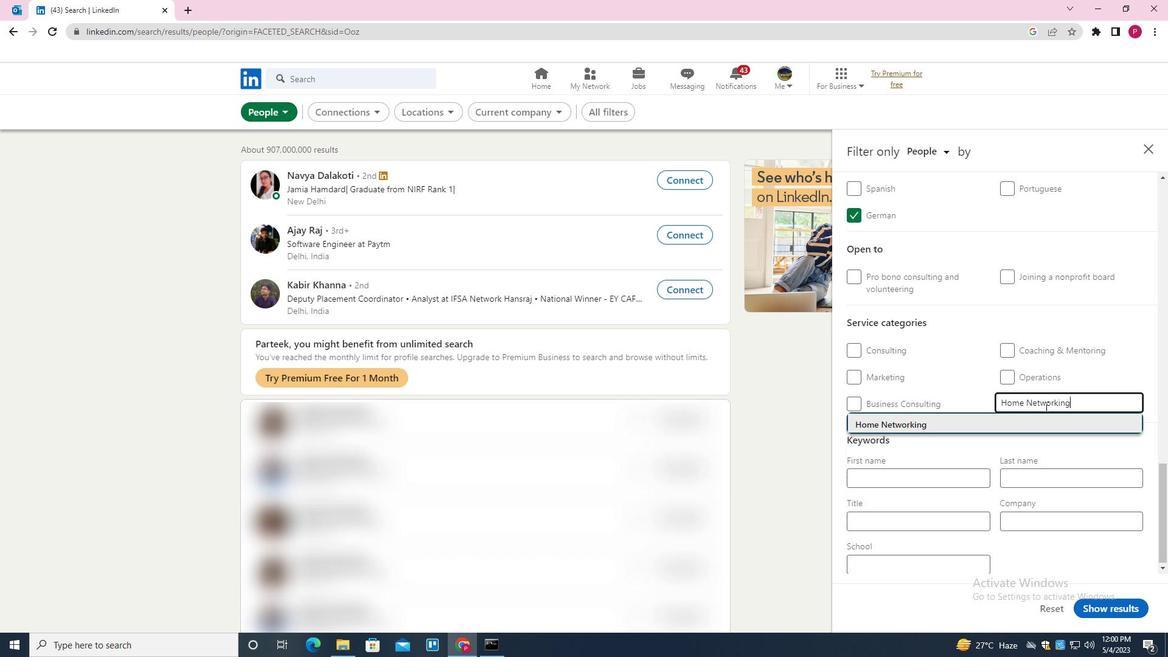 
Action: Mouse moved to (1032, 461)
Screenshot: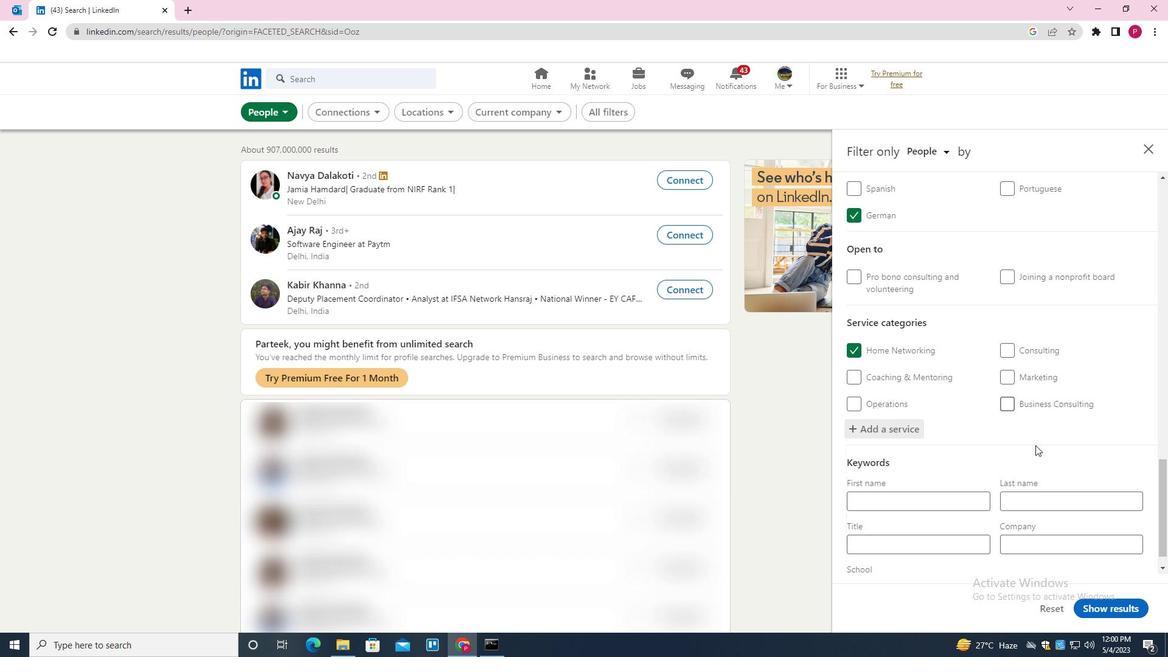 
Action: Mouse scrolled (1032, 461) with delta (0, 0)
Screenshot: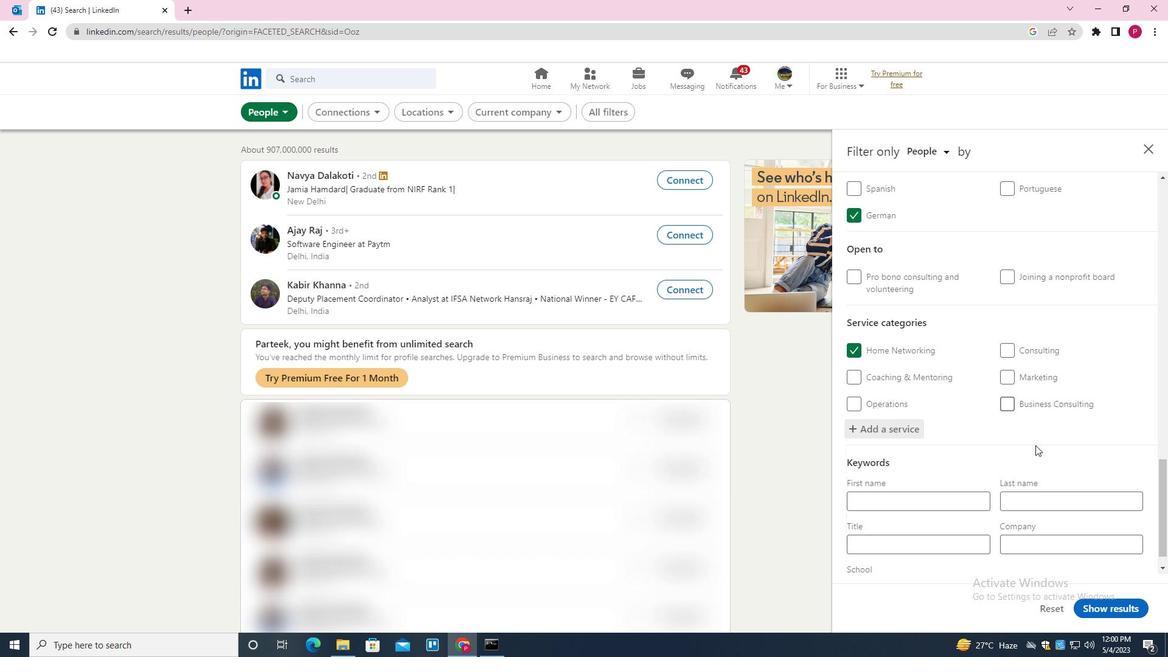 
Action: Mouse moved to (1029, 469)
Screenshot: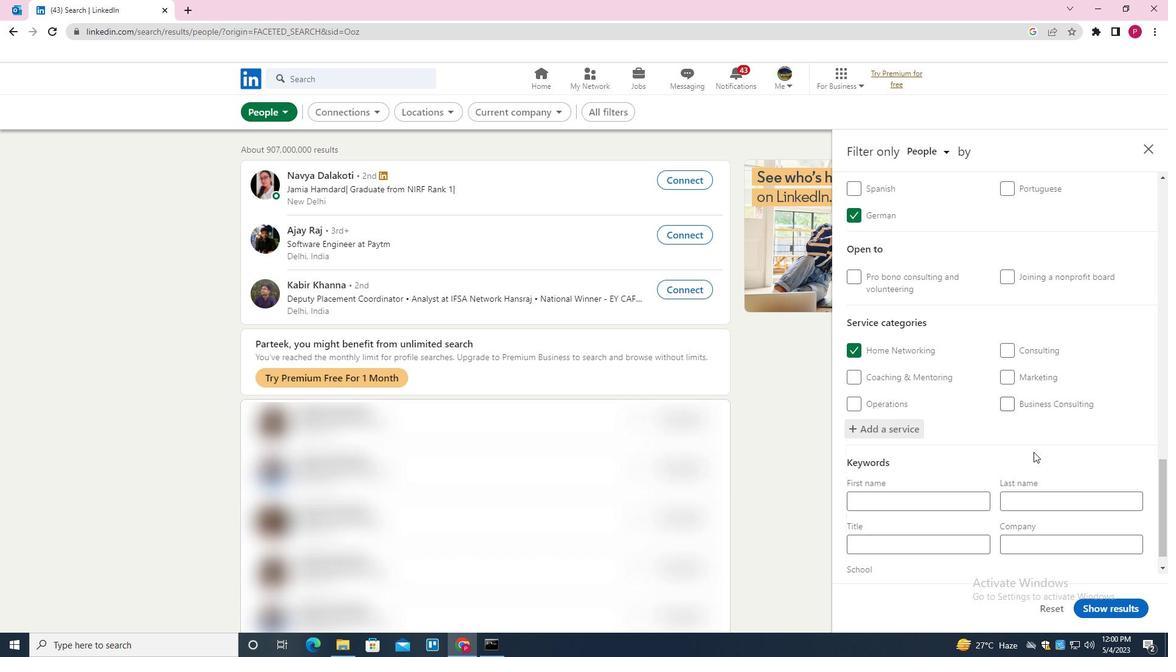 
Action: Mouse scrolled (1029, 468) with delta (0, 0)
Screenshot: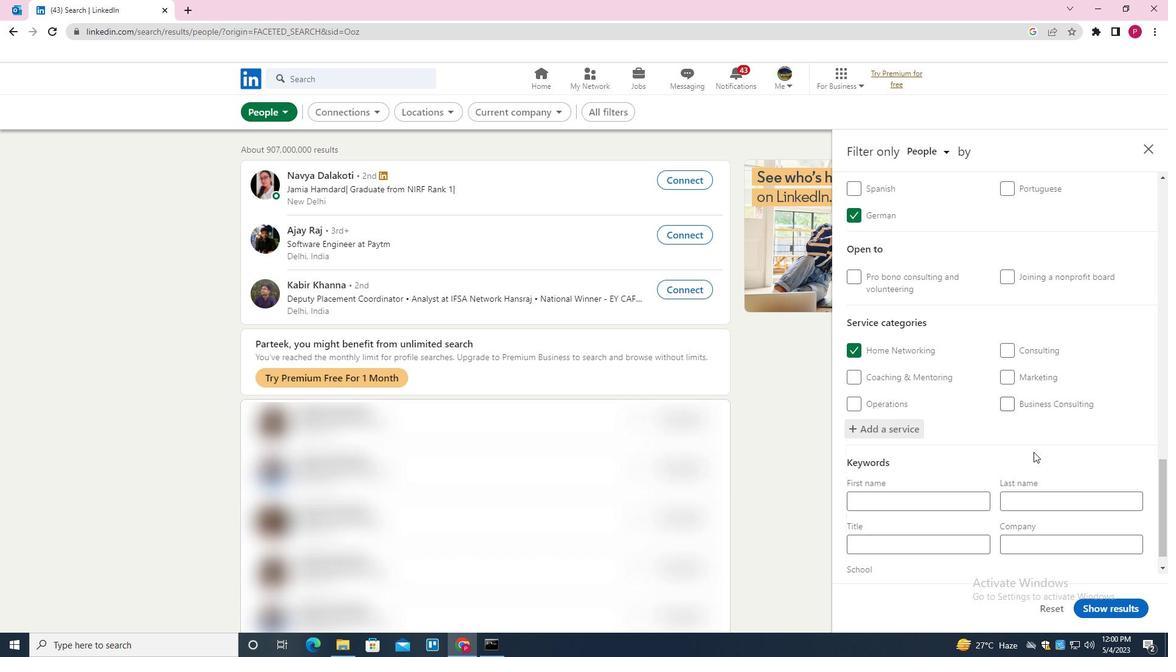 
Action: Mouse moved to (1023, 475)
Screenshot: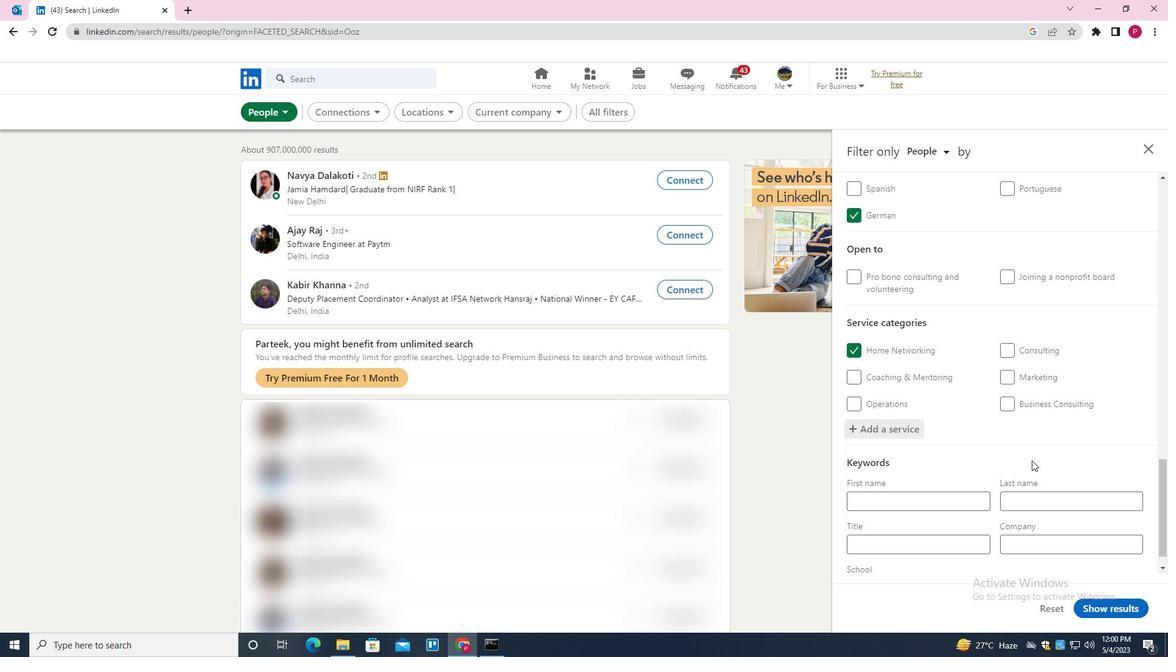 
Action: Mouse scrolled (1023, 474) with delta (0, 0)
Screenshot: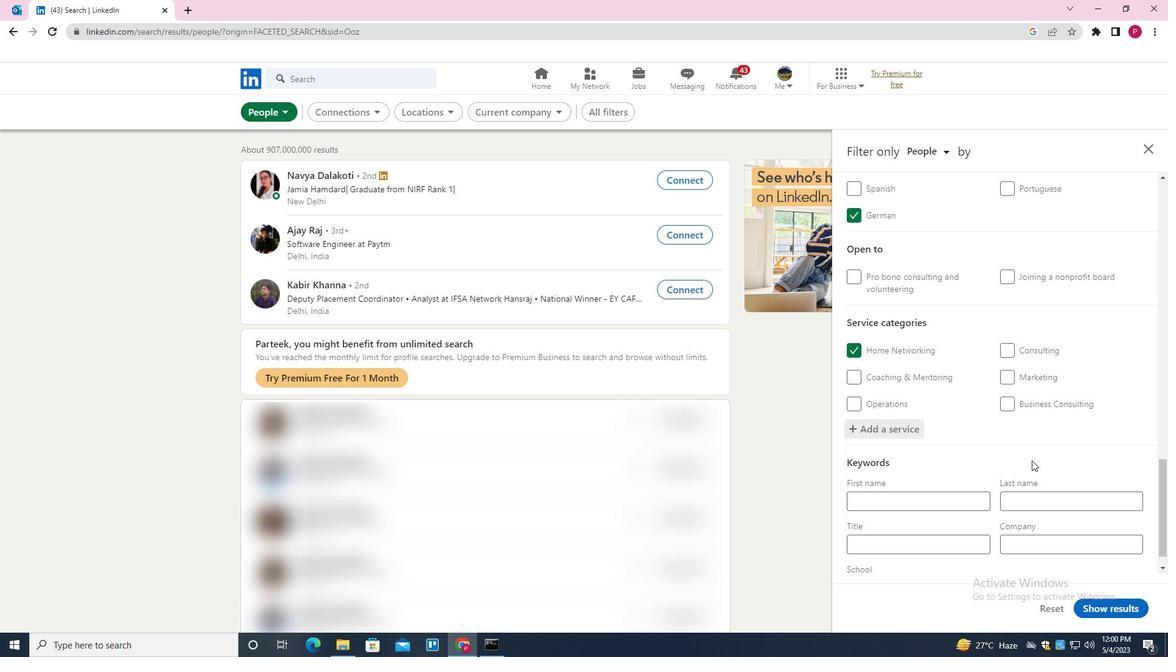 
Action: Mouse moved to (969, 512)
Screenshot: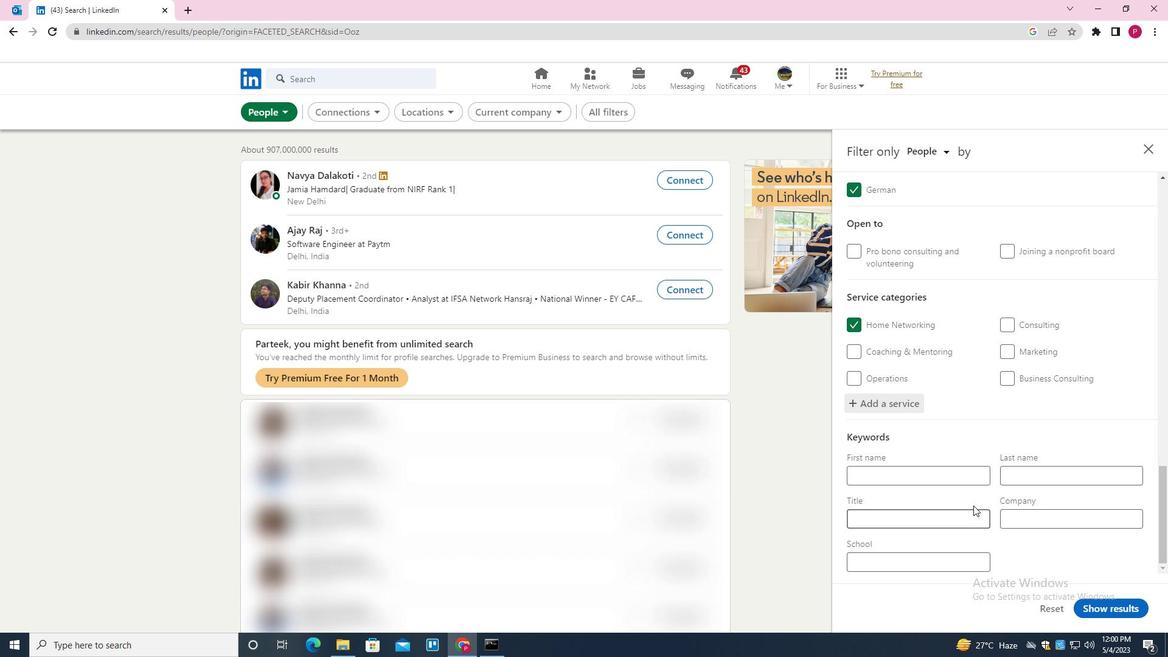 
Action: Mouse pressed left at (969, 512)
Screenshot: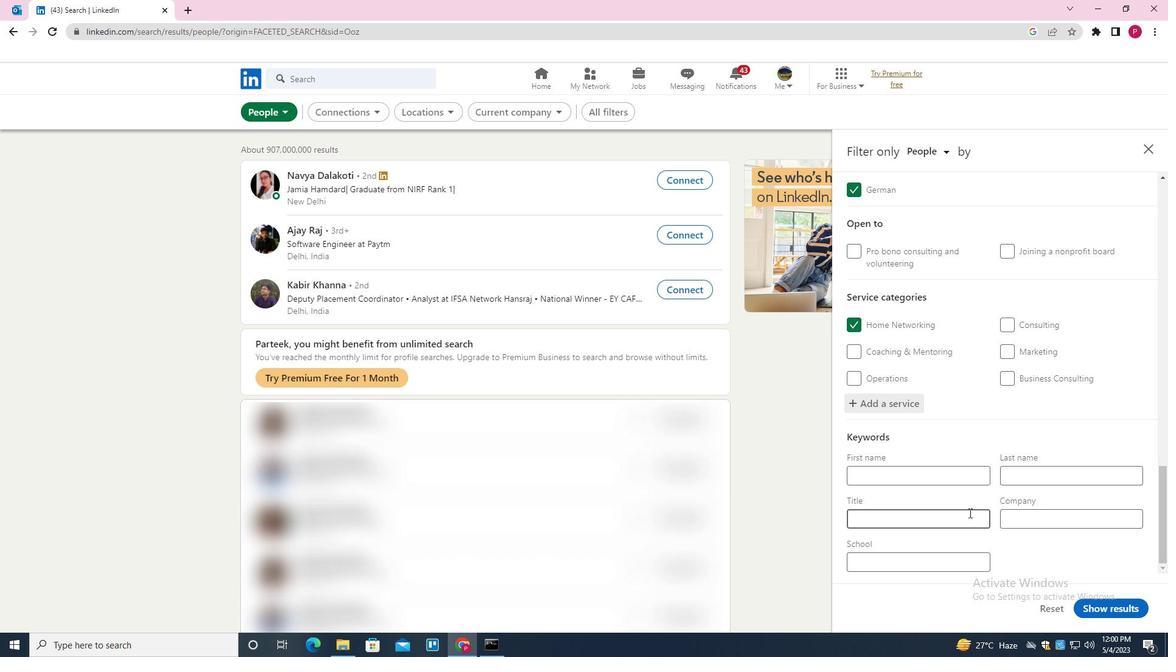
Action: Key pressed <Key.shift><Key.shift><Key.shift><Key.shift><Key.shift><Key.shift><Key.shift>MEALS<Key.space>ON<Key.space><Key.shift><Key.shift>WHEELS<Key.space><Key.shift><Key.shift><Key.shift><Key.shift><Key.shift><Key.shift><Key.shift><Key.shift><Key.shift><Key.shift><Key.shift><Key.shift><Key.shift><Key.shift><Key.shift><Key.shift><Key.shift><Key.shift><Key.shift>DRIVER
Screenshot: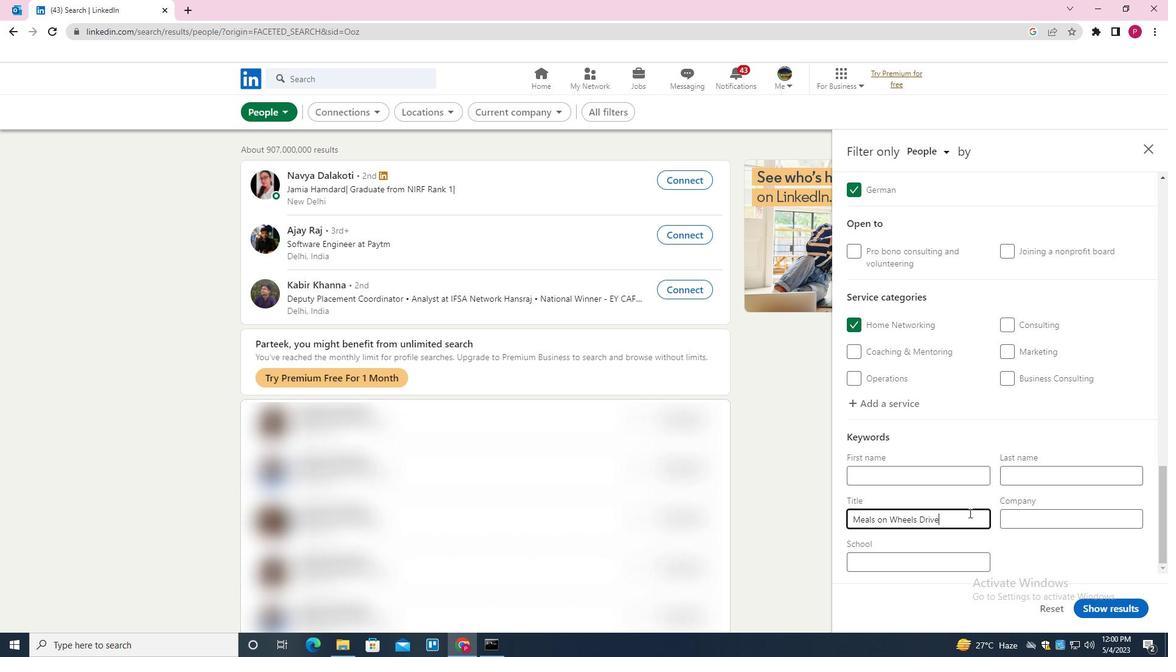 
Action: Mouse moved to (1102, 605)
Screenshot: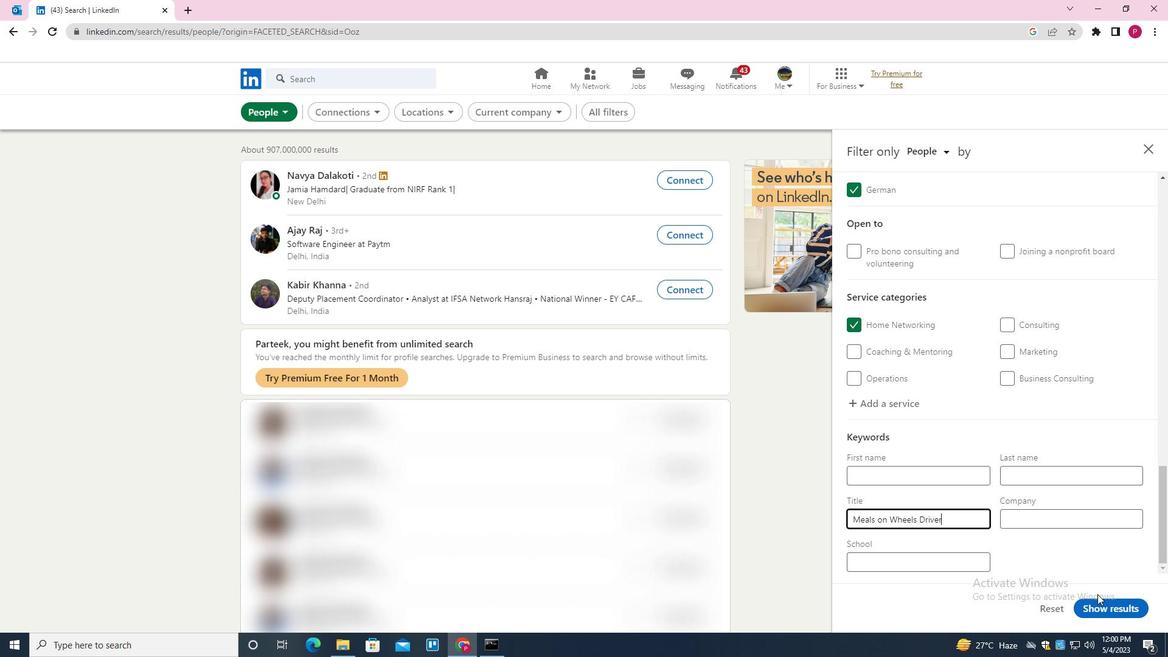 
Action: Mouse pressed left at (1102, 605)
Screenshot: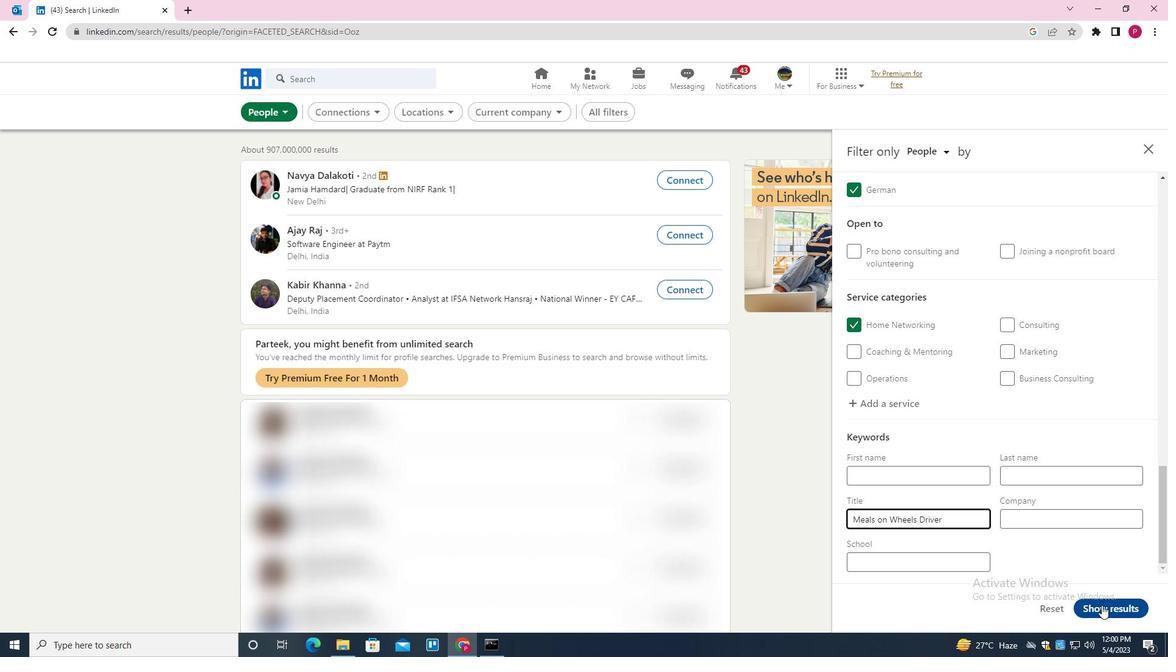 
Action: Mouse moved to (638, 250)
Screenshot: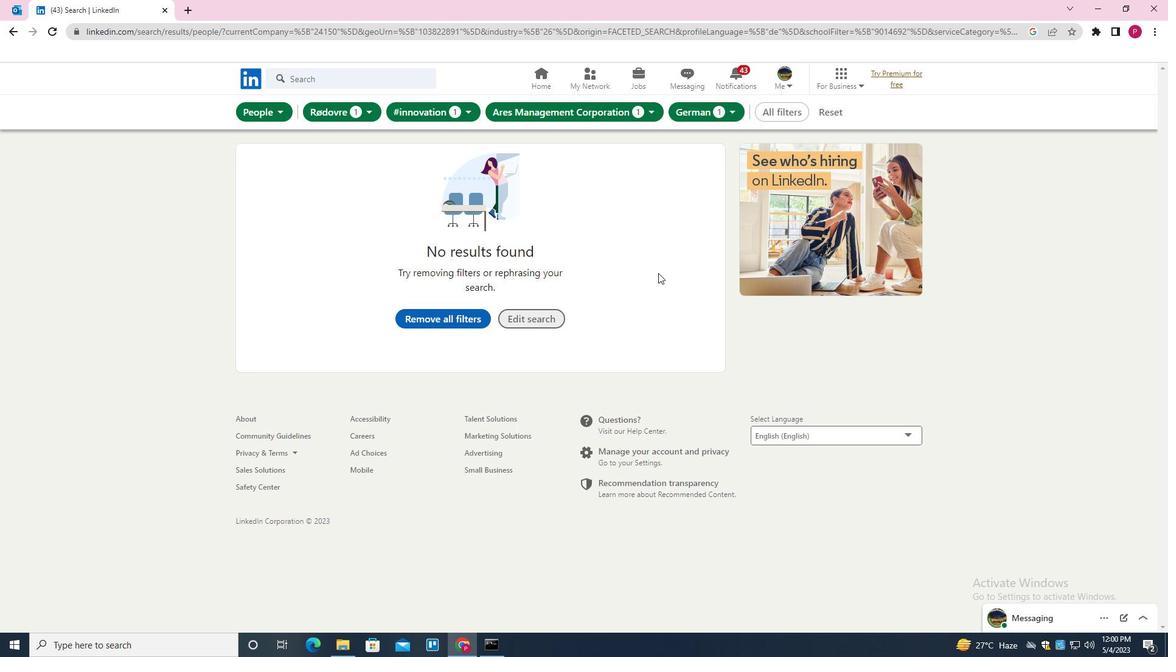 
